 Task: Search one way flight ticket for 2 adults, 4 children and 1 infant on lap in business from Elko: Elko Regional Airport (j.c. Harris Field) to Springfield: Abraham Lincoln Capital Airport on 5-2-2023. Choice of flights is United. Number of bags: 1 carry on bag. Price is upto 83000. Outbound departure time preference is 19:45.
Action: Mouse moved to (340, 290)
Screenshot: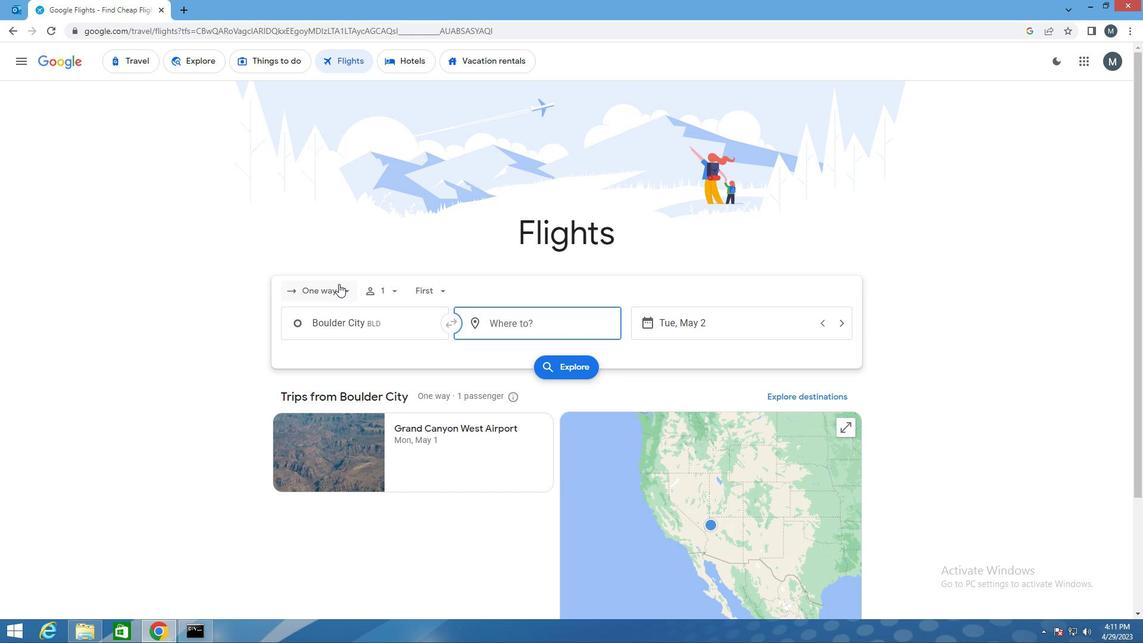 
Action: Mouse pressed left at (340, 290)
Screenshot: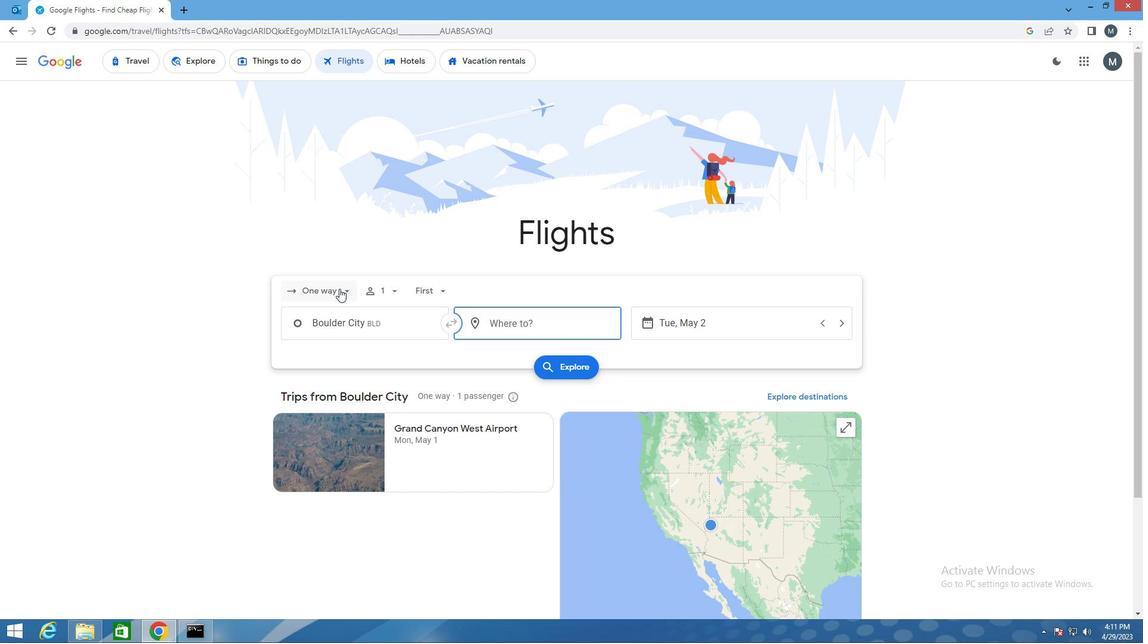 
Action: Mouse moved to (331, 348)
Screenshot: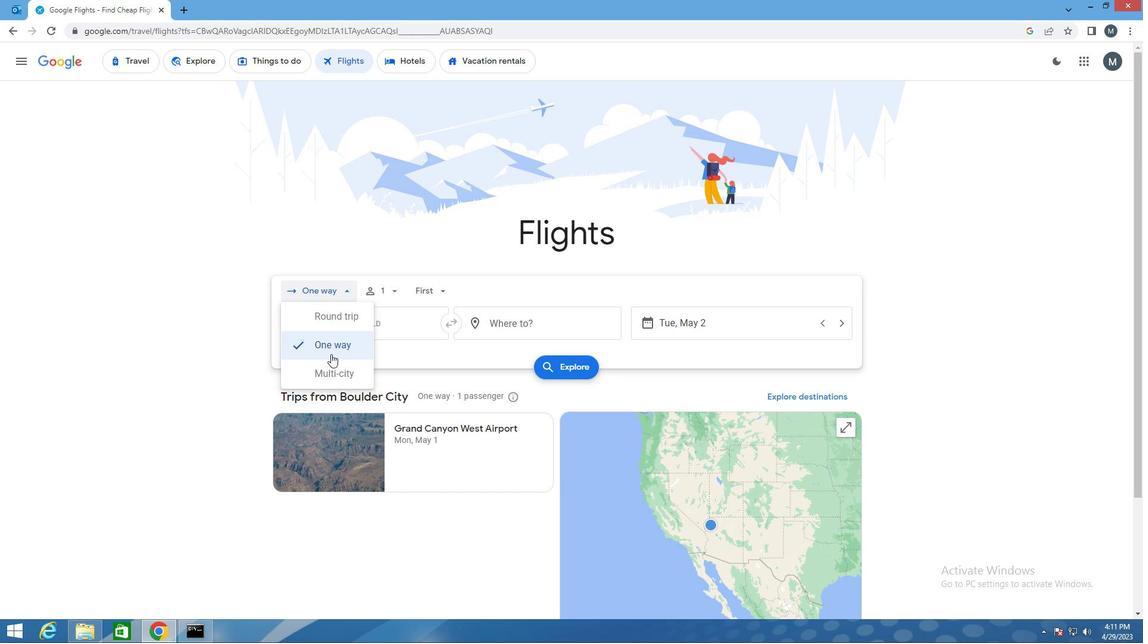 
Action: Mouse pressed left at (331, 348)
Screenshot: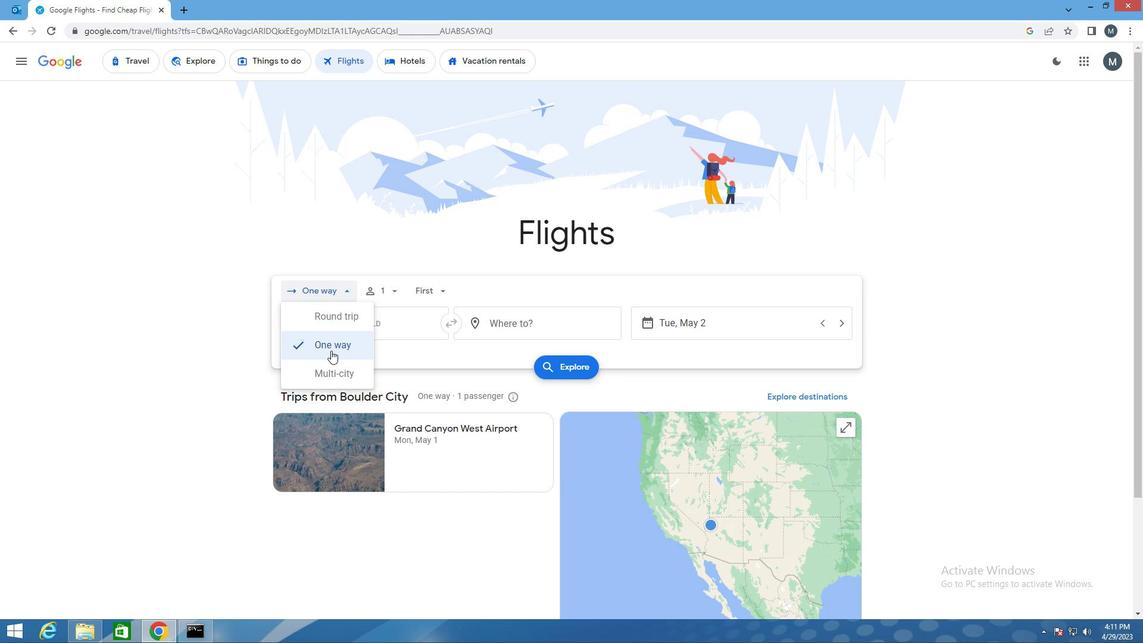 
Action: Mouse moved to (389, 297)
Screenshot: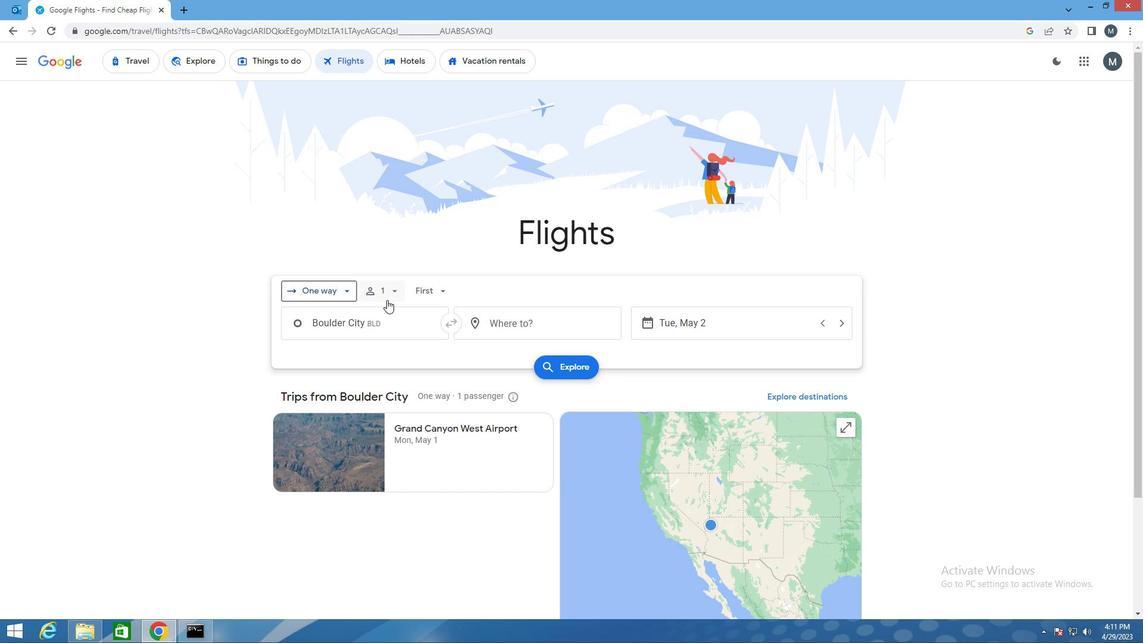 
Action: Mouse pressed left at (389, 297)
Screenshot: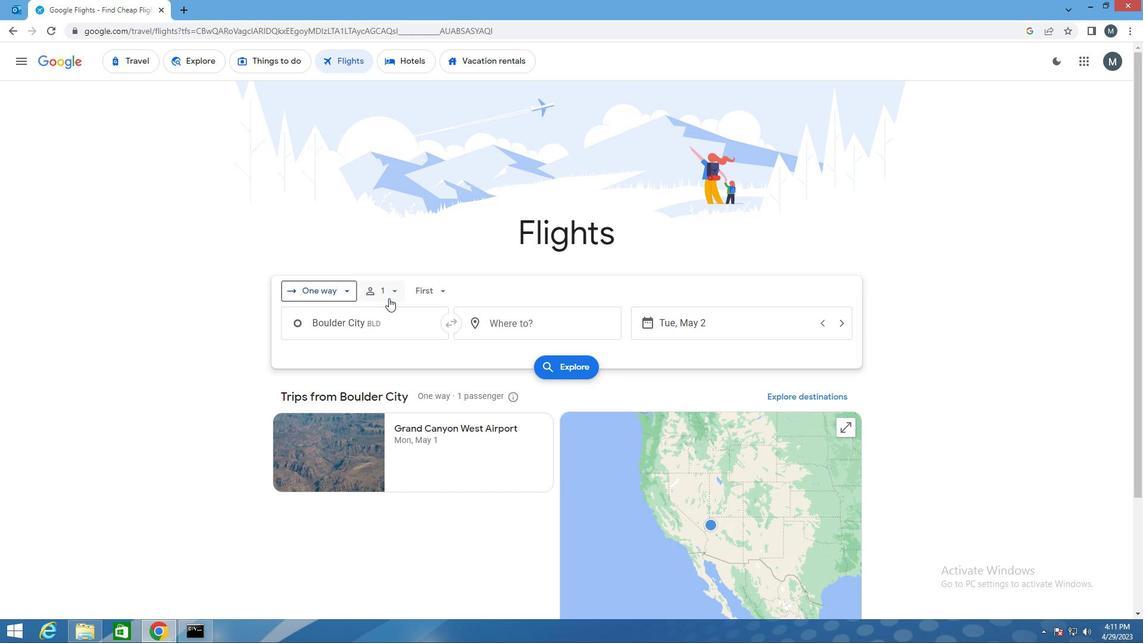 
Action: Mouse moved to (481, 322)
Screenshot: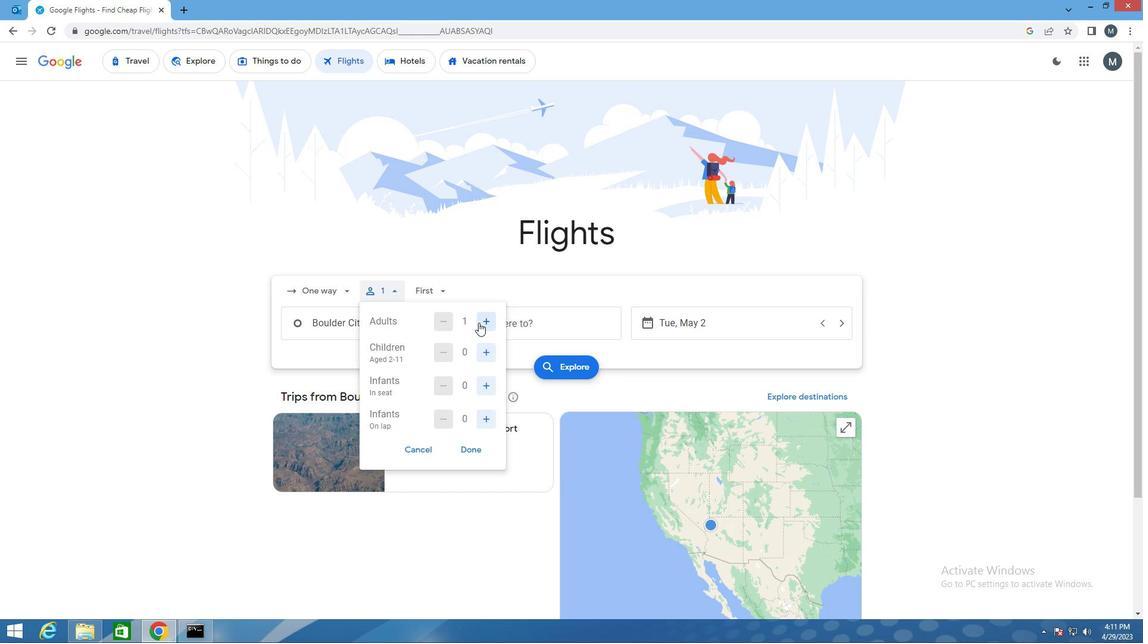 
Action: Mouse pressed left at (481, 322)
Screenshot: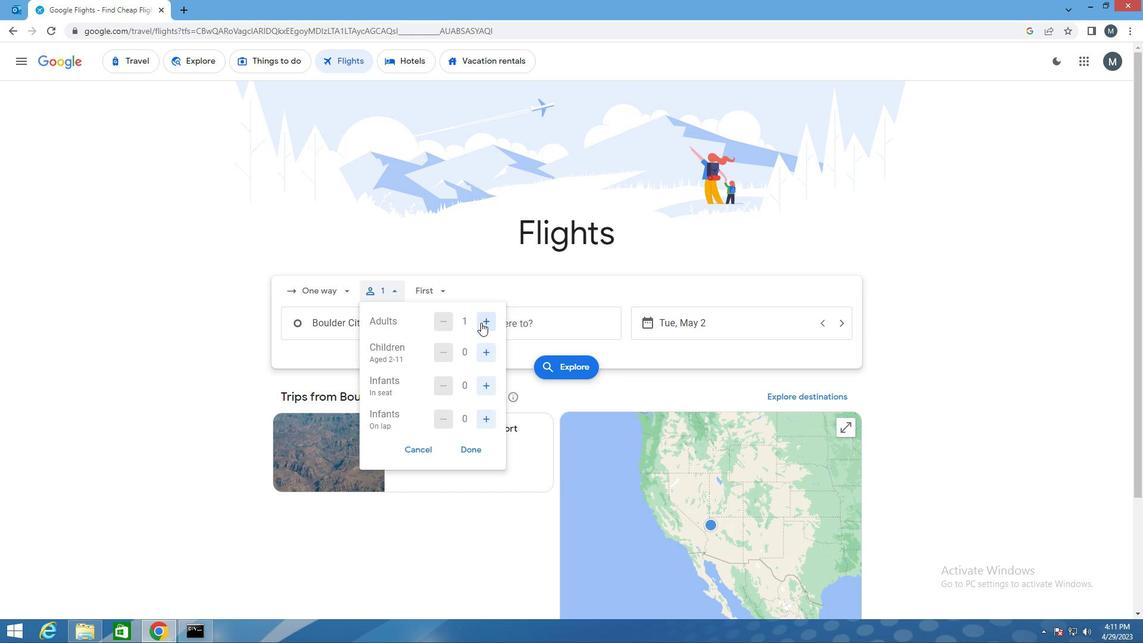 
Action: Mouse moved to (488, 352)
Screenshot: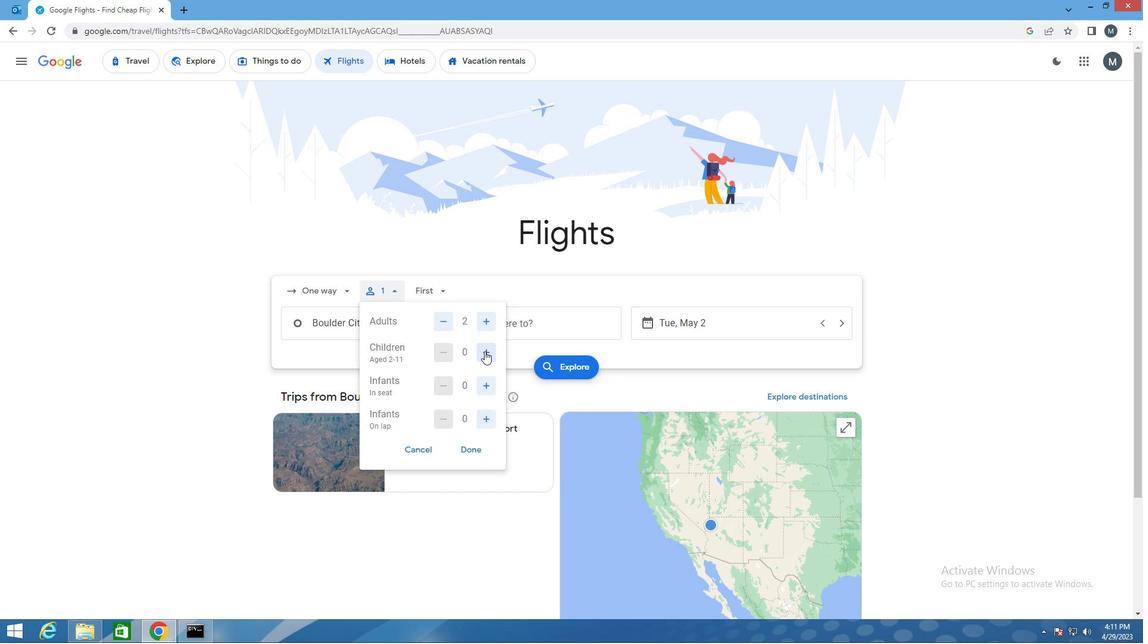
Action: Mouse pressed left at (488, 352)
Screenshot: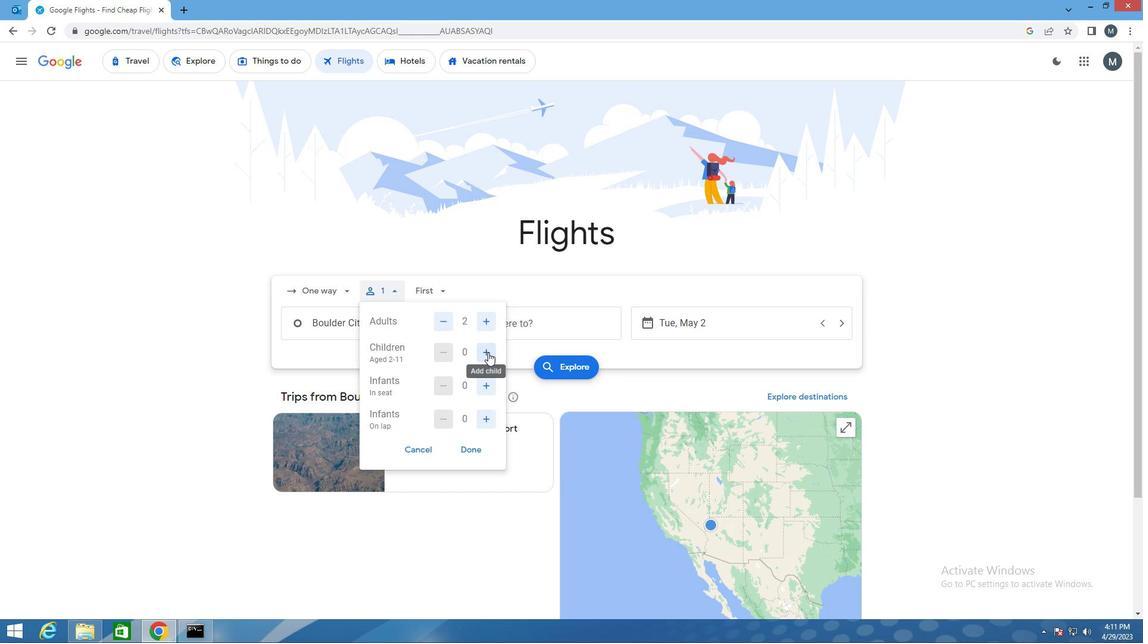 
Action: Mouse pressed left at (488, 352)
Screenshot: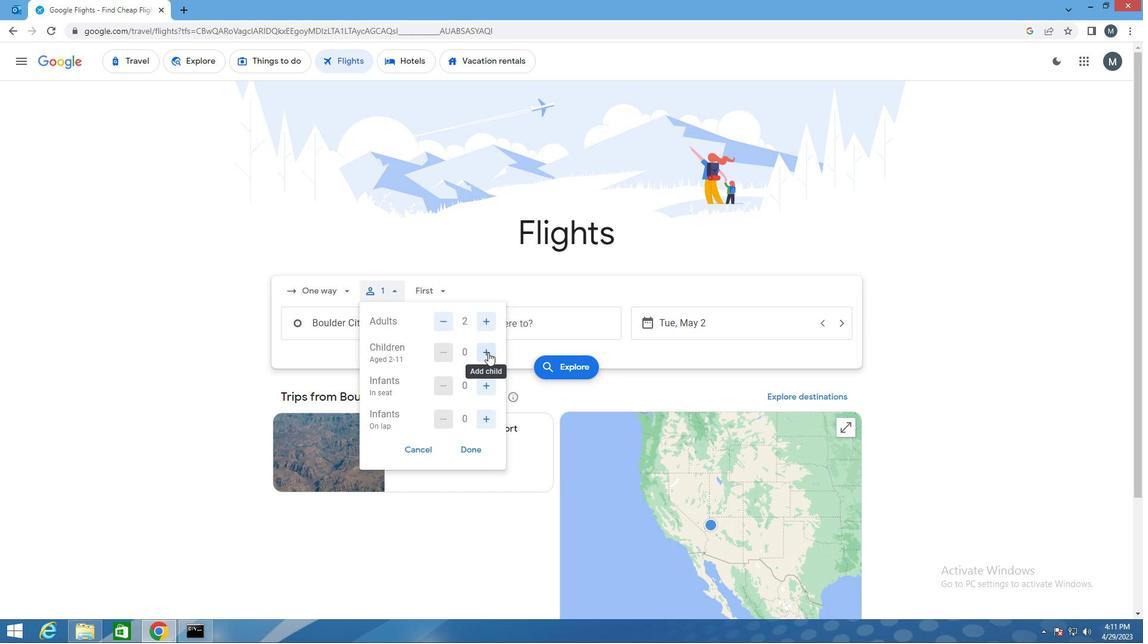 
Action: Mouse pressed left at (488, 352)
Screenshot: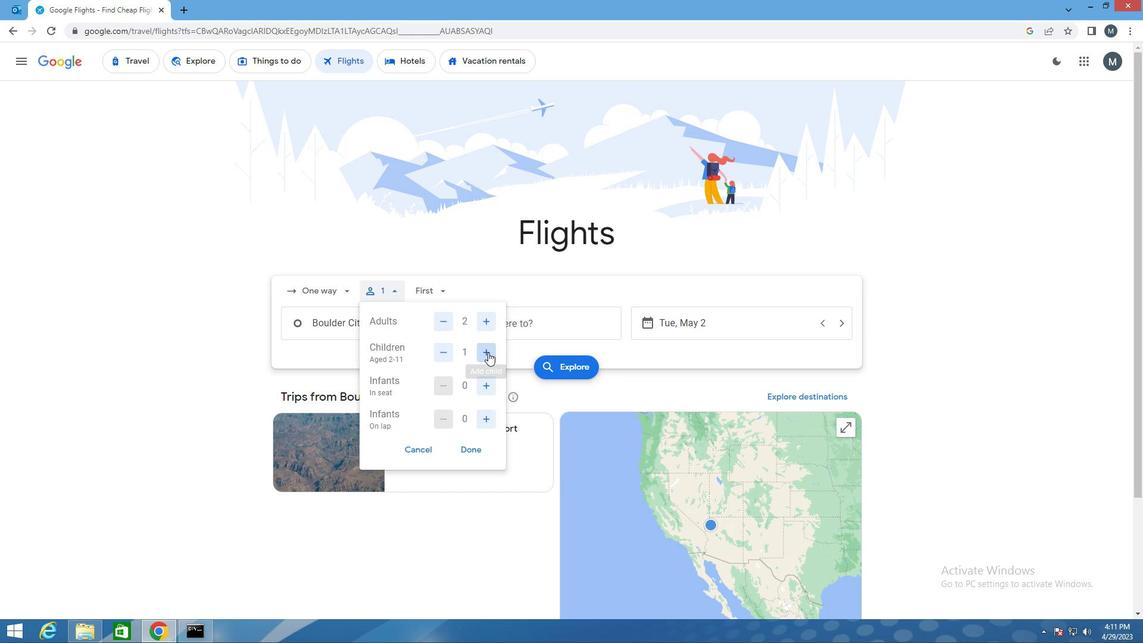 
Action: Mouse pressed left at (488, 352)
Screenshot: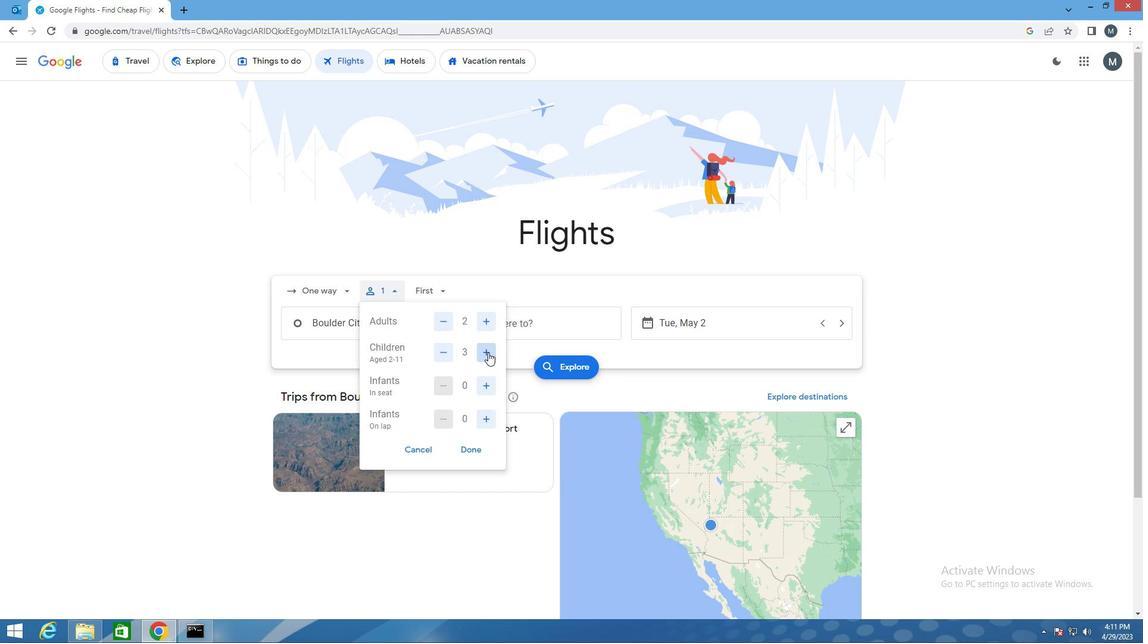 
Action: Mouse moved to (490, 419)
Screenshot: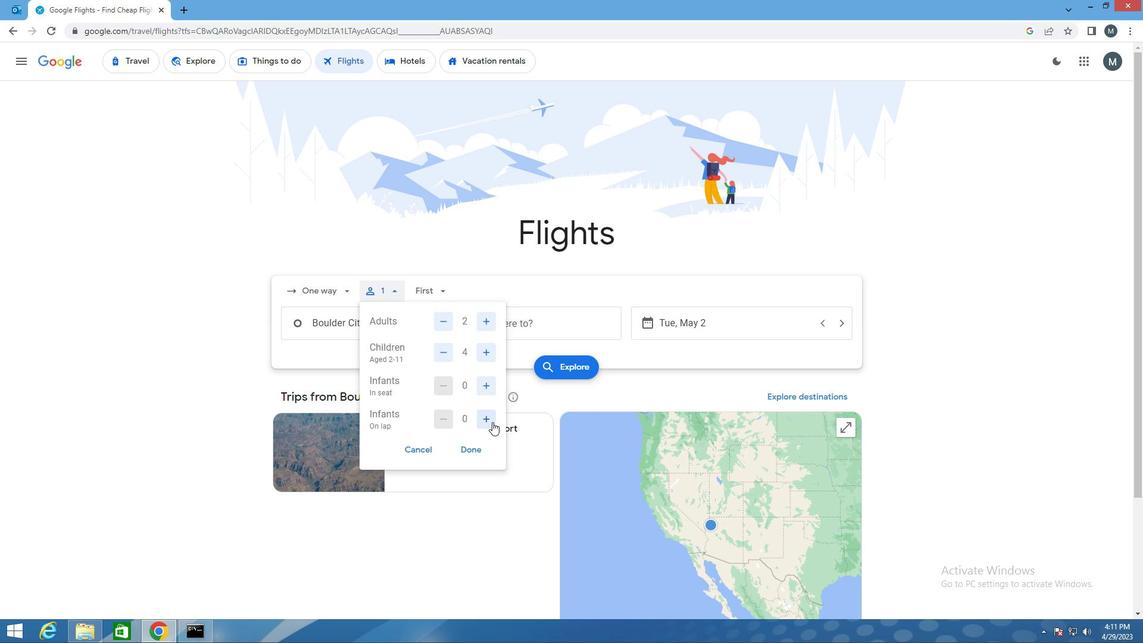 
Action: Mouse pressed left at (490, 419)
Screenshot: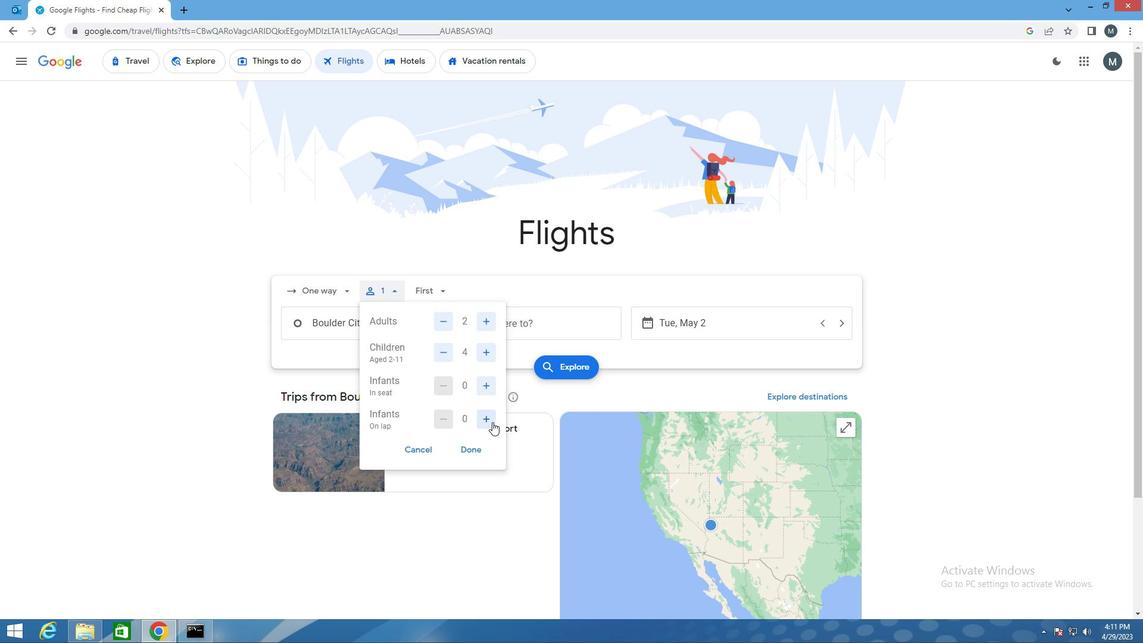 
Action: Mouse moved to (469, 452)
Screenshot: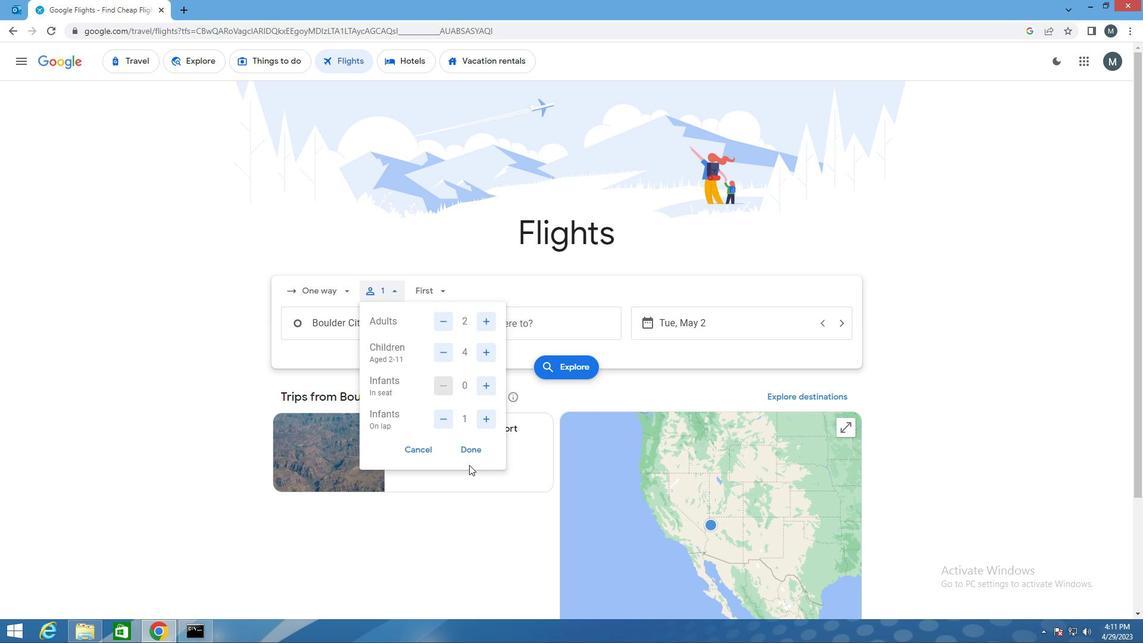 
Action: Mouse pressed left at (469, 452)
Screenshot: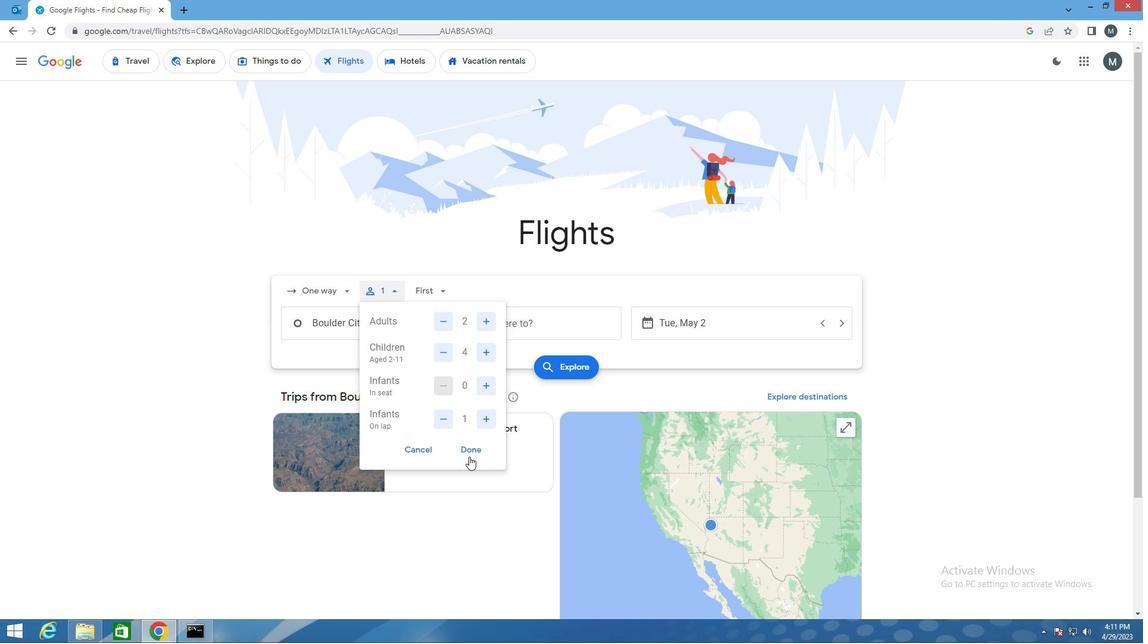 
Action: Mouse moved to (431, 301)
Screenshot: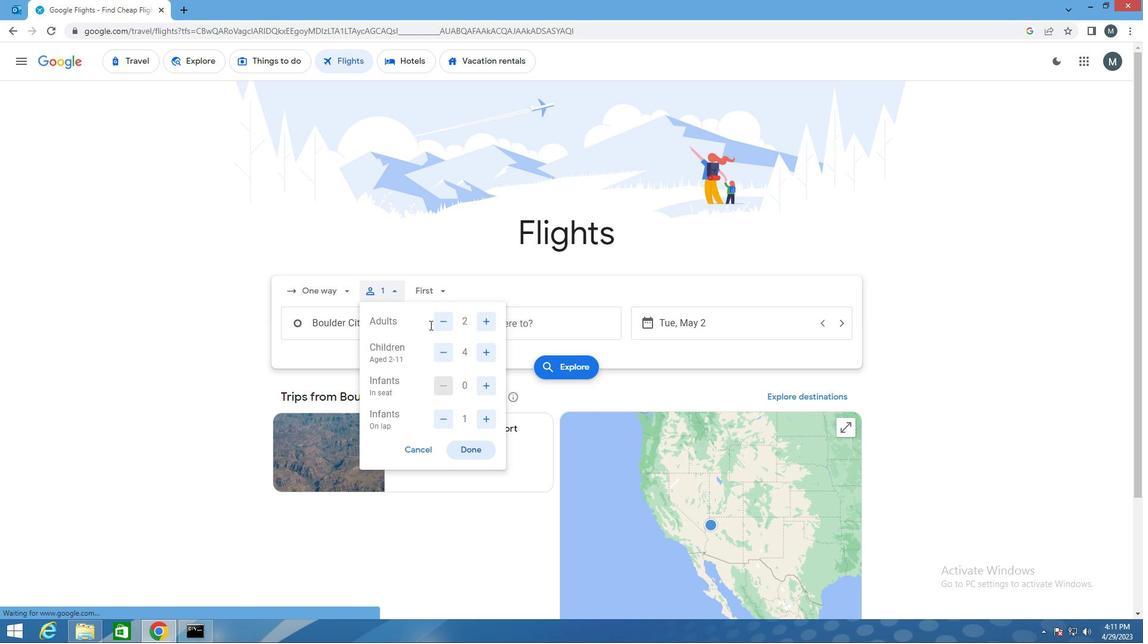 
Action: Mouse pressed left at (431, 301)
Screenshot: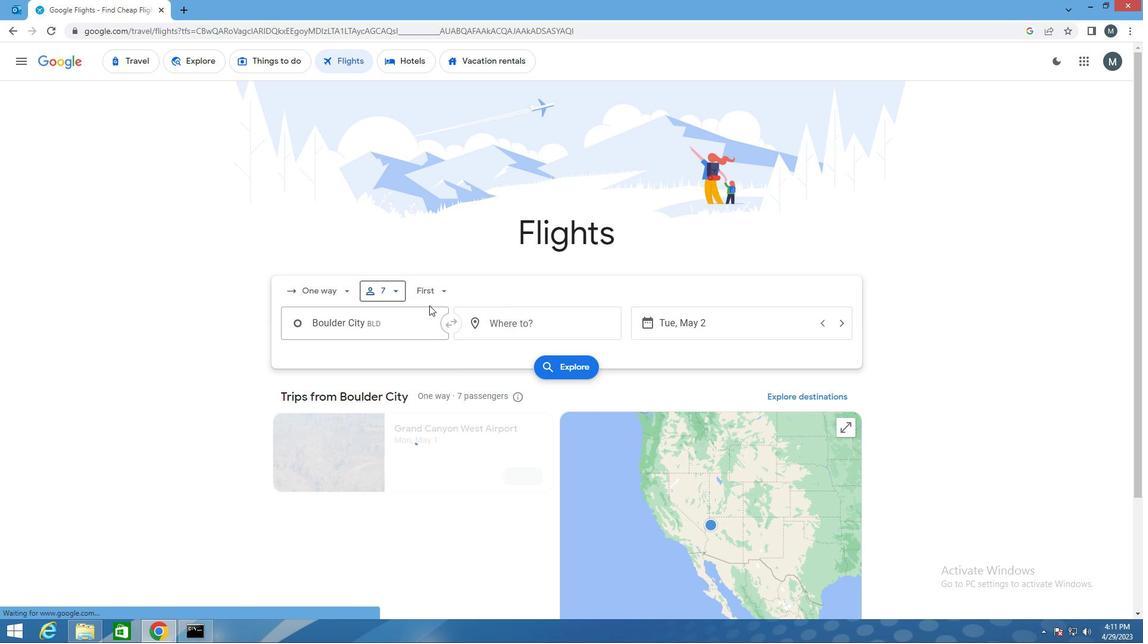 
Action: Mouse moved to (457, 373)
Screenshot: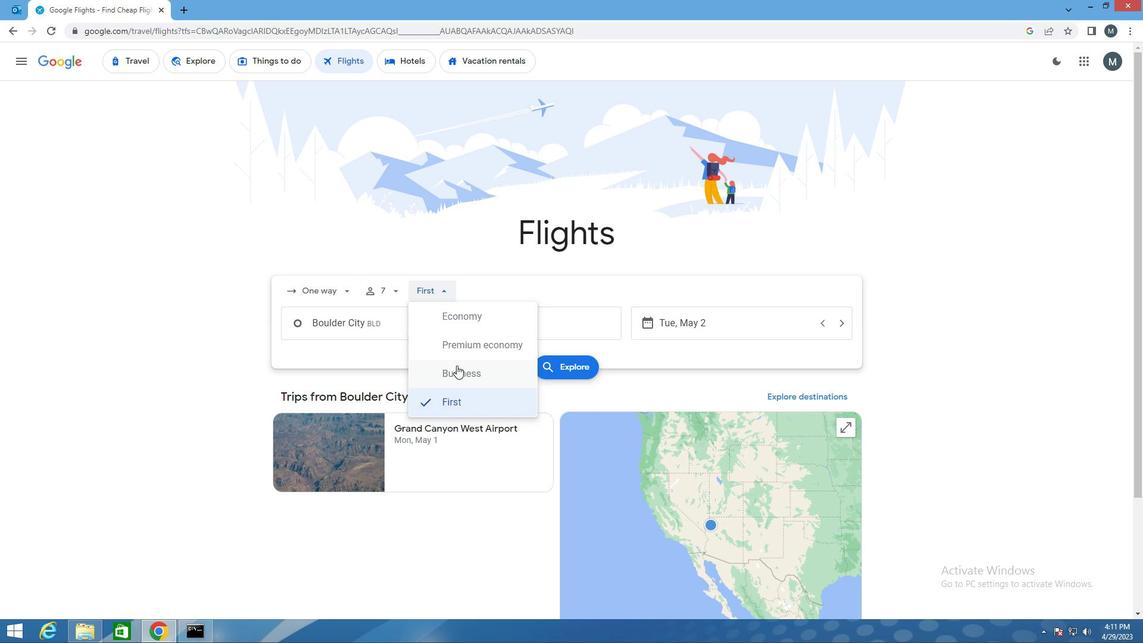 
Action: Mouse pressed left at (457, 373)
Screenshot: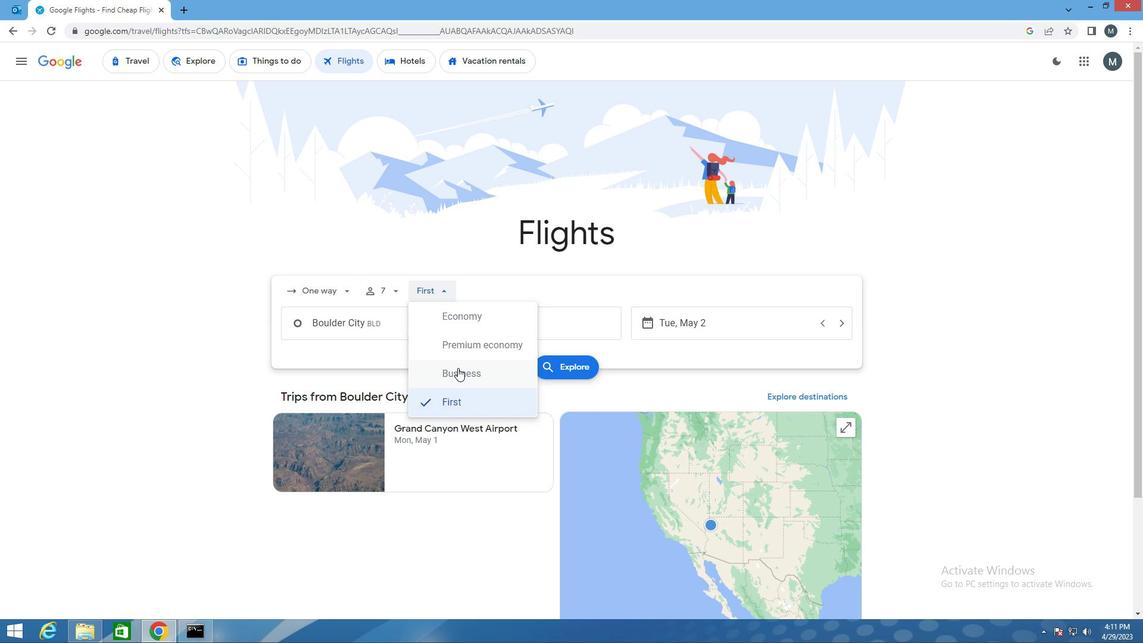 
Action: Mouse moved to (367, 331)
Screenshot: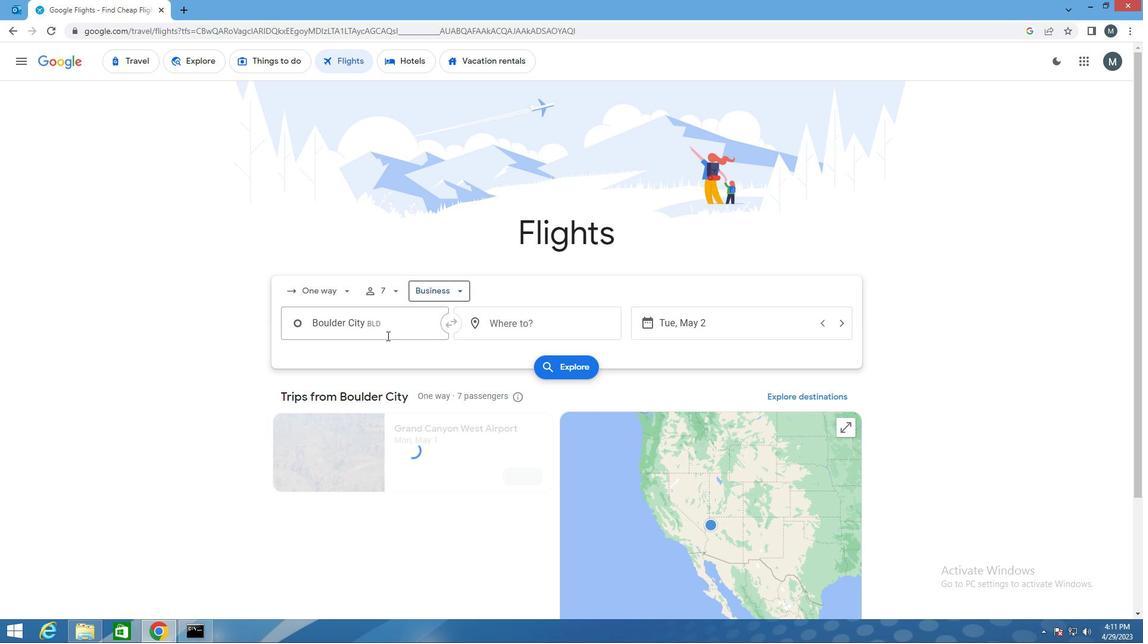 
Action: Mouse pressed left at (367, 331)
Screenshot: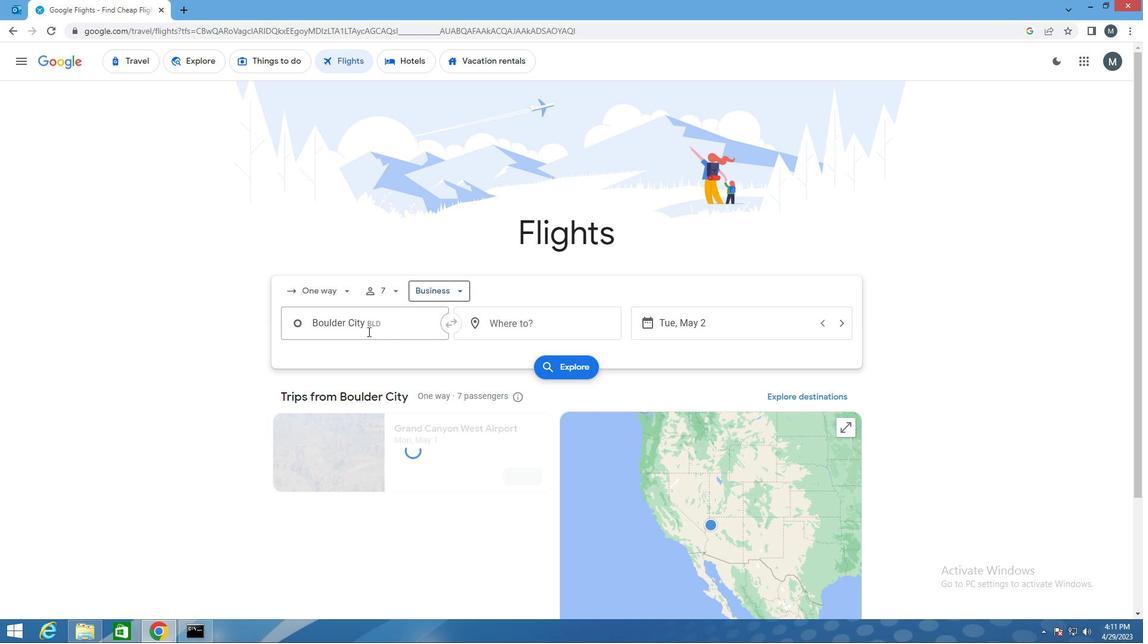 
Action: Mouse moved to (367, 331)
Screenshot: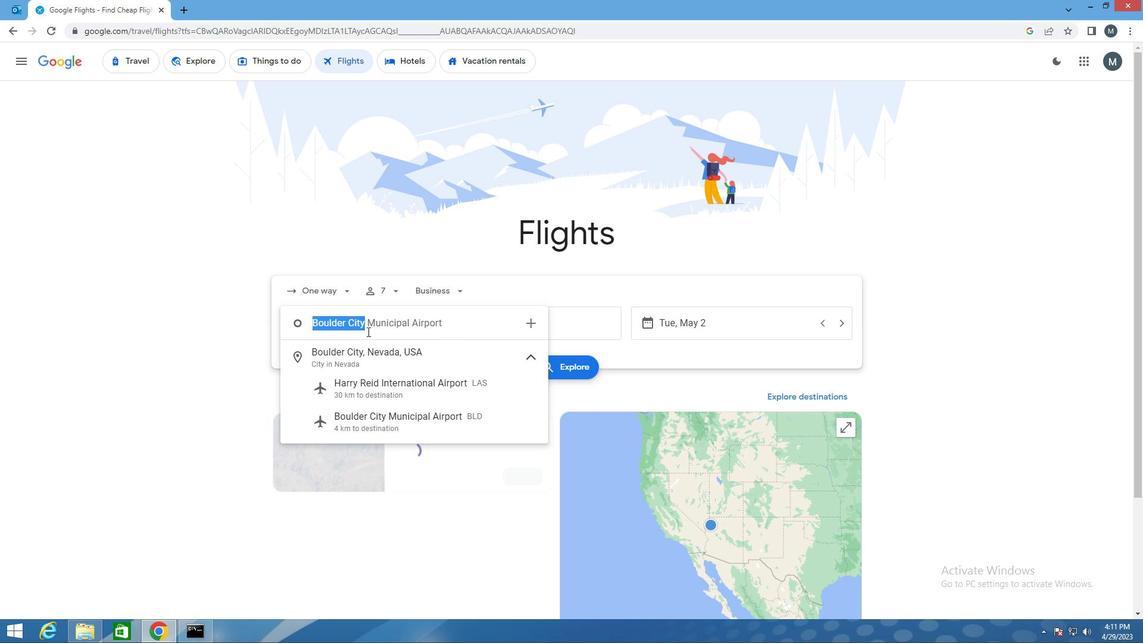 
Action: Key pressed eko
Screenshot: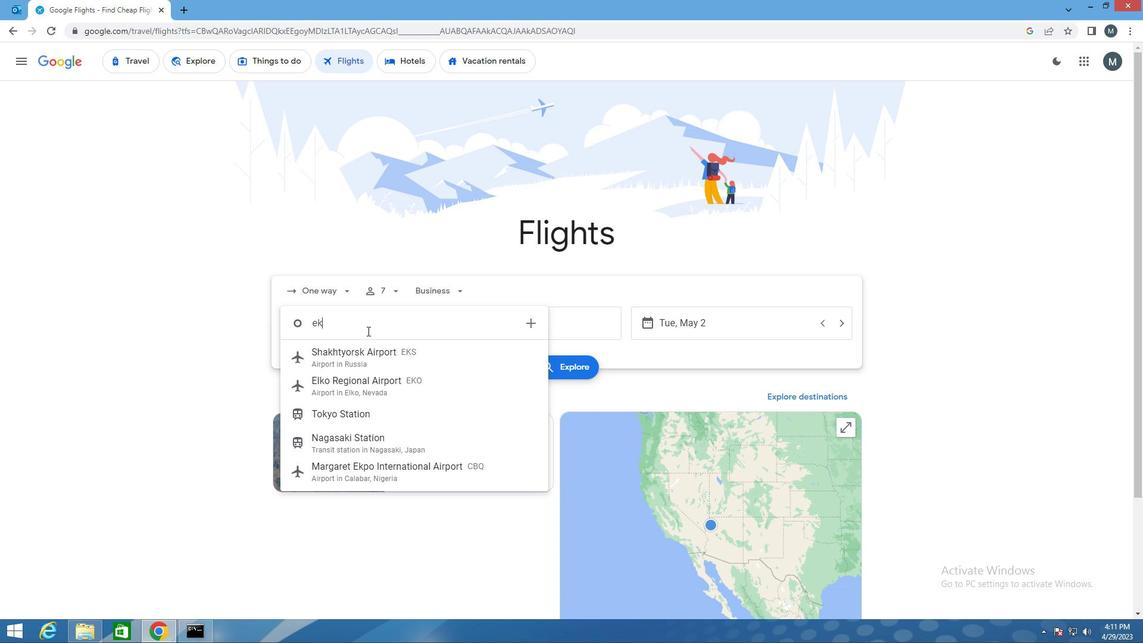 
Action: Mouse moved to (375, 357)
Screenshot: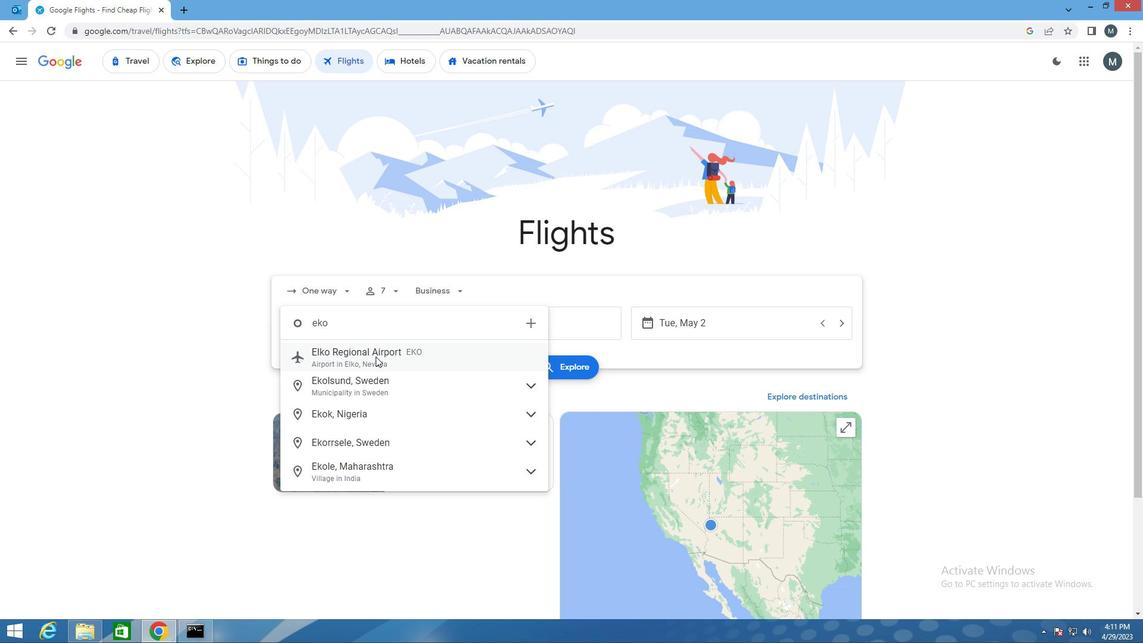 
Action: Mouse pressed left at (375, 357)
Screenshot: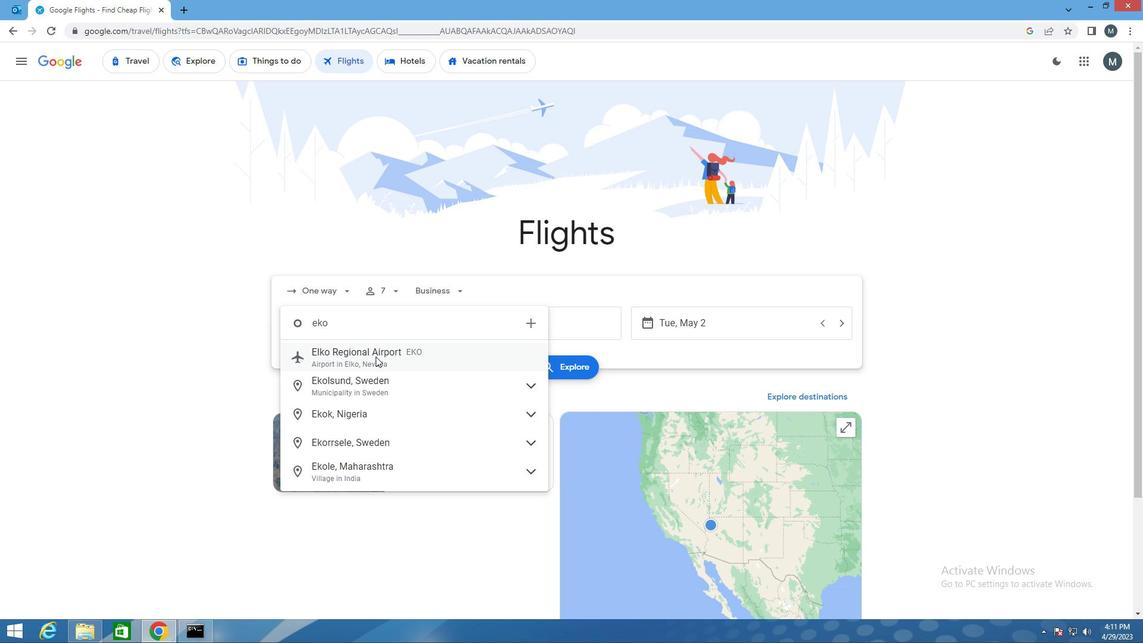 
Action: Mouse moved to (492, 328)
Screenshot: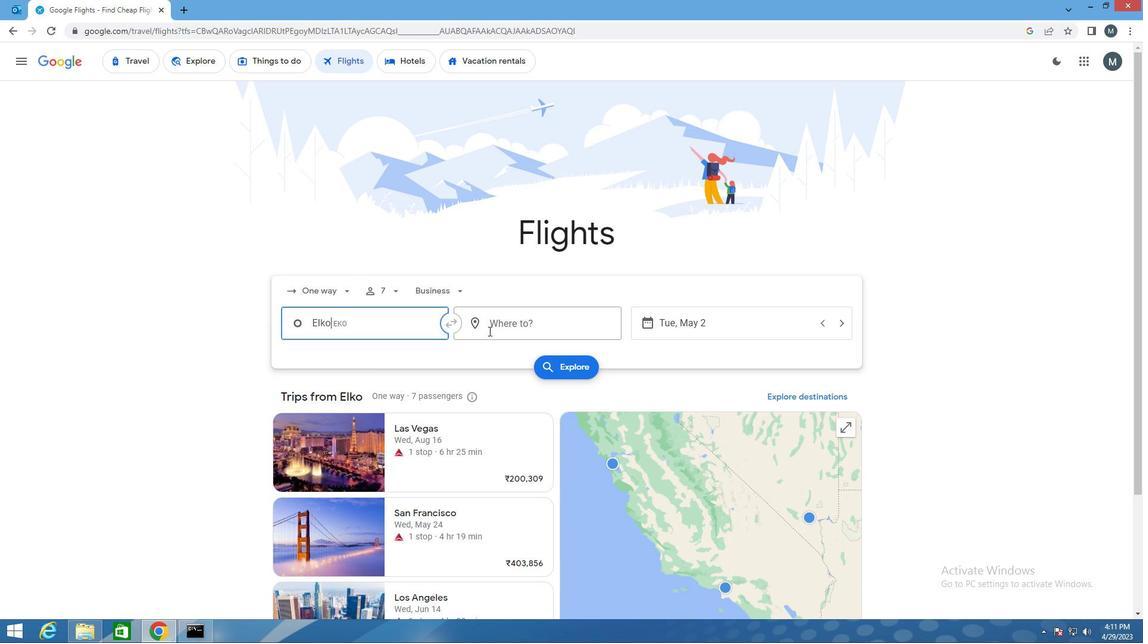 
Action: Mouse pressed left at (492, 328)
Screenshot: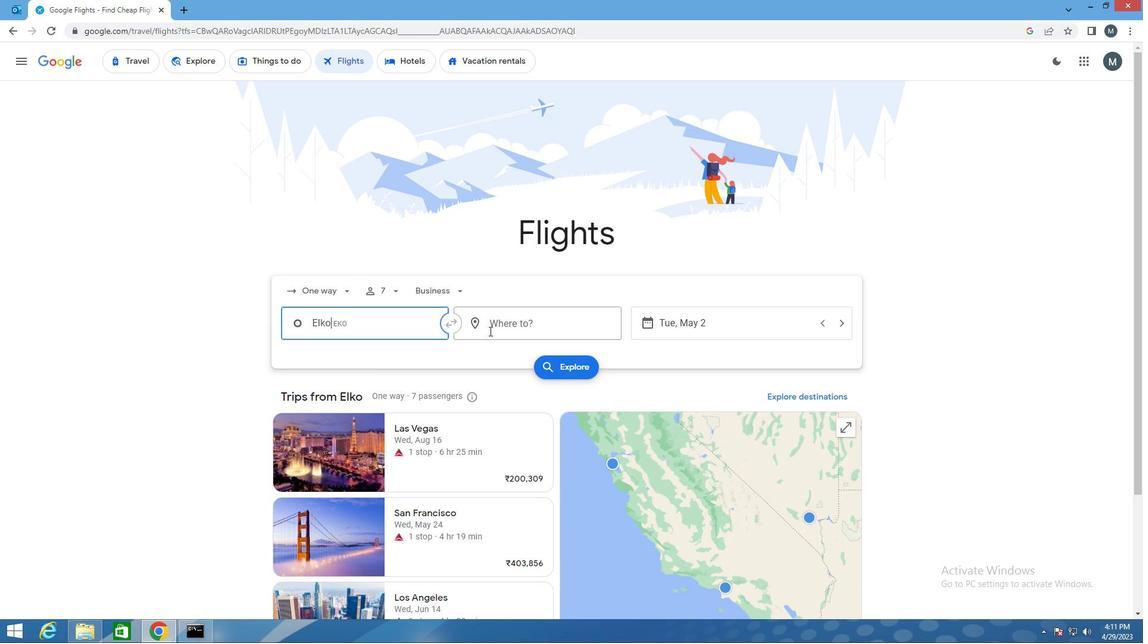 
Action: Mouse moved to (491, 327)
Screenshot: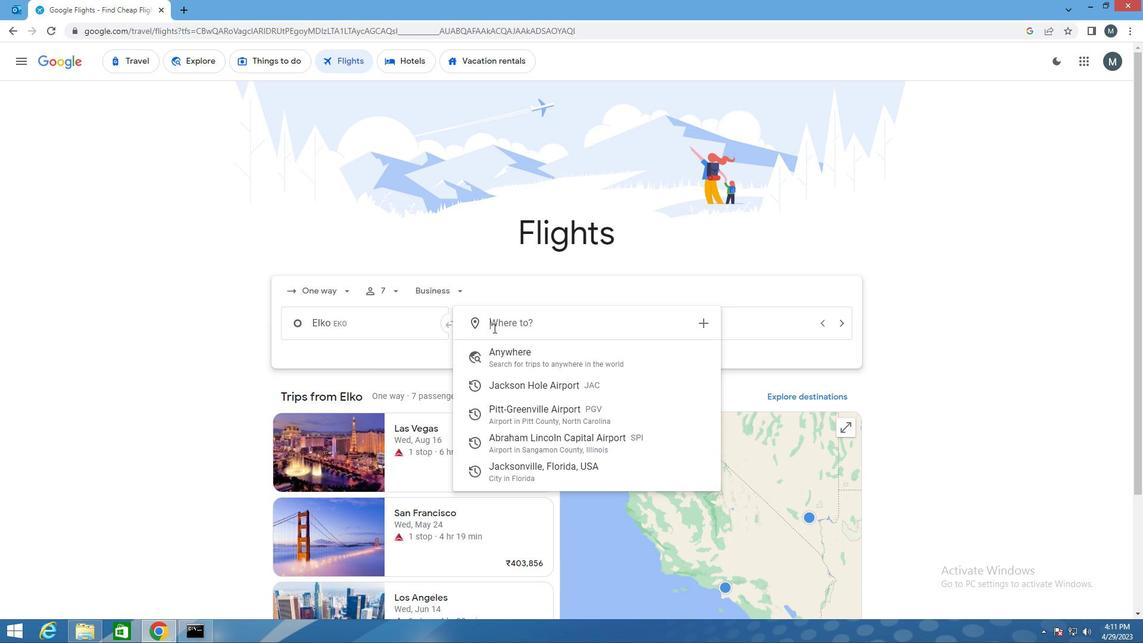 
Action: Key pressed s
Screenshot: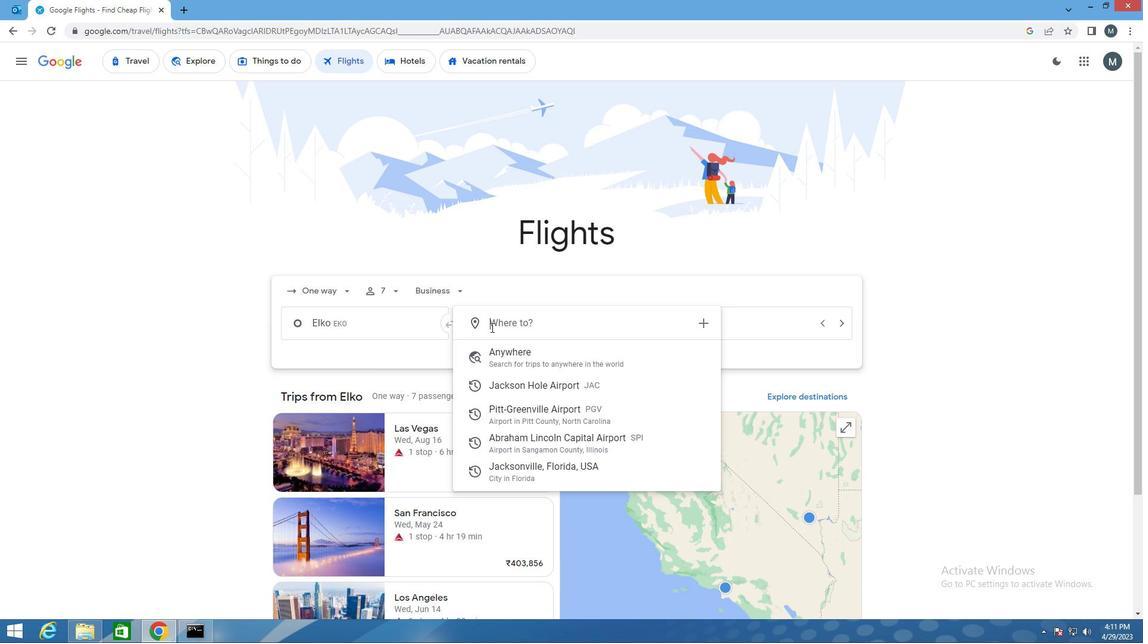
Action: Mouse moved to (486, 327)
Screenshot: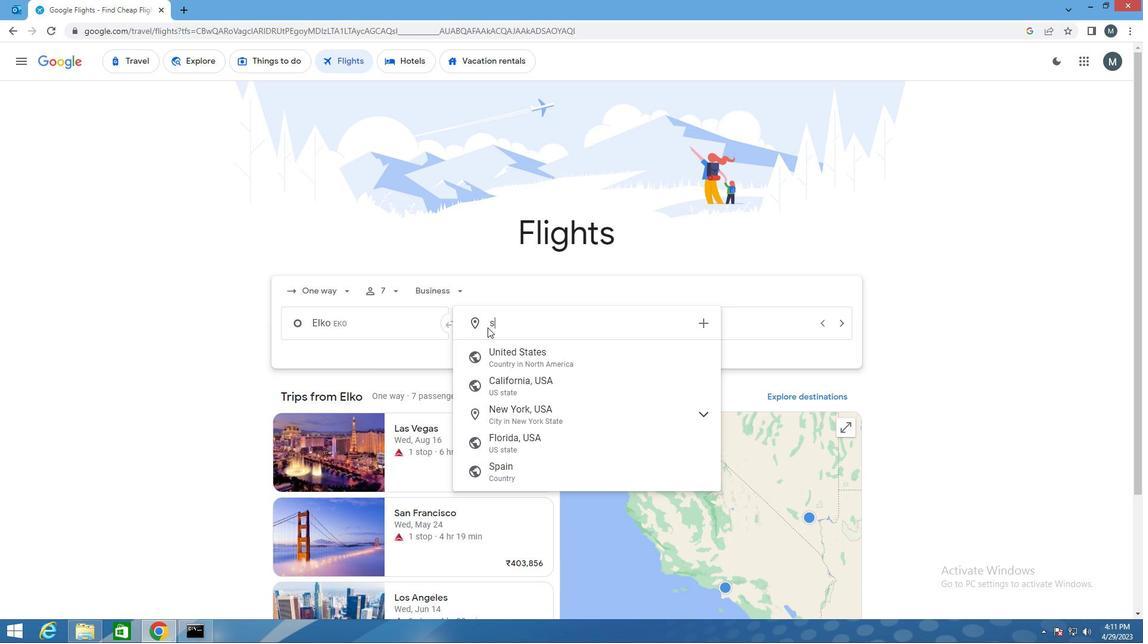 
Action: Key pressed pi
Screenshot: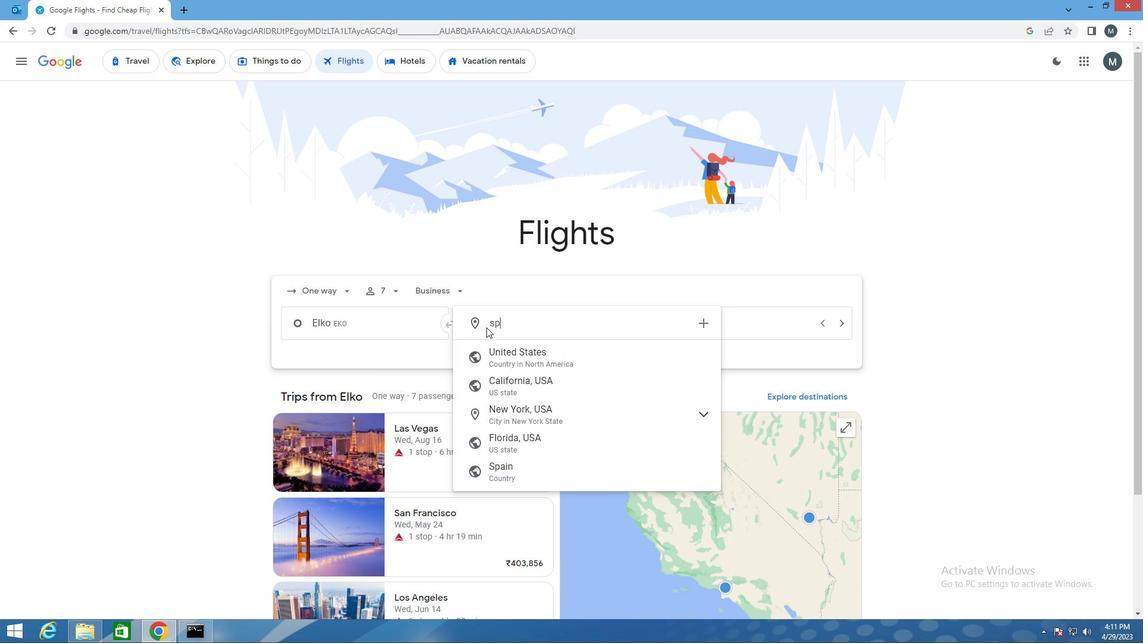 
Action: Mouse moved to (541, 354)
Screenshot: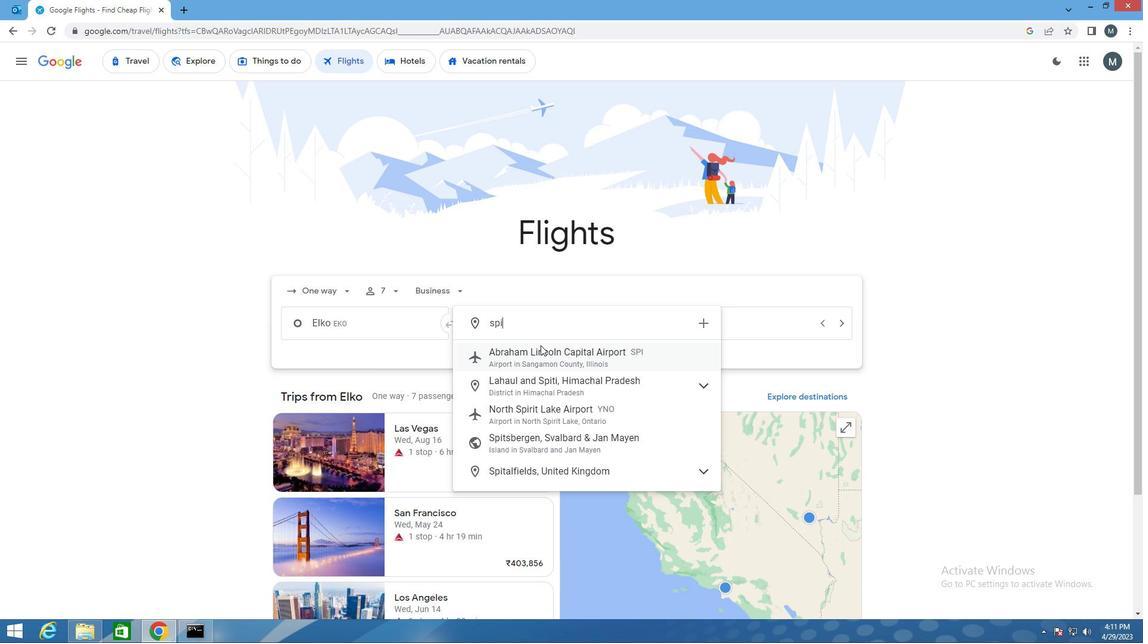 
Action: Mouse pressed left at (541, 354)
Screenshot: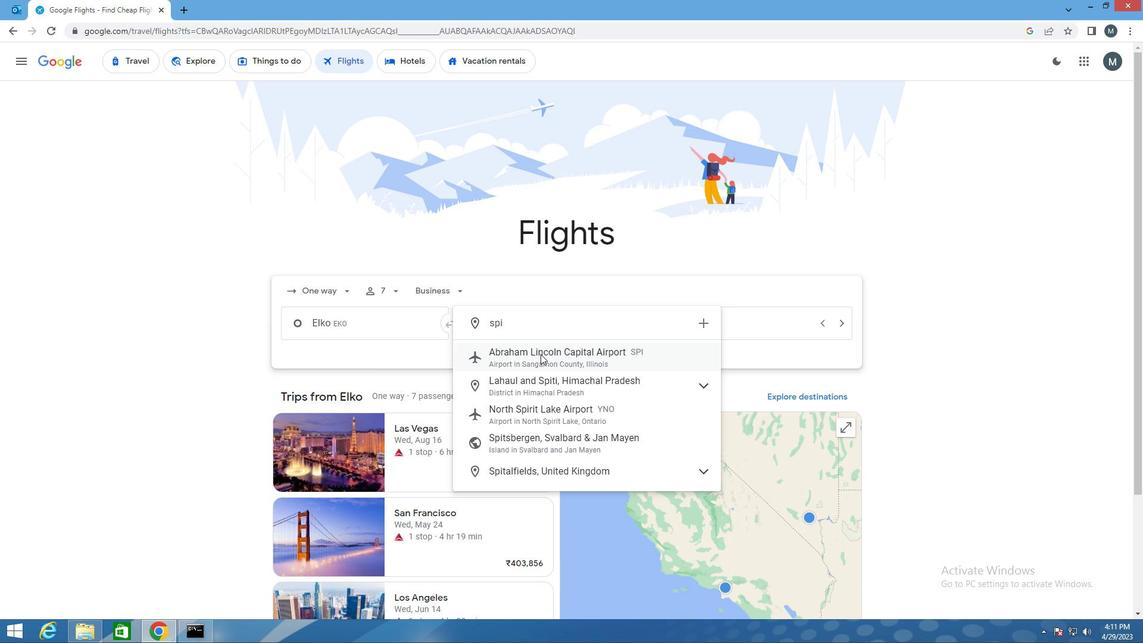 
Action: Mouse moved to (689, 319)
Screenshot: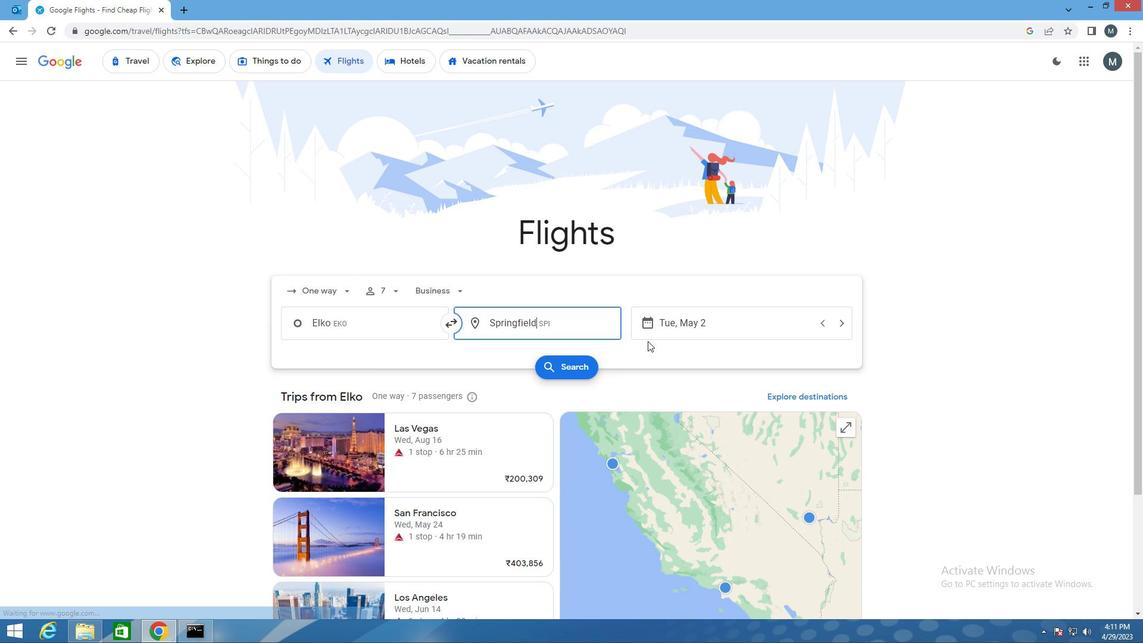 
Action: Mouse pressed left at (689, 319)
Screenshot: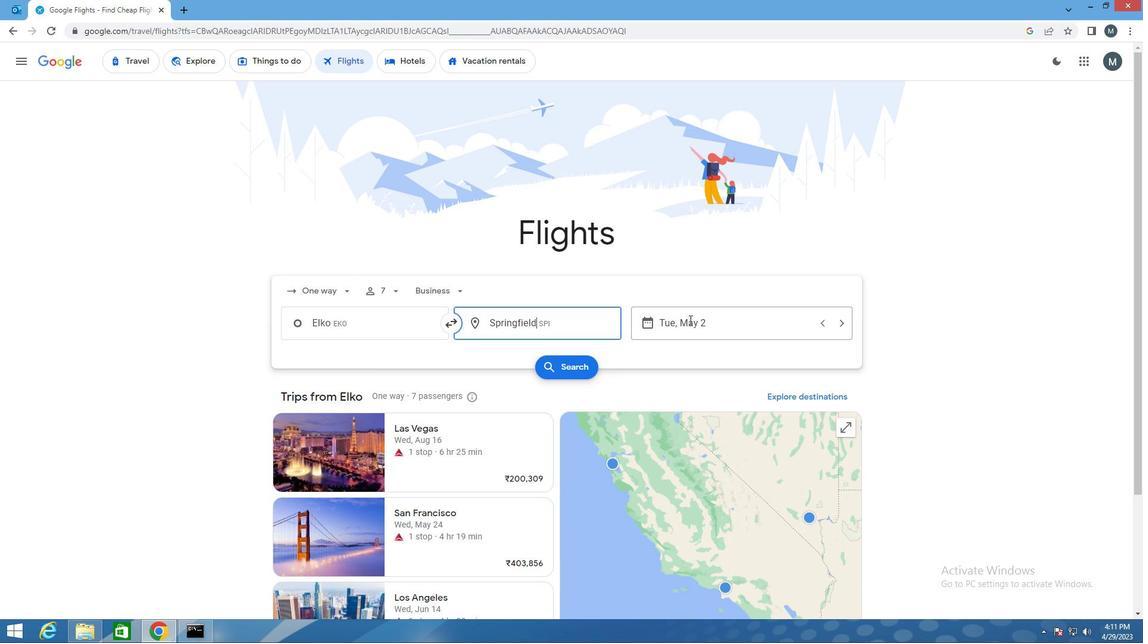 
Action: Mouse moved to (703, 401)
Screenshot: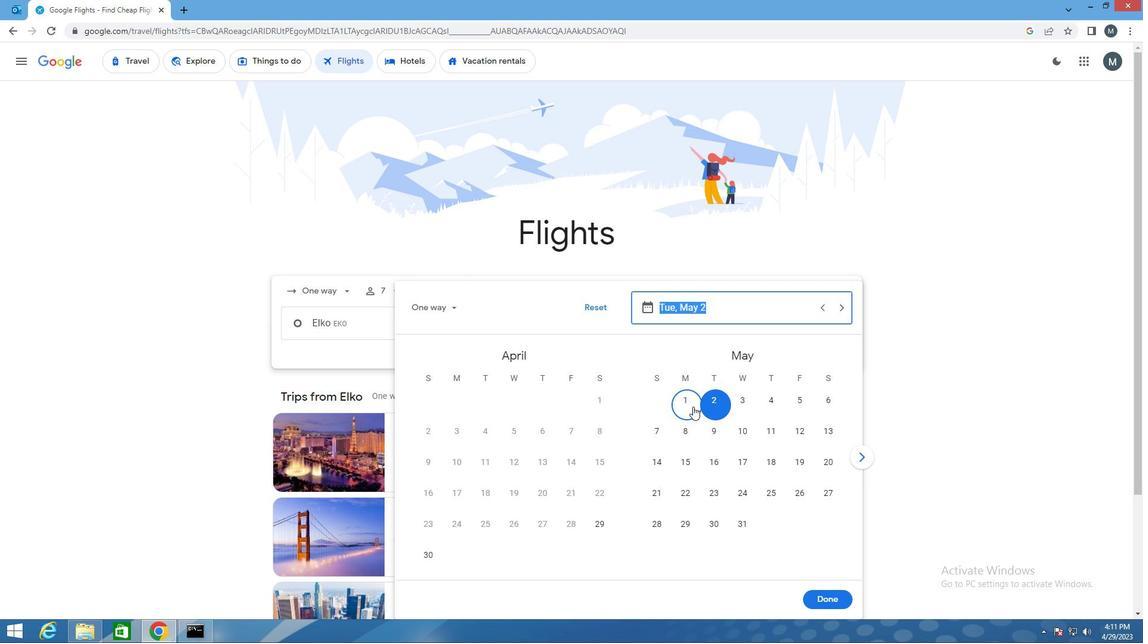 
Action: Mouse pressed left at (703, 401)
Screenshot: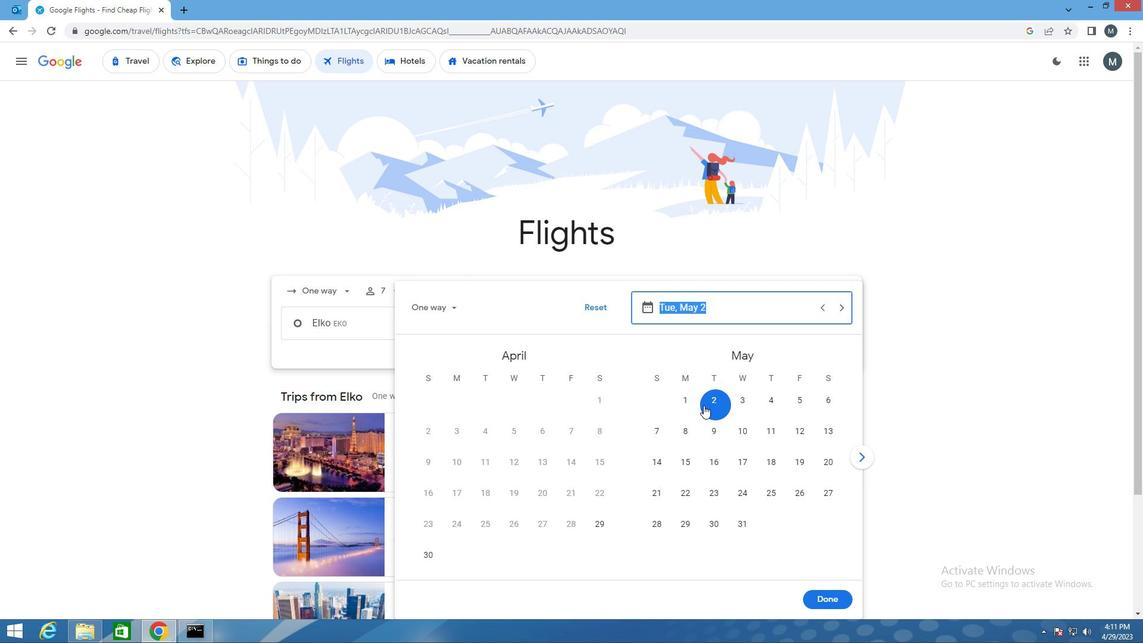 
Action: Mouse moved to (816, 592)
Screenshot: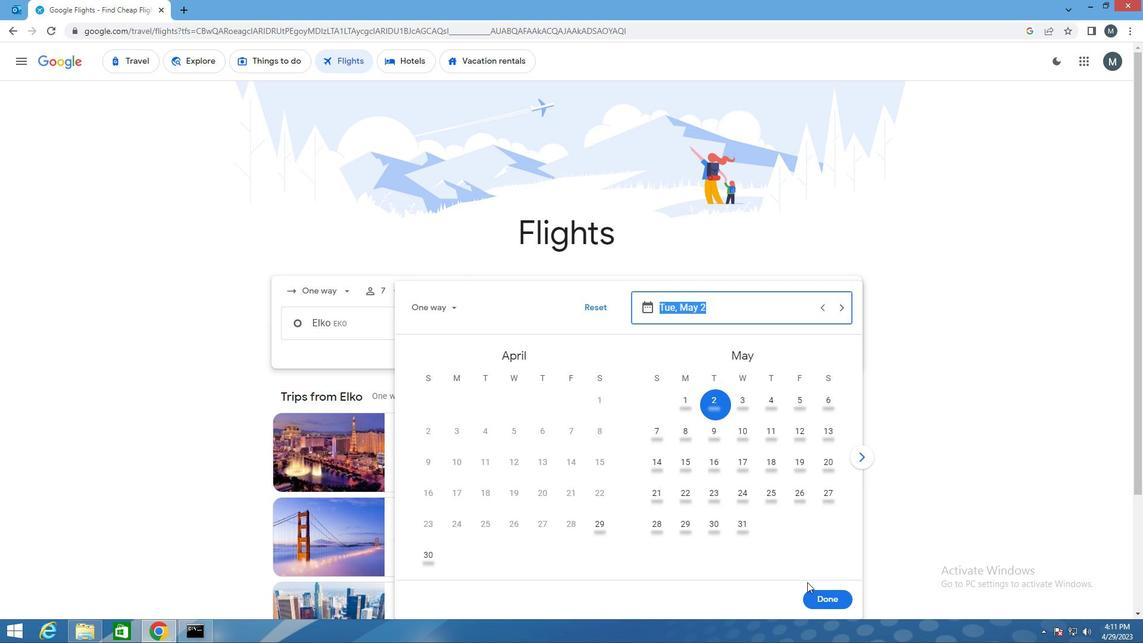 
Action: Mouse pressed left at (816, 592)
Screenshot: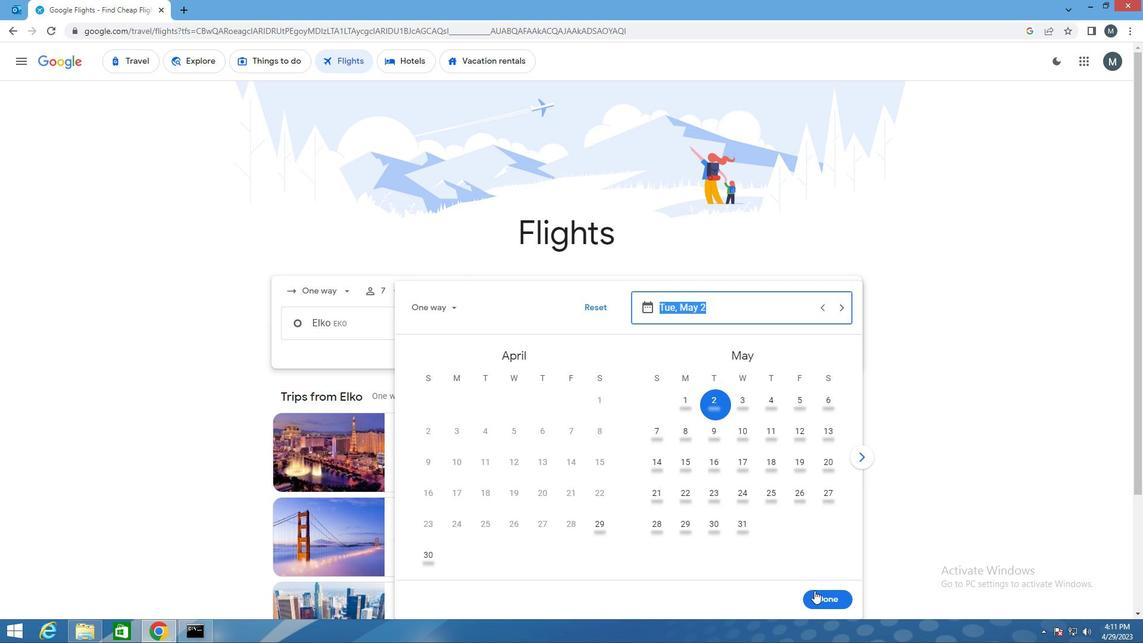 
Action: Mouse moved to (548, 373)
Screenshot: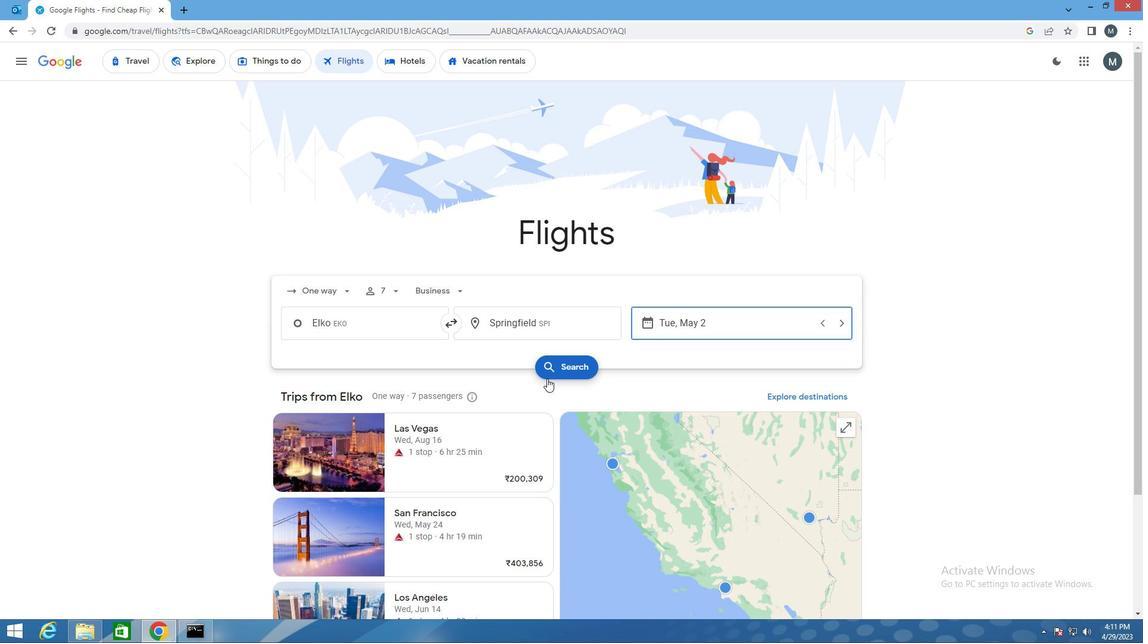 
Action: Mouse pressed left at (548, 373)
Screenshot: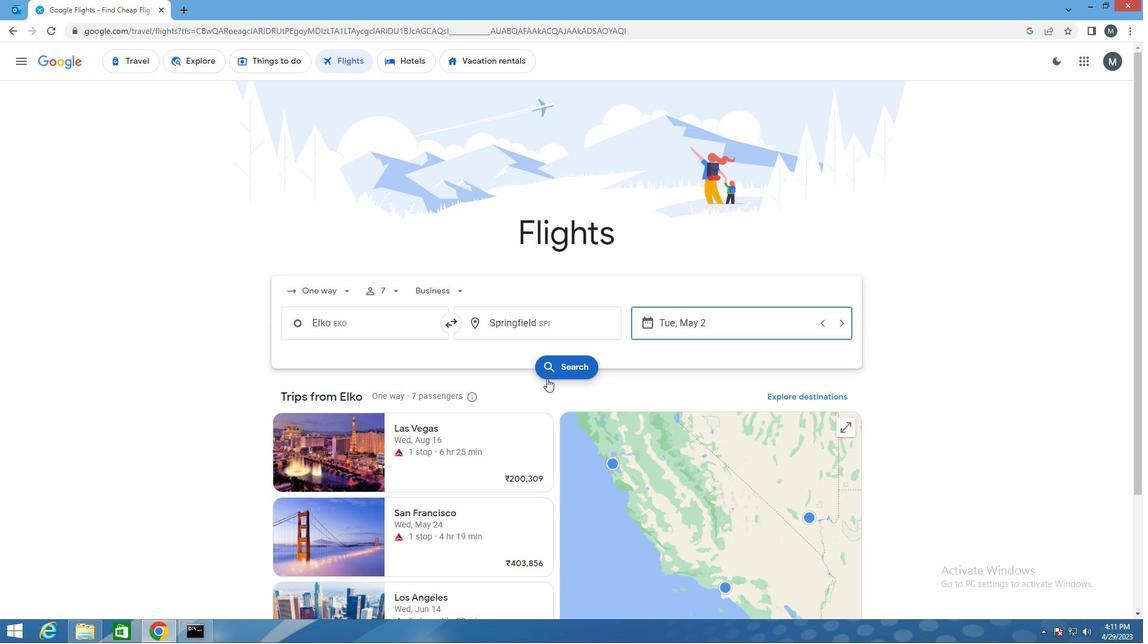 
Action: Mouse moved to (289, 174)
Screenshot: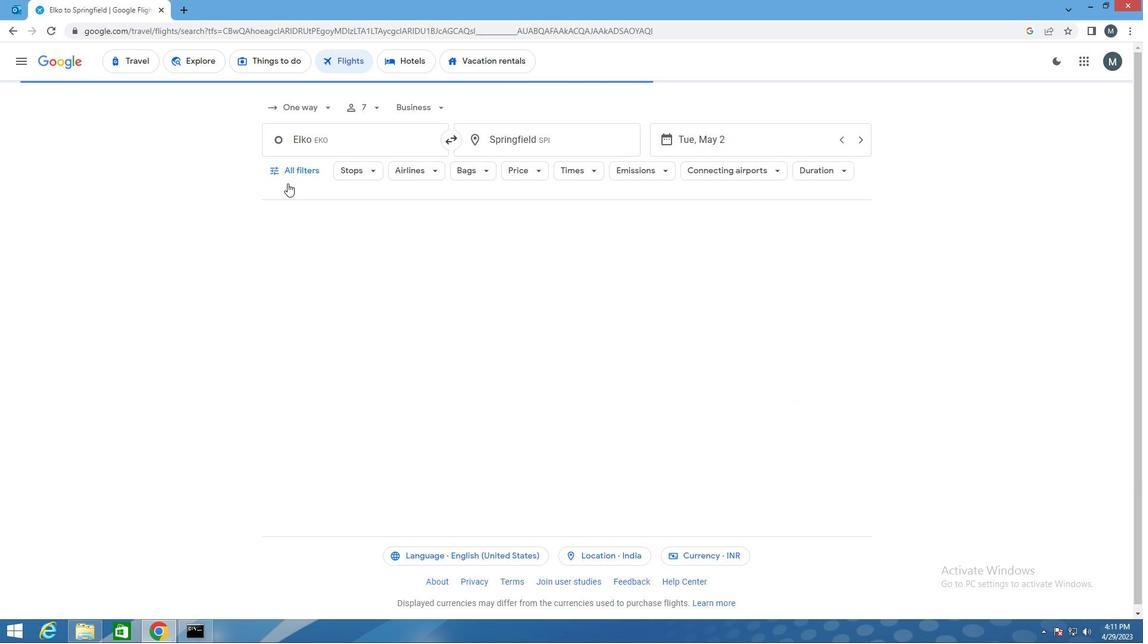 
Action: Mouse pressed left at (289, 174)
Screenshot: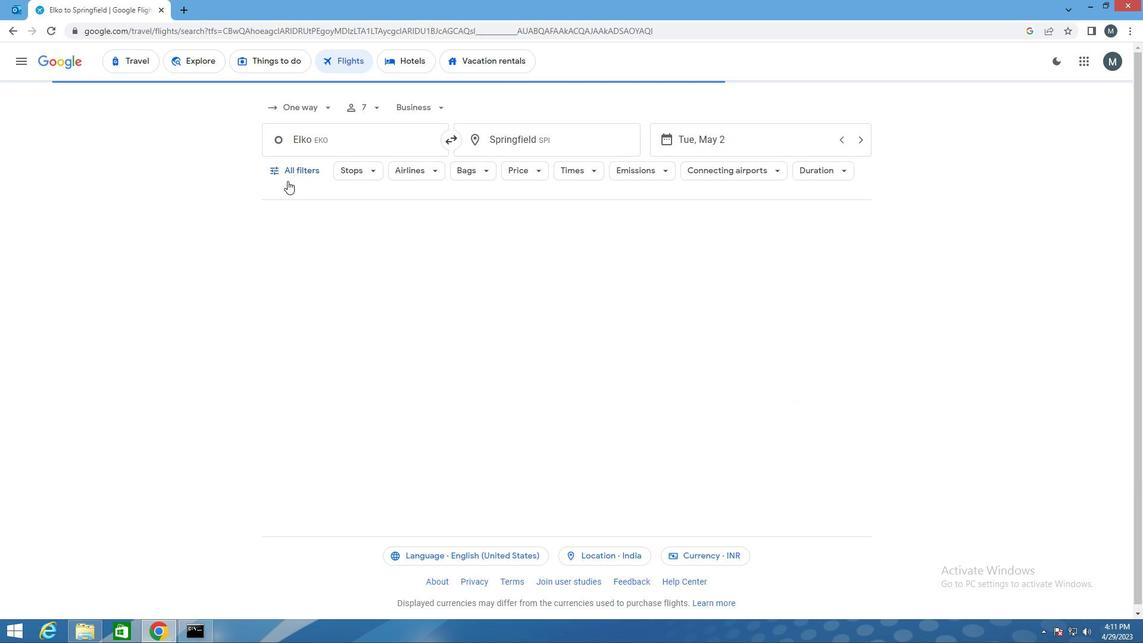 
Action: Mouse moved to (348, 325)
Screenshot: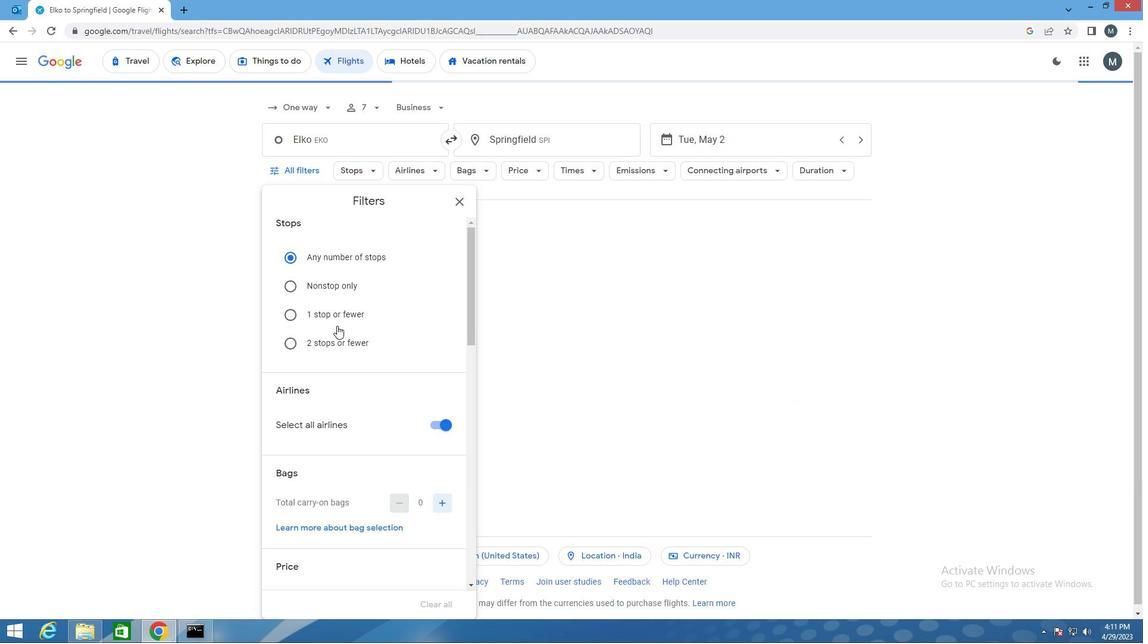 
Action: Mouse scrolled (348, 324) with delta (0, 0)
Screenshot: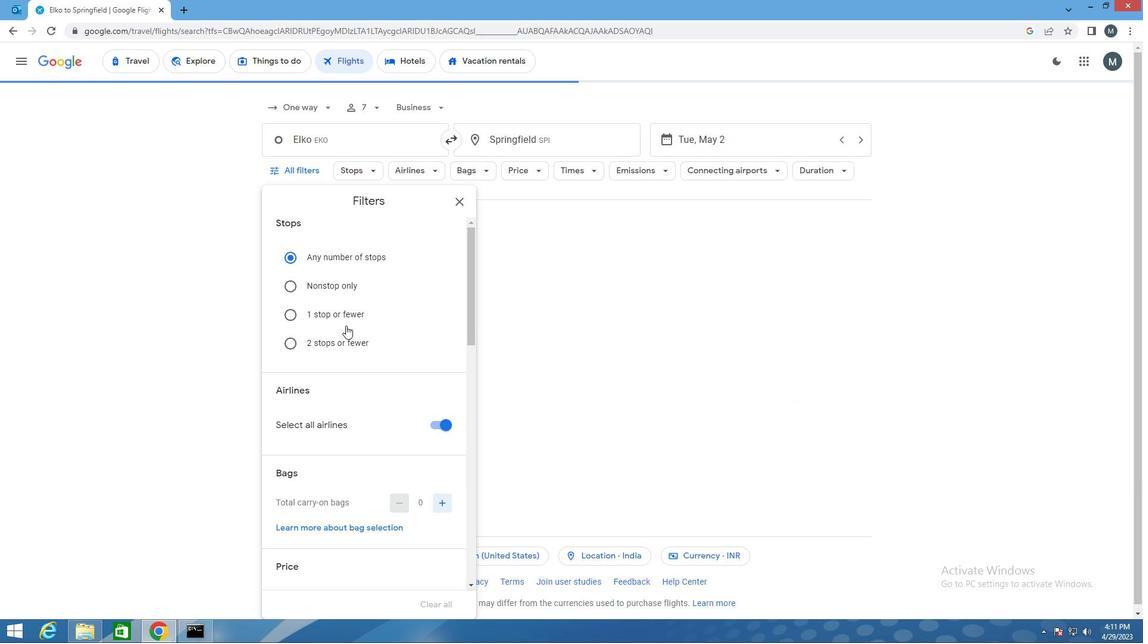 
Action: Mouse moved to (437, 366)
Screenshot: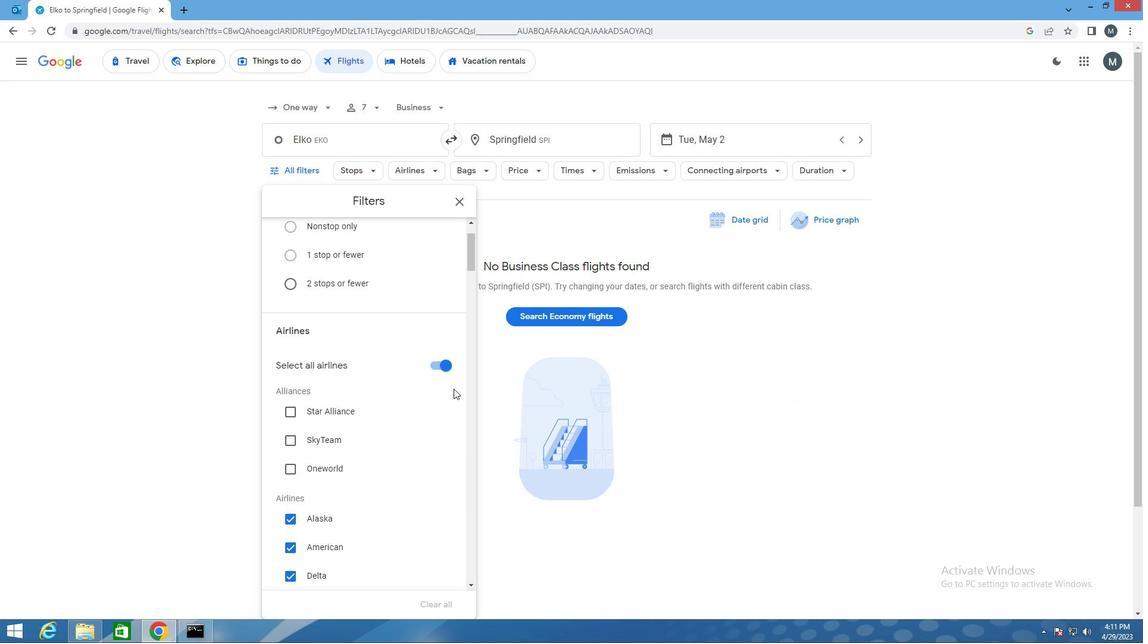 
Action: Mouse pressed left at (437, 366)
Screenshot: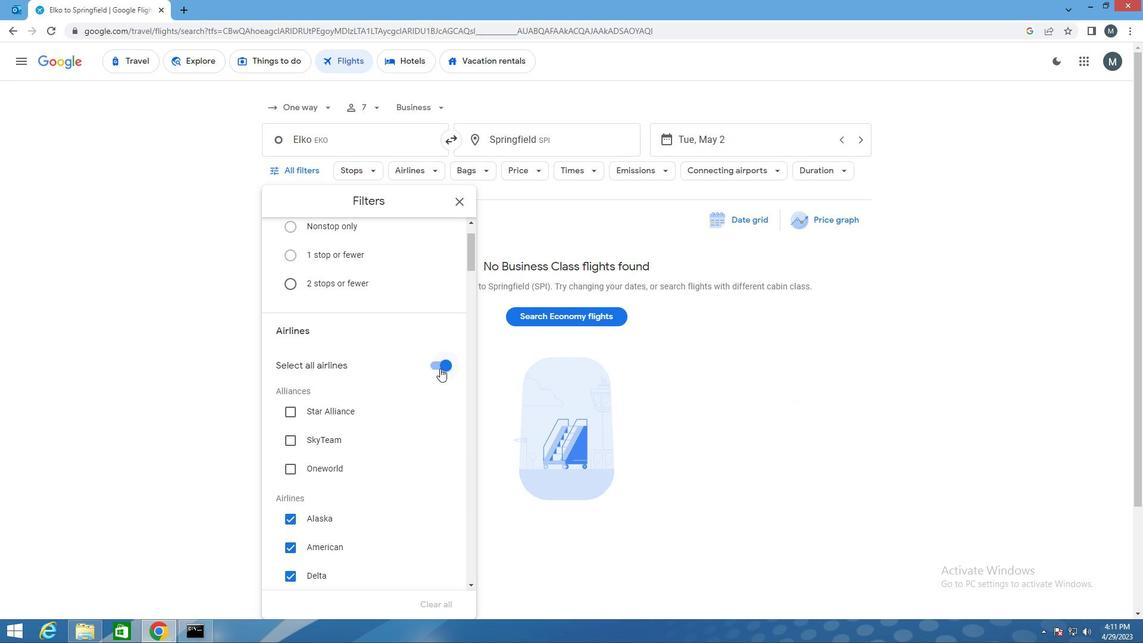 
Action: Mouse moved to (373, 402)
Screenshot: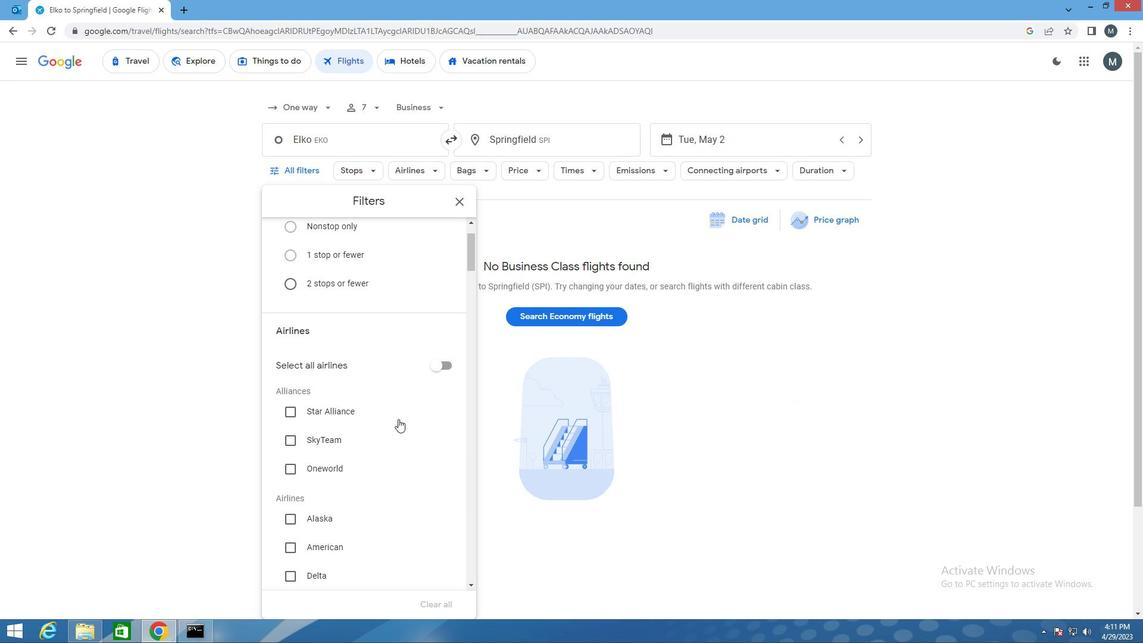 
Action: Mouse scrolled (373, 401) with delta (0, 0)
Screenshot: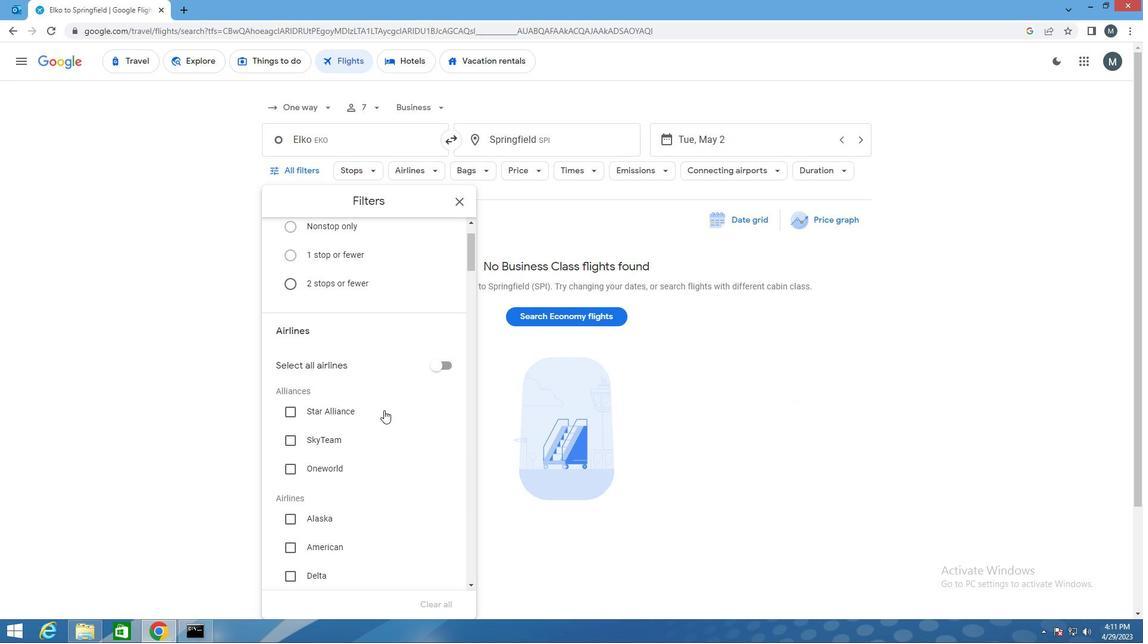 
Action: Mouse moved to (354, 403)
Screenshot: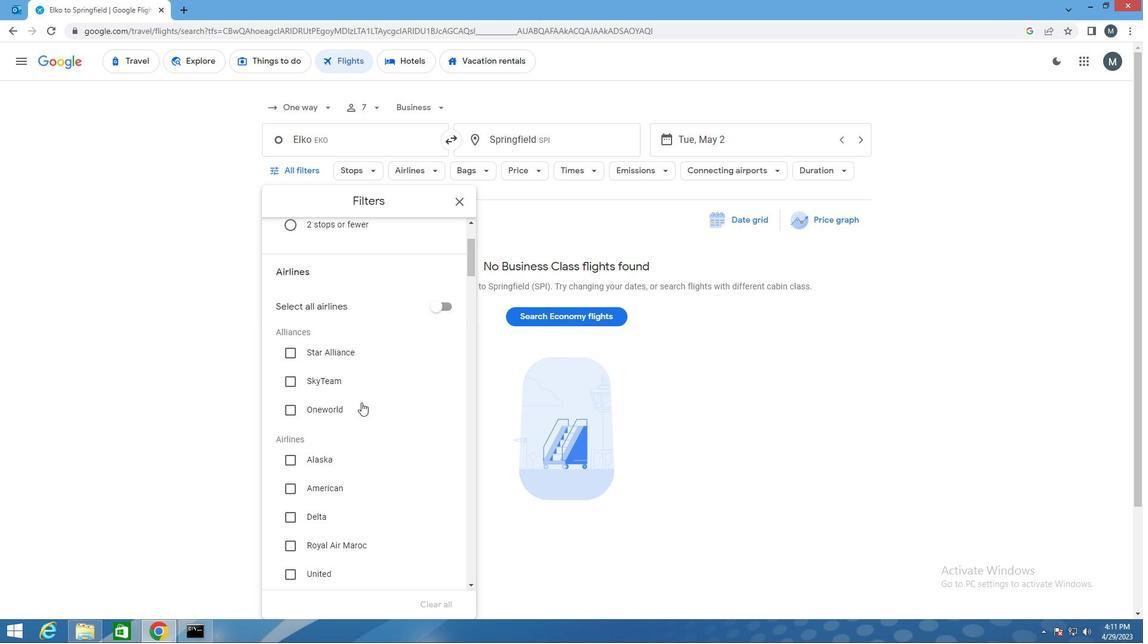 
Action: Mouse scrolled (354, 402) with delta (0, 0)
Screenshot: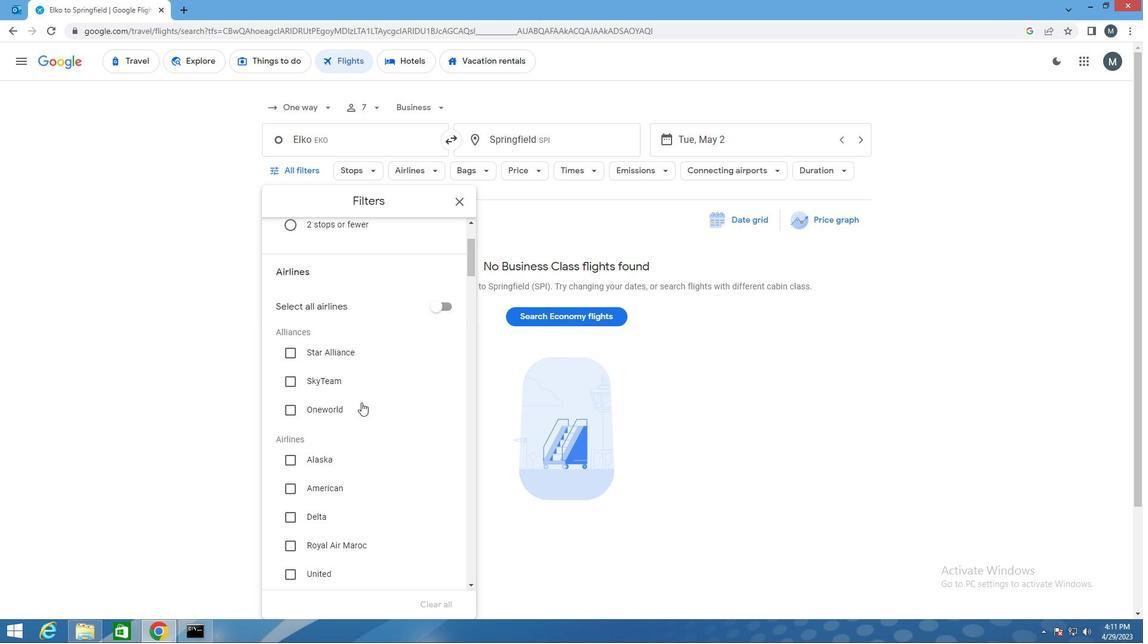 
Action: Mouse moved to (288, 516)
Screenshot: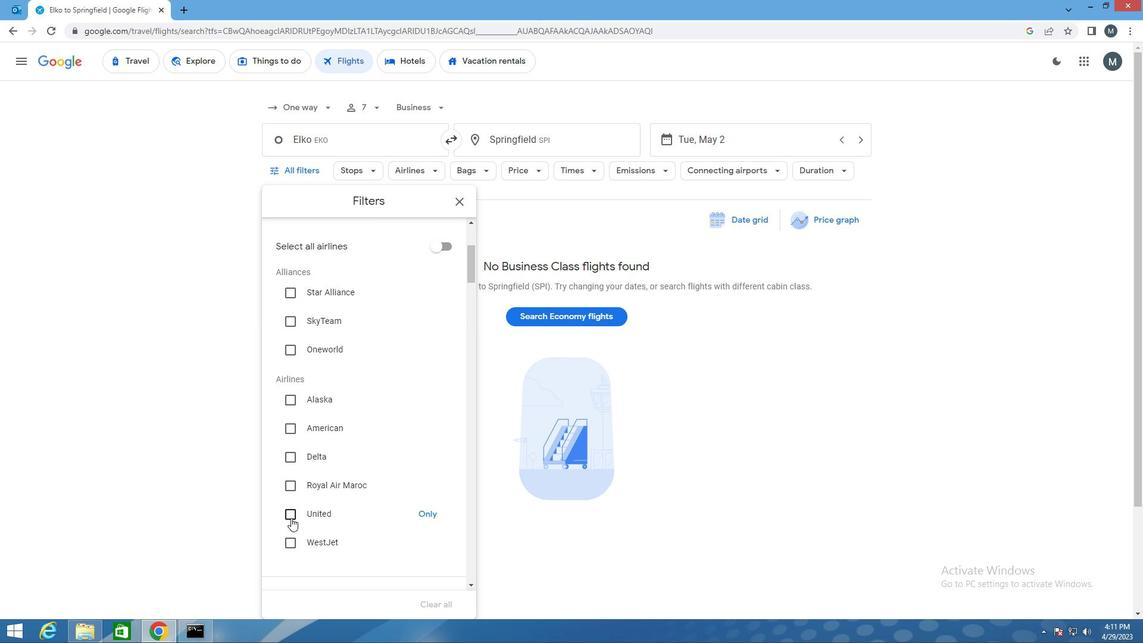 
Action: Mouse pressed left at (288, 516)
Screenshot: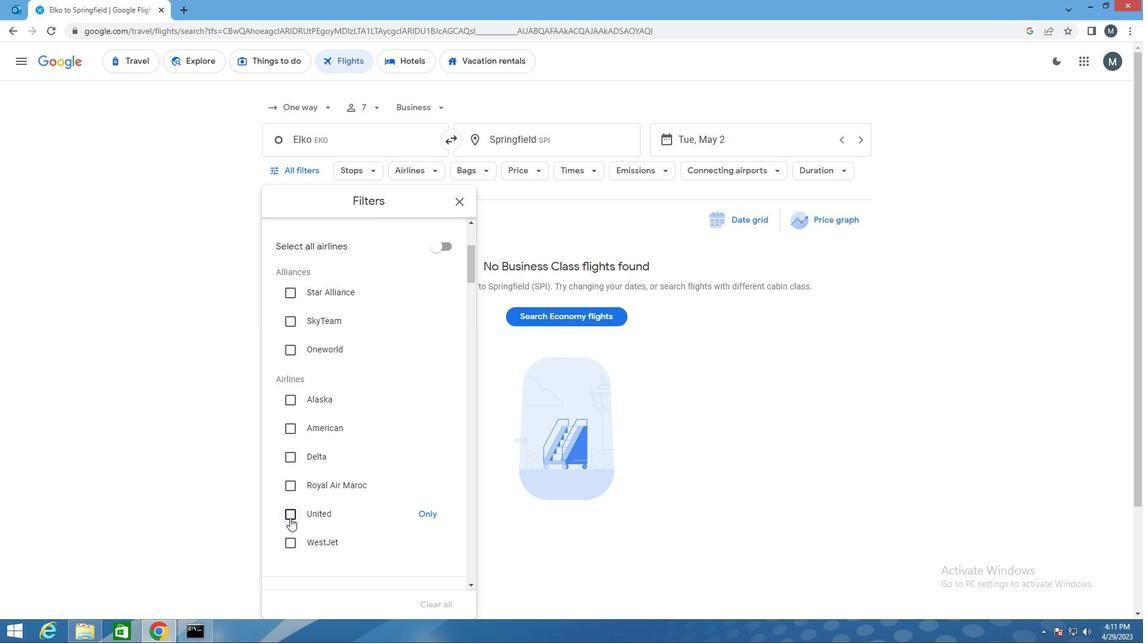 
Action: Mouse moved to (364, 448)
Screenshot: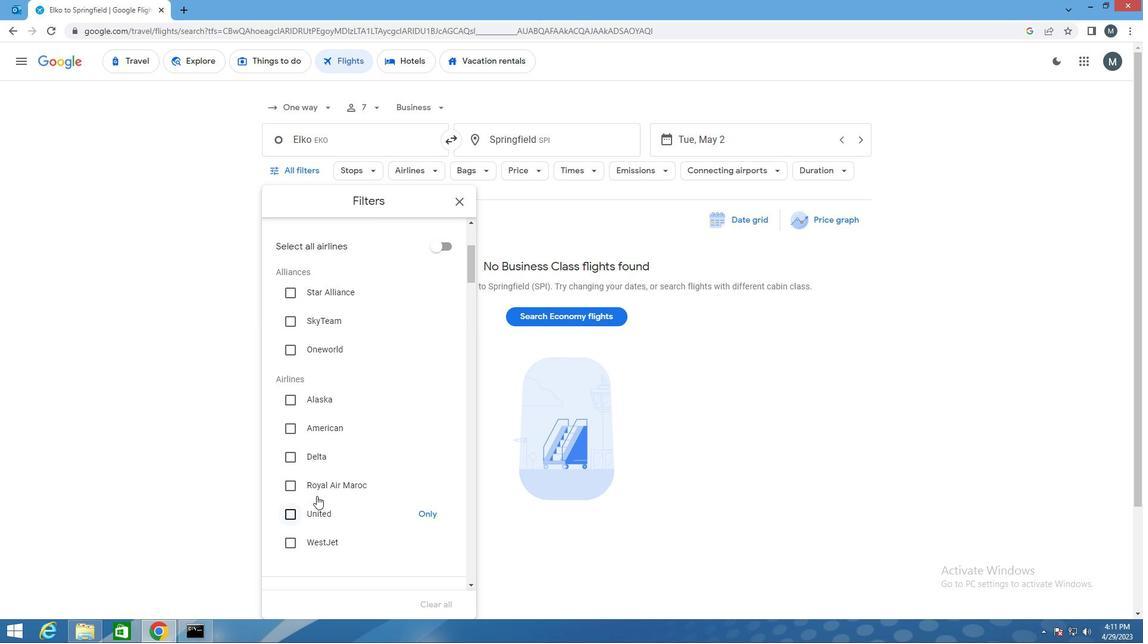 
Action: Mouse scrolled (364, 447) with delta (0, 0)
Screenshot: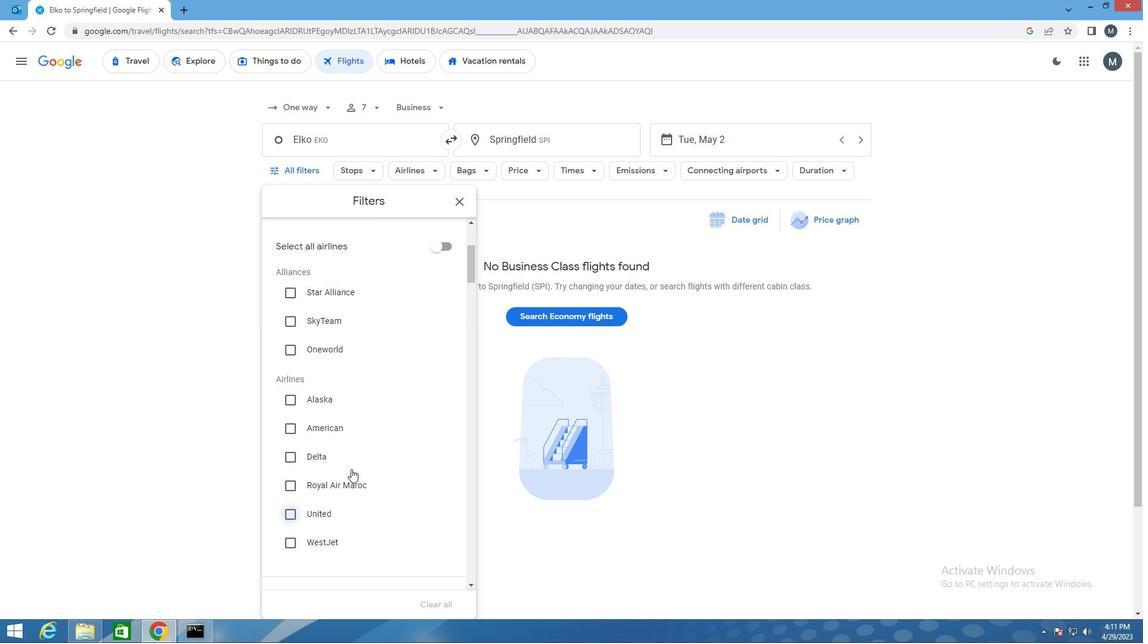 
Action: Mouse moved to (362, 448)
Screenshot: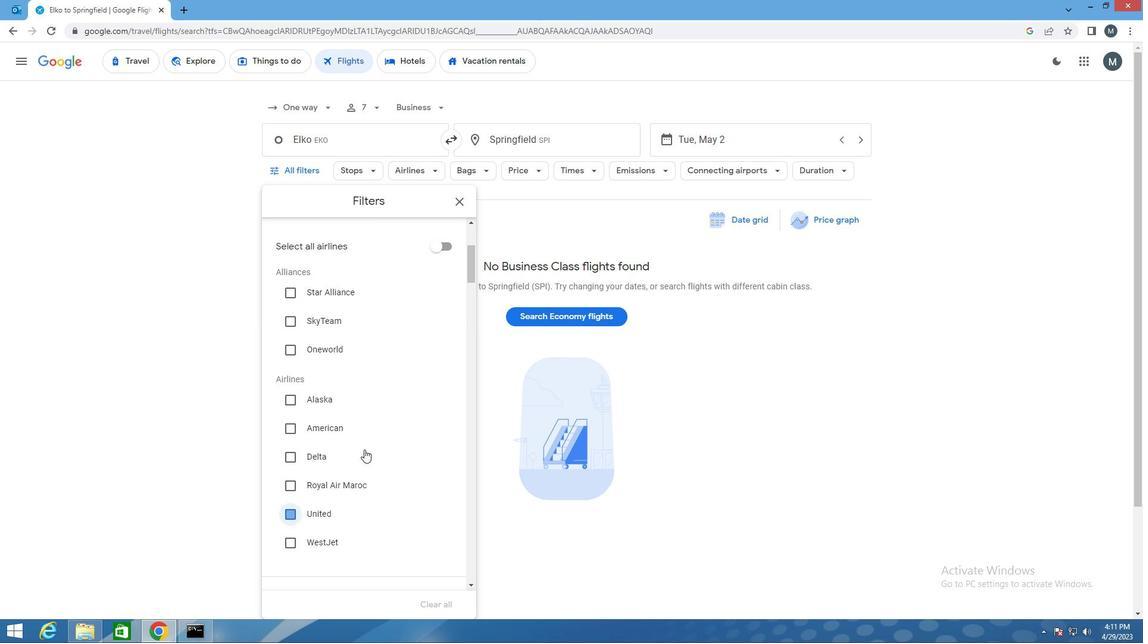 
Action: Mouse scrolled (362, 447) with delta (0, 0)
Screenshot: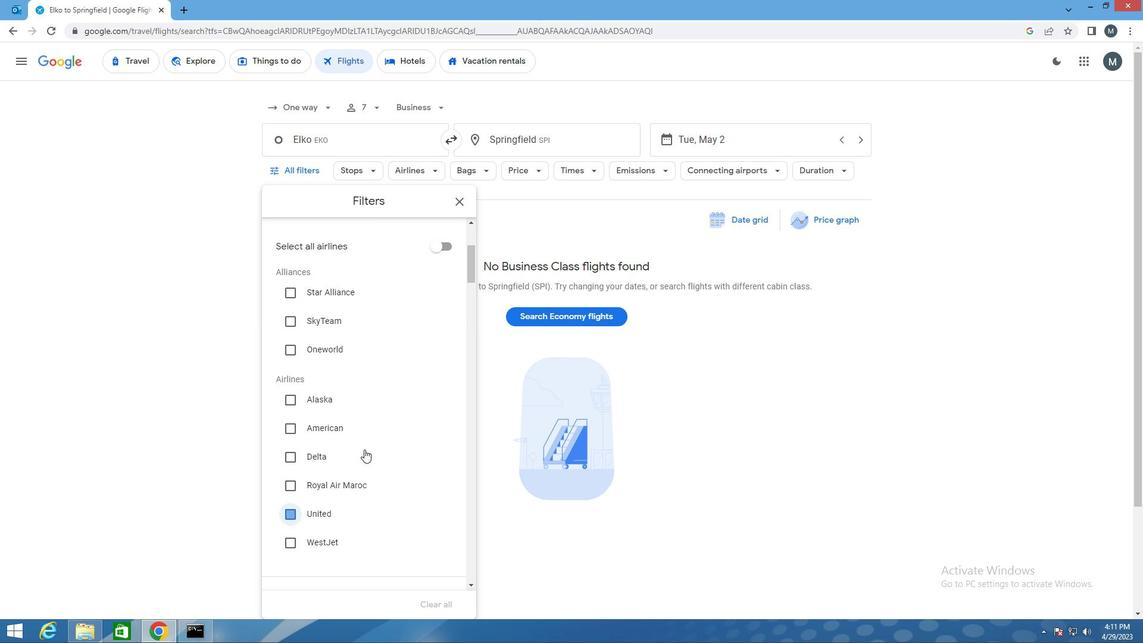 
Action: Mouse moved to (404, 484)
Screenshot: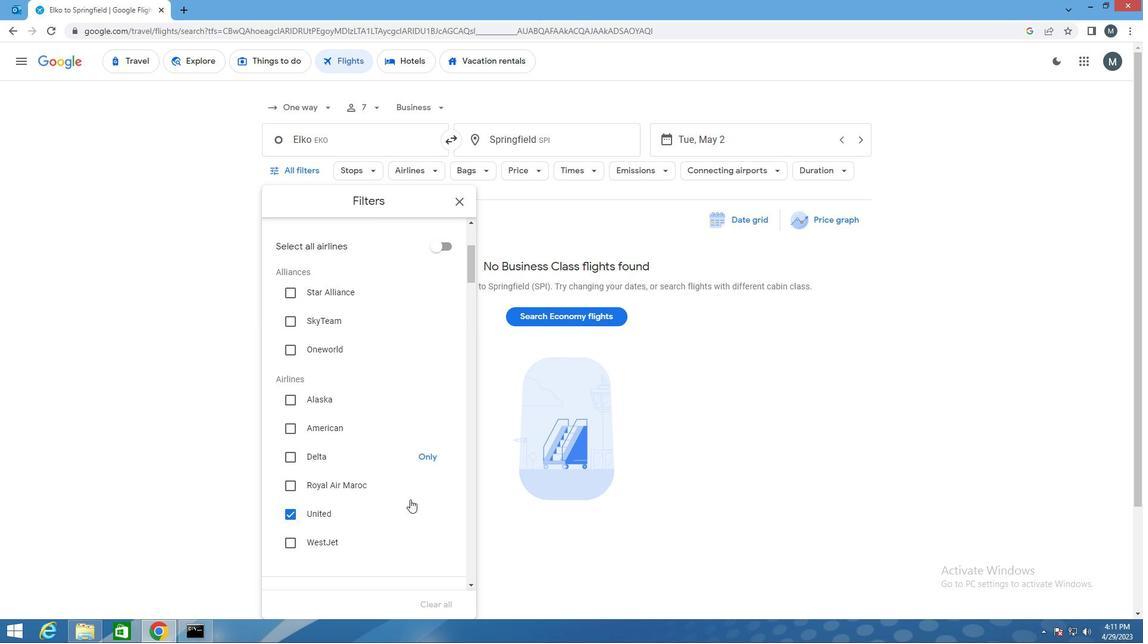 
Action: Mouse scrolled (404, 483) with delta (0, 0)
Screenshot: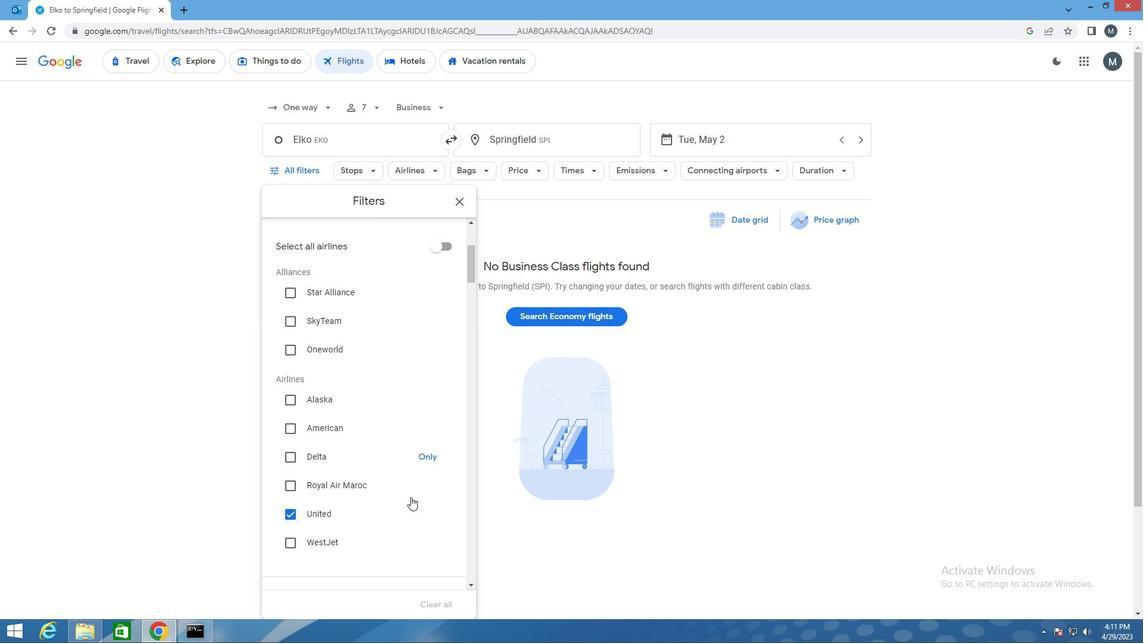 
Action: Mouse scrolled (404, 483) with delta (0, 0)
Screenshot: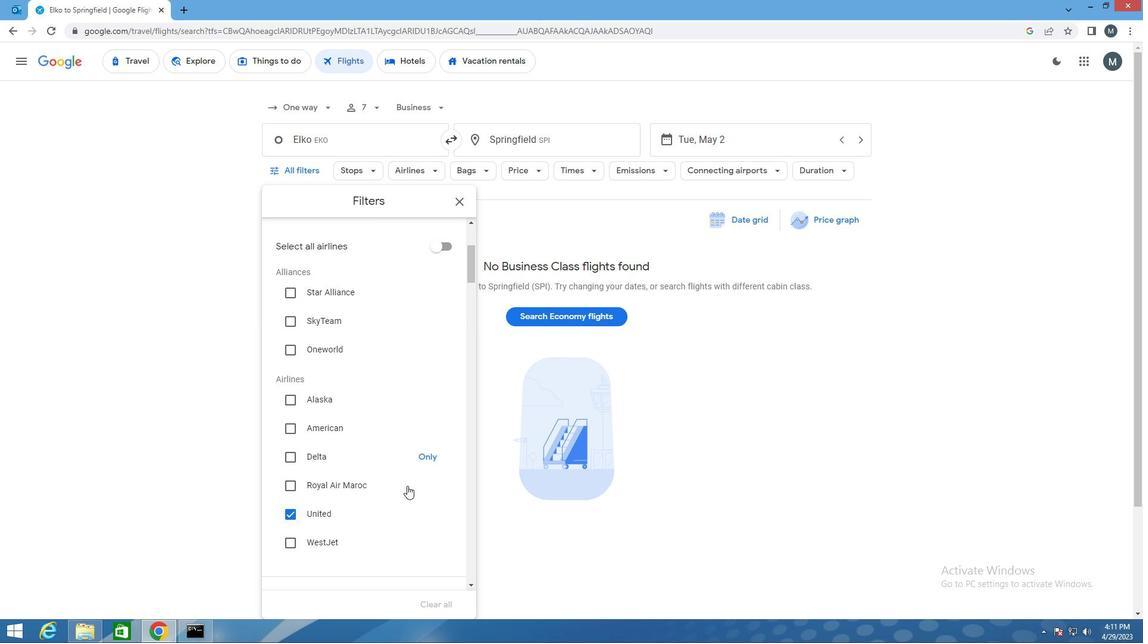 
Action: Mouse moved to (387, 430)
Screenshot: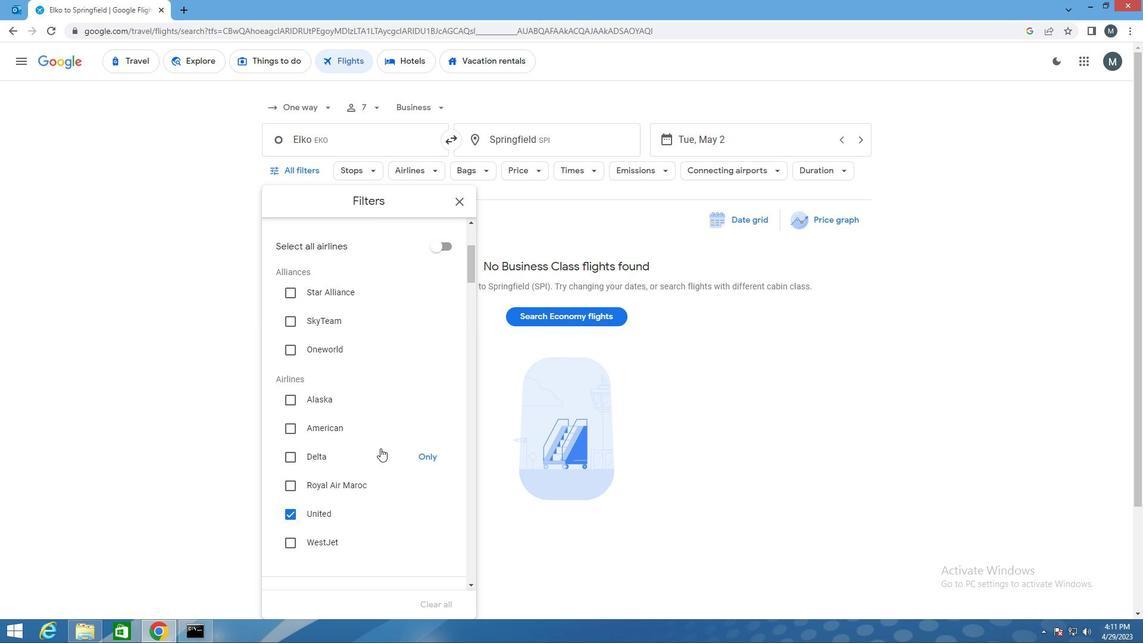 
Action: Mouse pressed left at (387, 430)
Screenshot: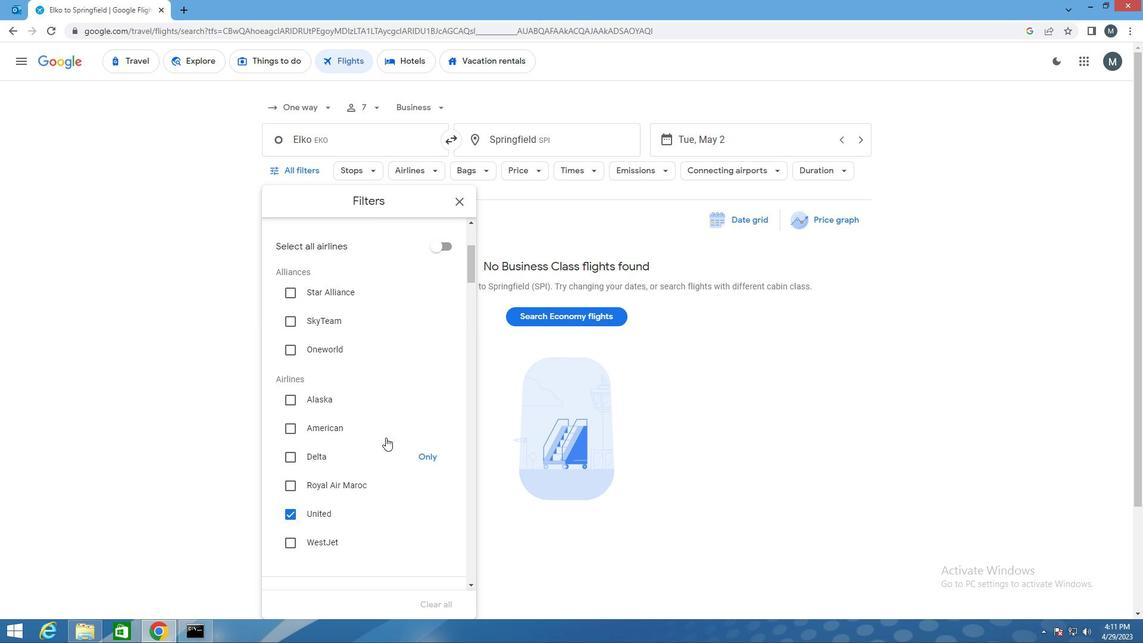 
Action: Mouse moved to (385, 430)
Screenshot: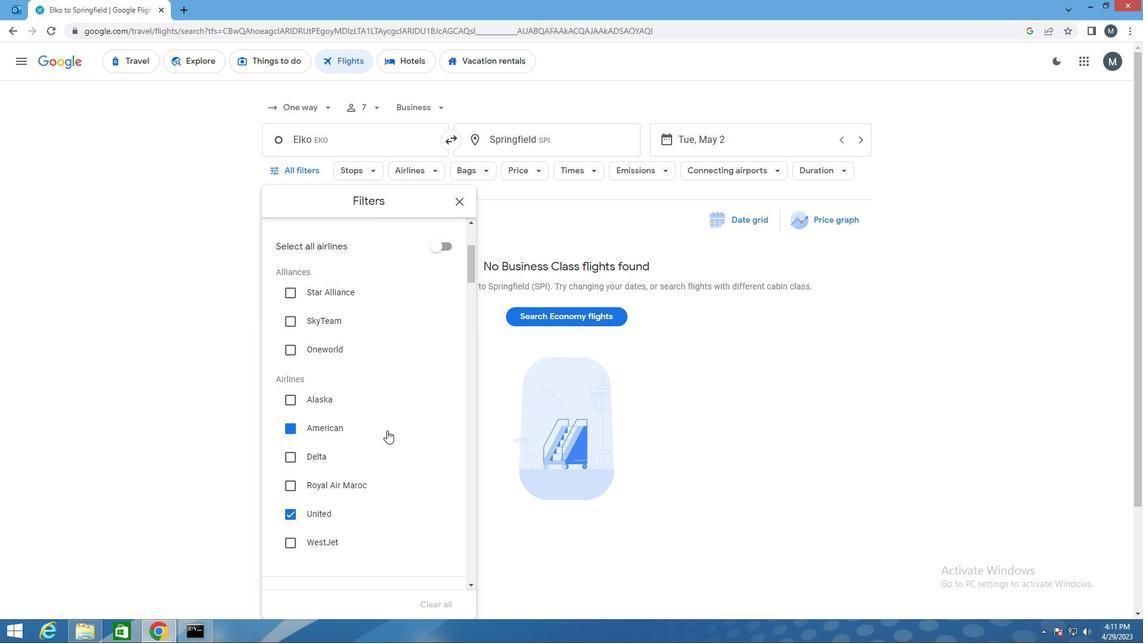 
Action: Mouse scrolled (385, 429) with delta (0, 0)
Screenshot: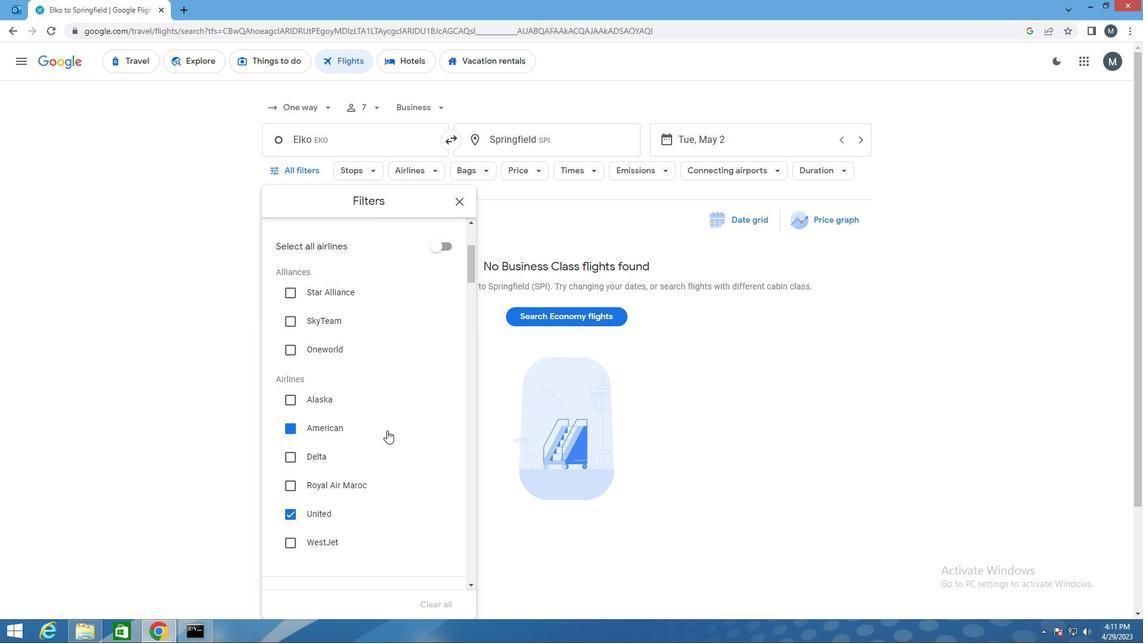
Action: Mouse moved to (382, 434)
Screenshot: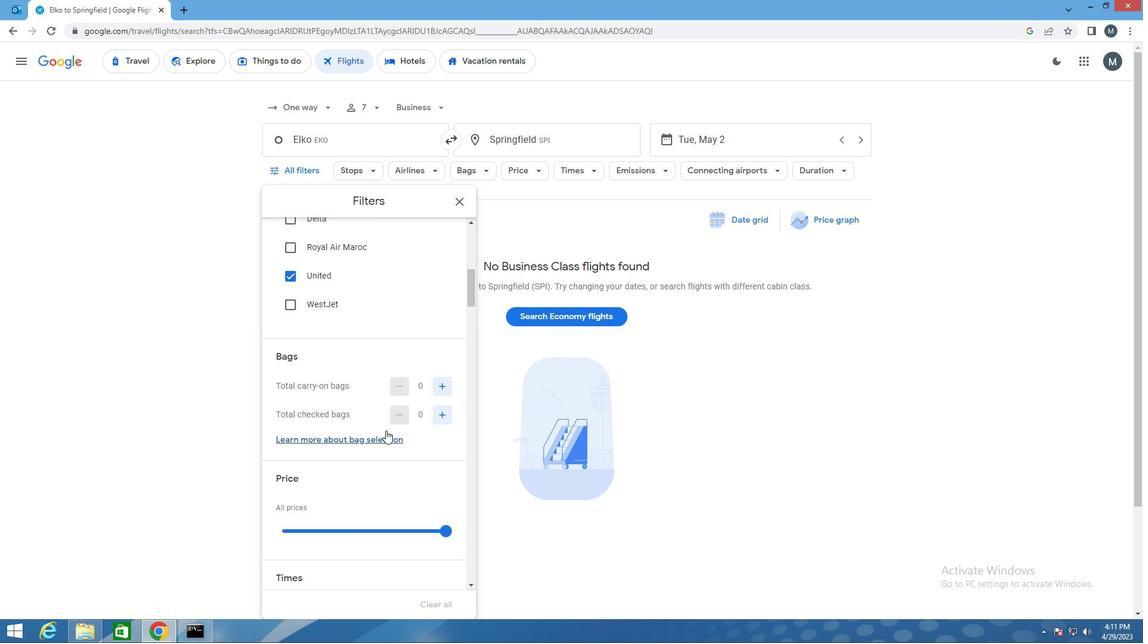 
Action: Mouse scrolled (382, 434) with delta (0, 0)
Screenshot: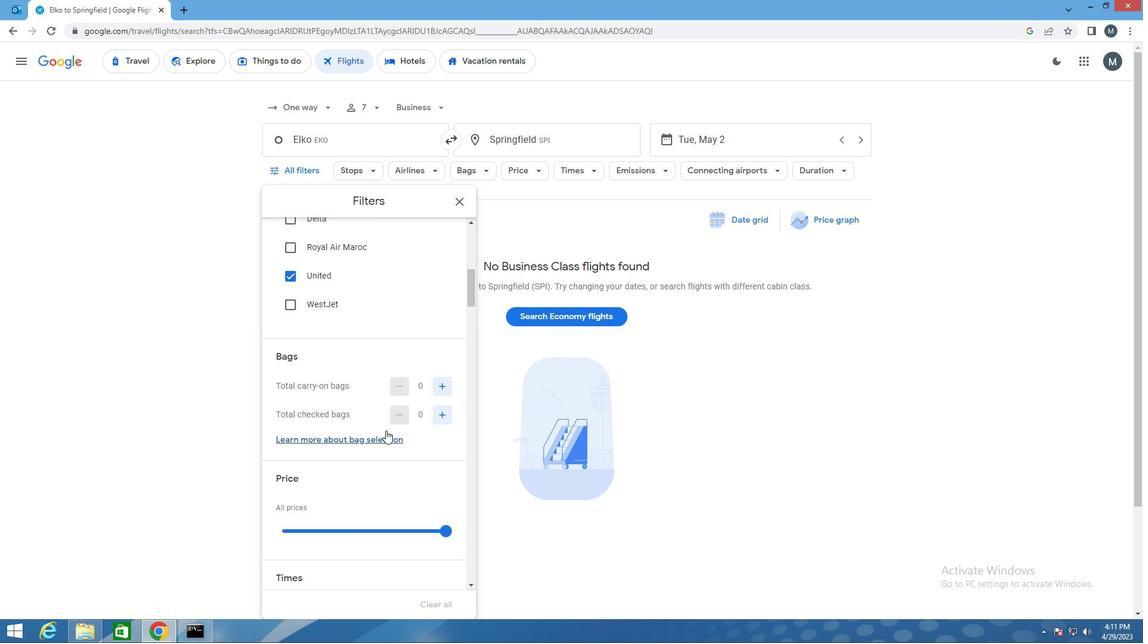 
Action: Mouse moved to (340, 414)
Screenshot: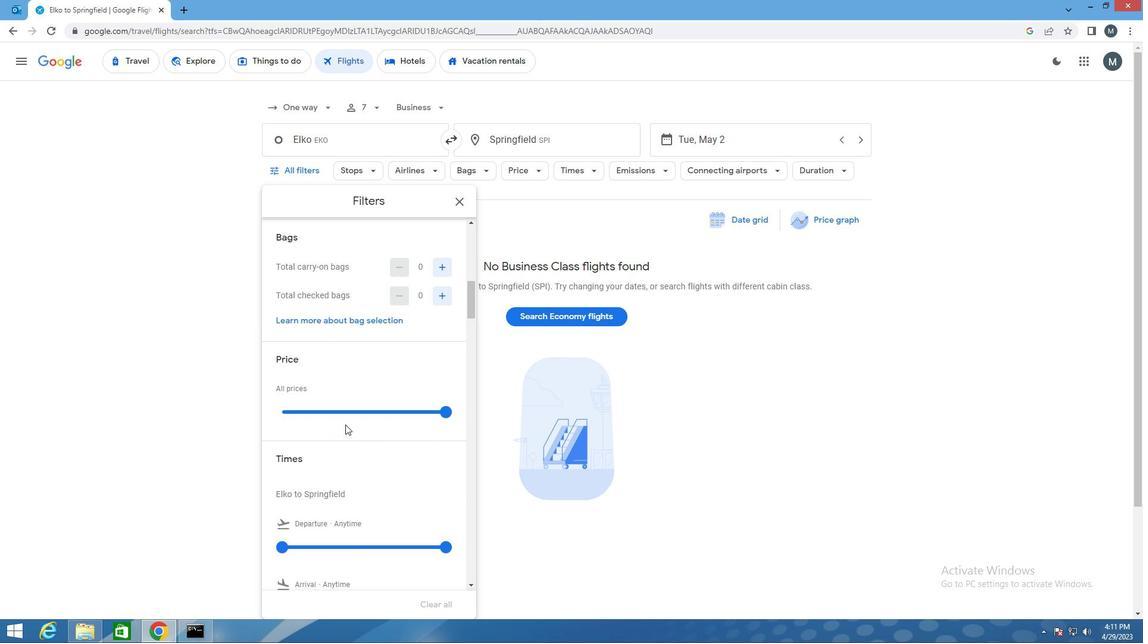 
Action: Mouse scrolled (340, 414) with delta (0, 0)
Screenshot: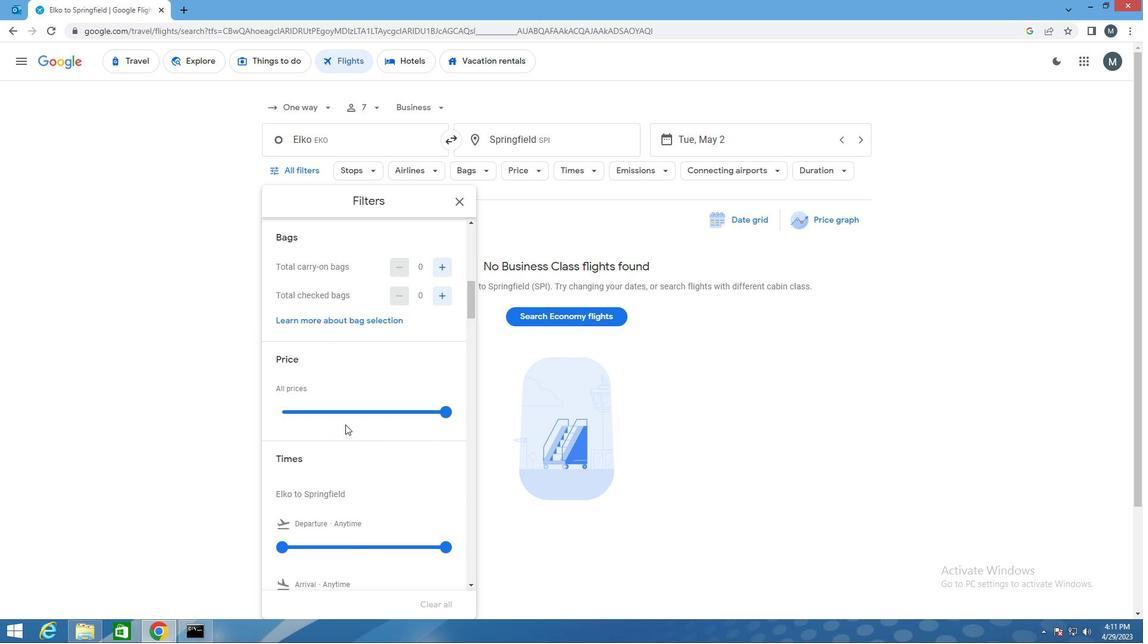 
Action: Mouse scrolled (340, 414) with delta (0, 0)
Screenshot: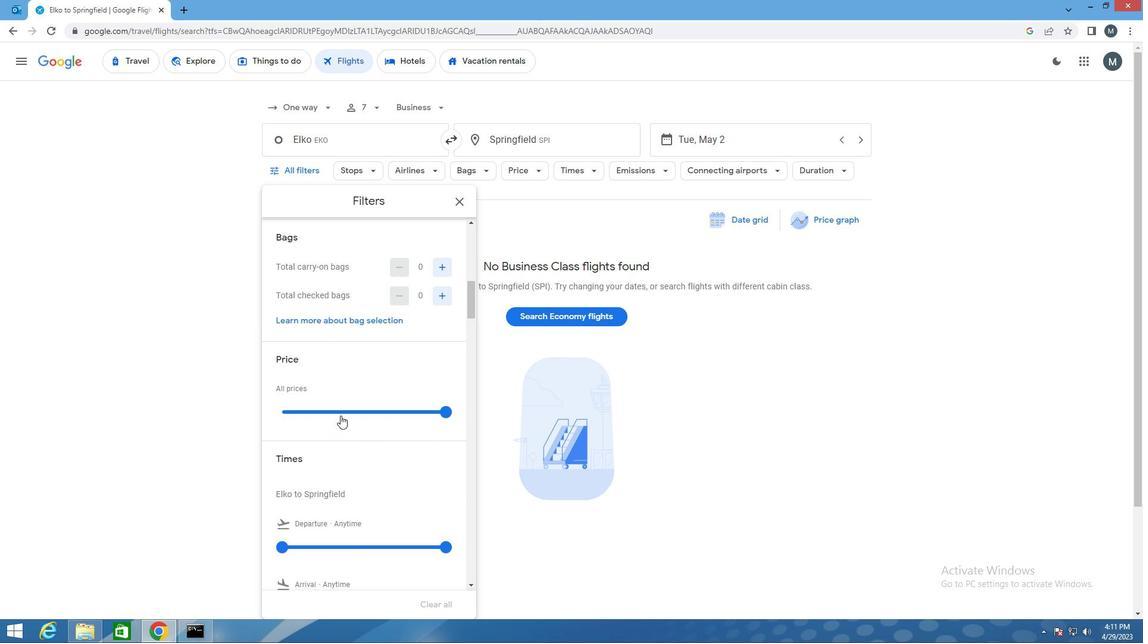 
Action: Mouse scrolled (340, 414) with delta (0, 0)
Screenshot: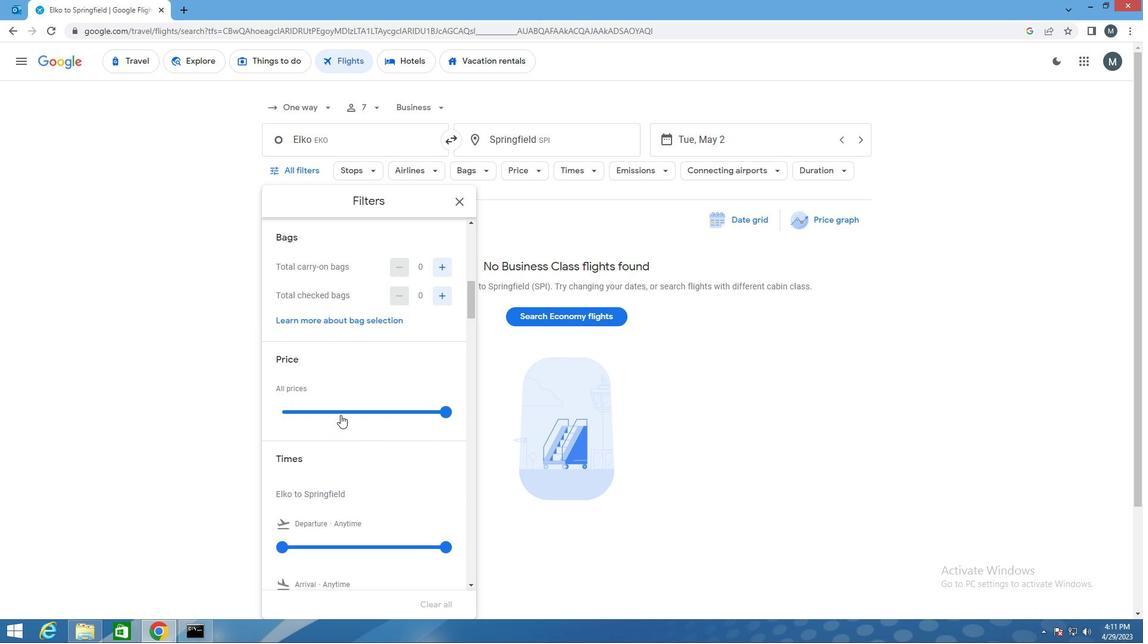 
Action: Mouse moved to (334, 365)
Screenshot: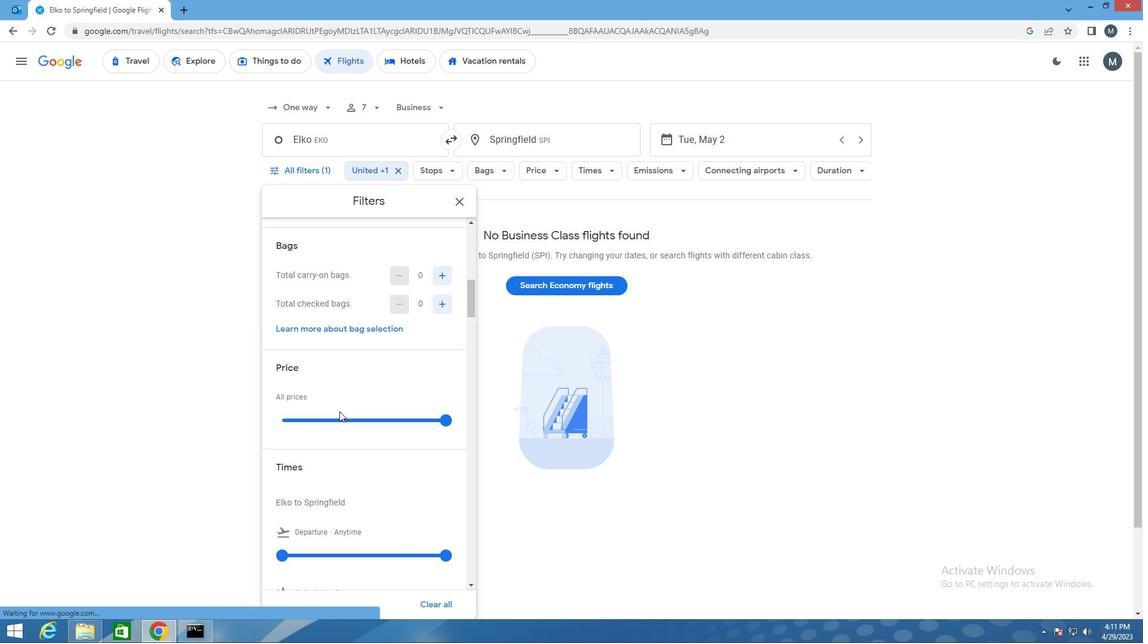 
Action: Mouse scrolled (334, 366) with delta (0, 0)
Screenshot: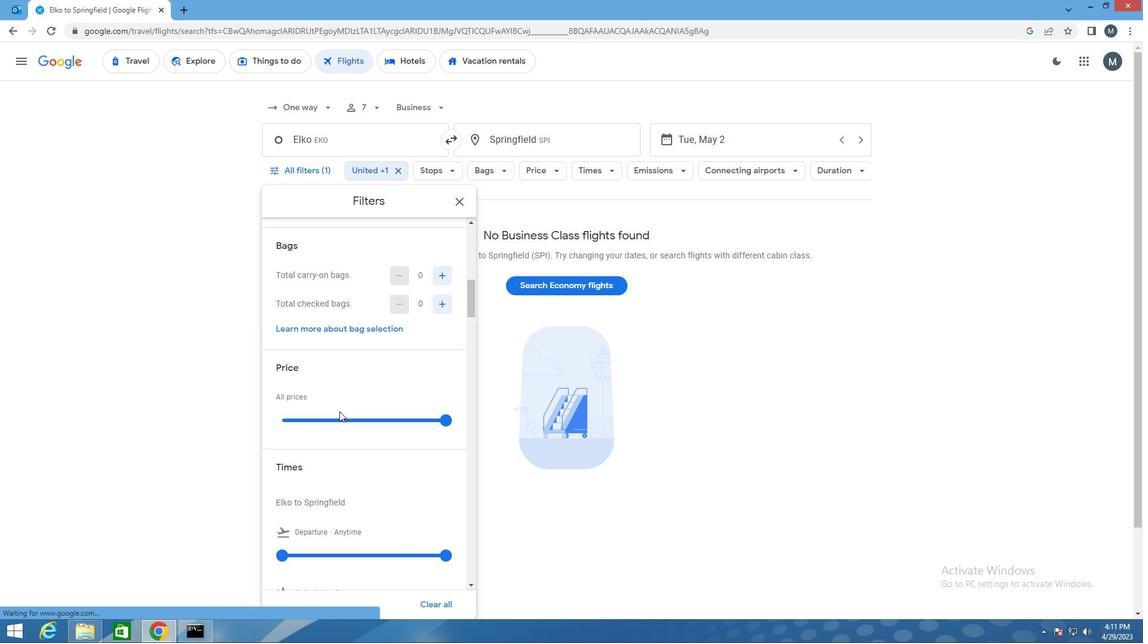 
Action: Mouse moved to (334, 363)
Screenshot: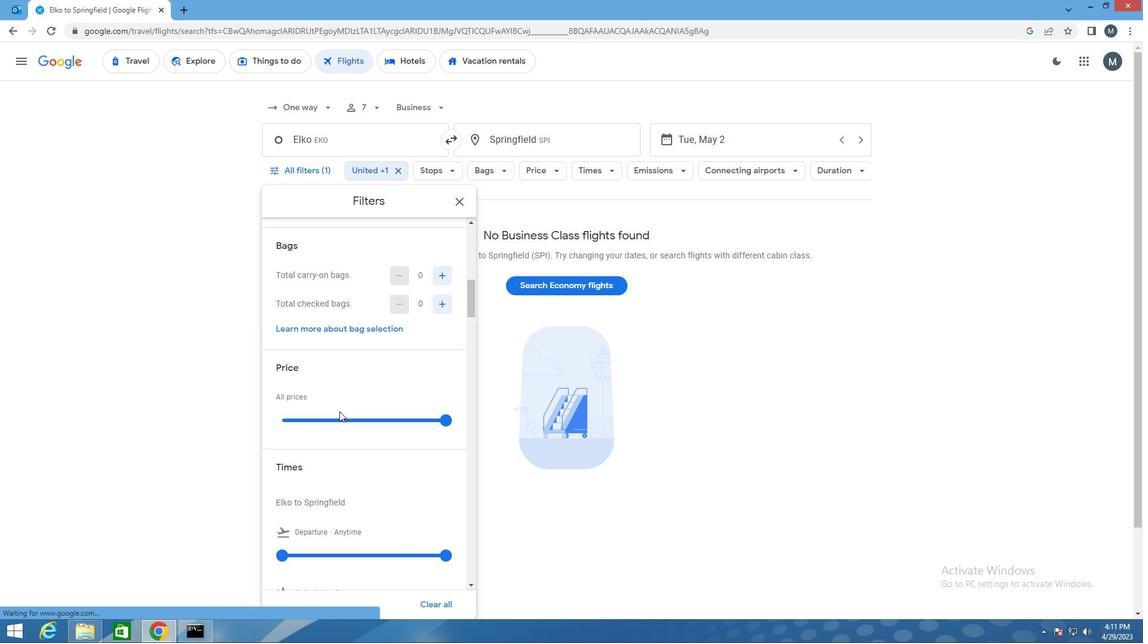 
Action: Mouse scrolled (334, 364) with delta (0, 0)
Screenshot: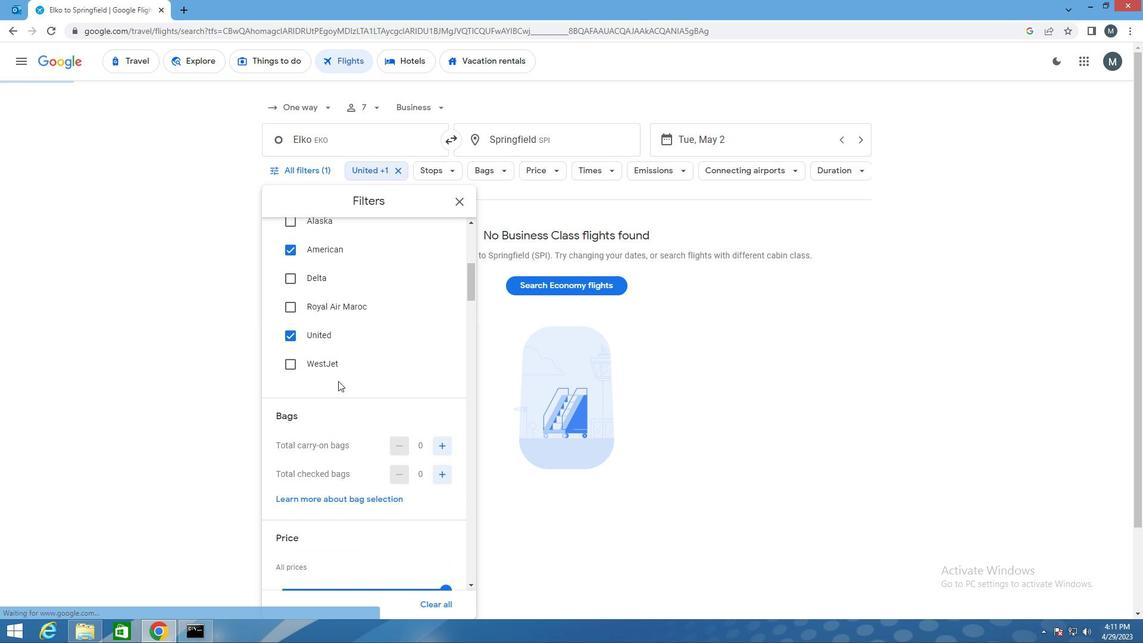 
Action: Mouse moved to (287, 367)
Screenshot: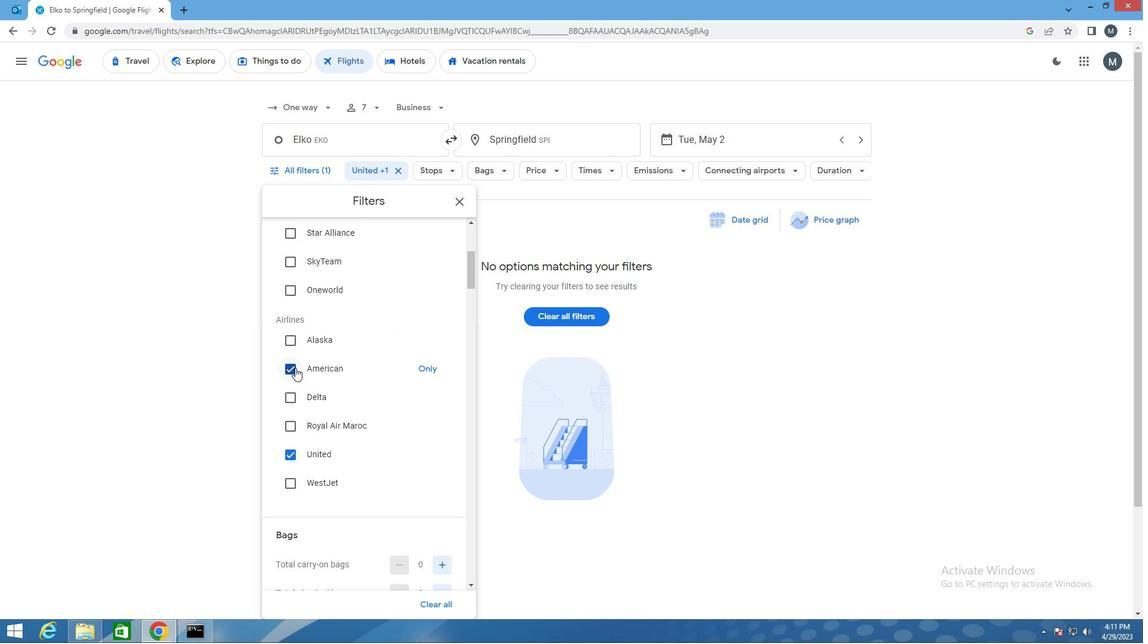 
Action: Mouse pressed left at (287, 367)
Screenshot: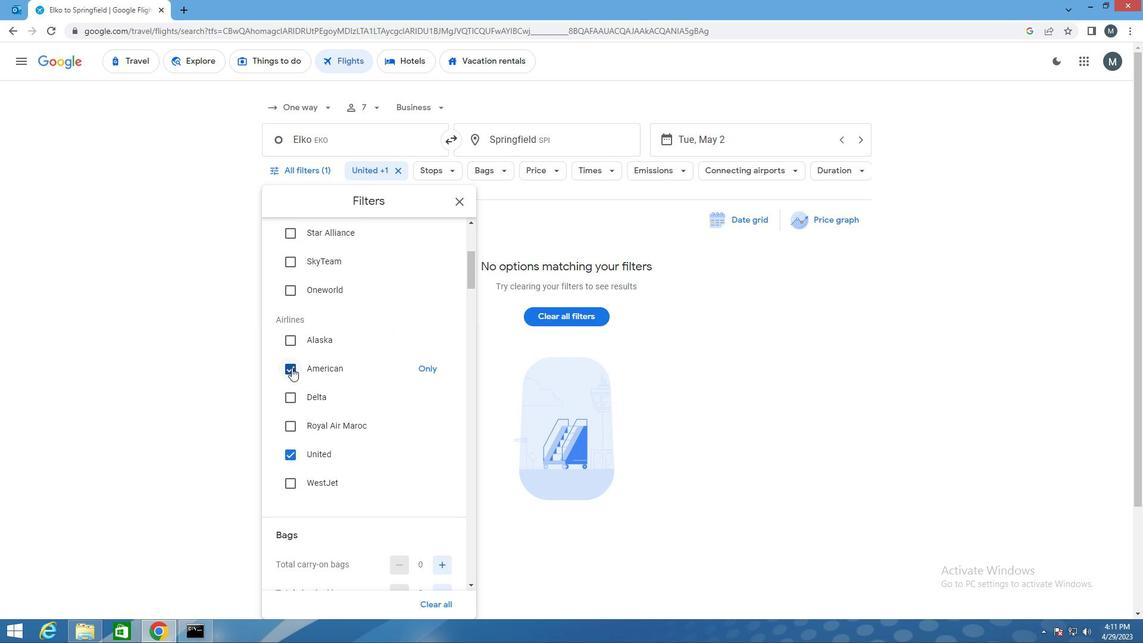 
Action: Mouse moved to (368, 364)
Screenshot: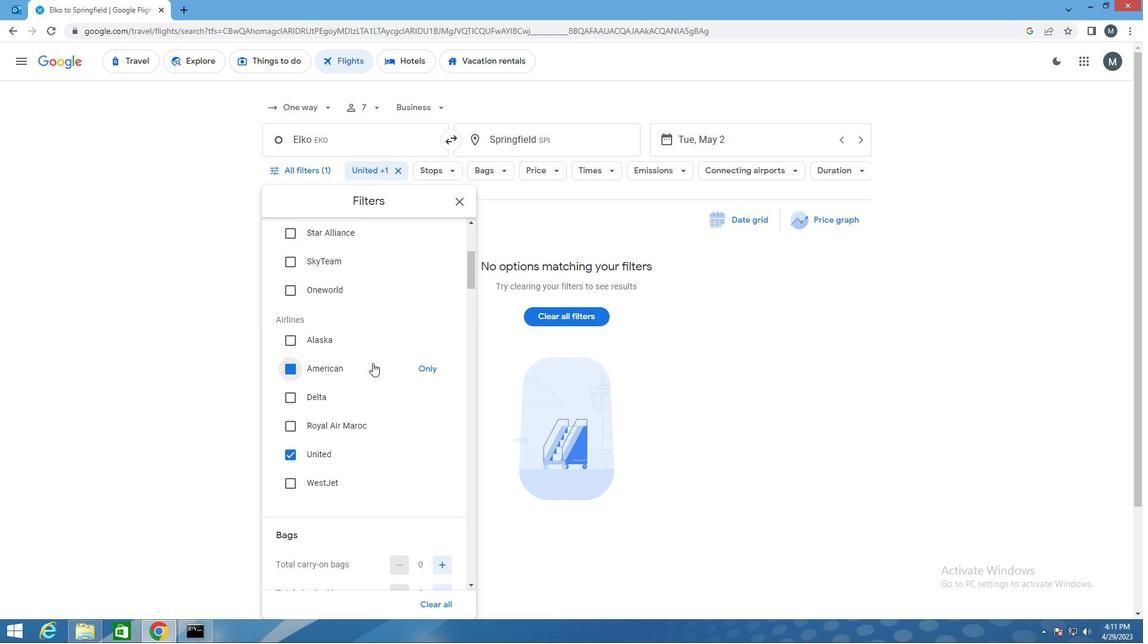 
Action: Mouse scrolled (368, 363) with delta (0, 0)
Screenshot: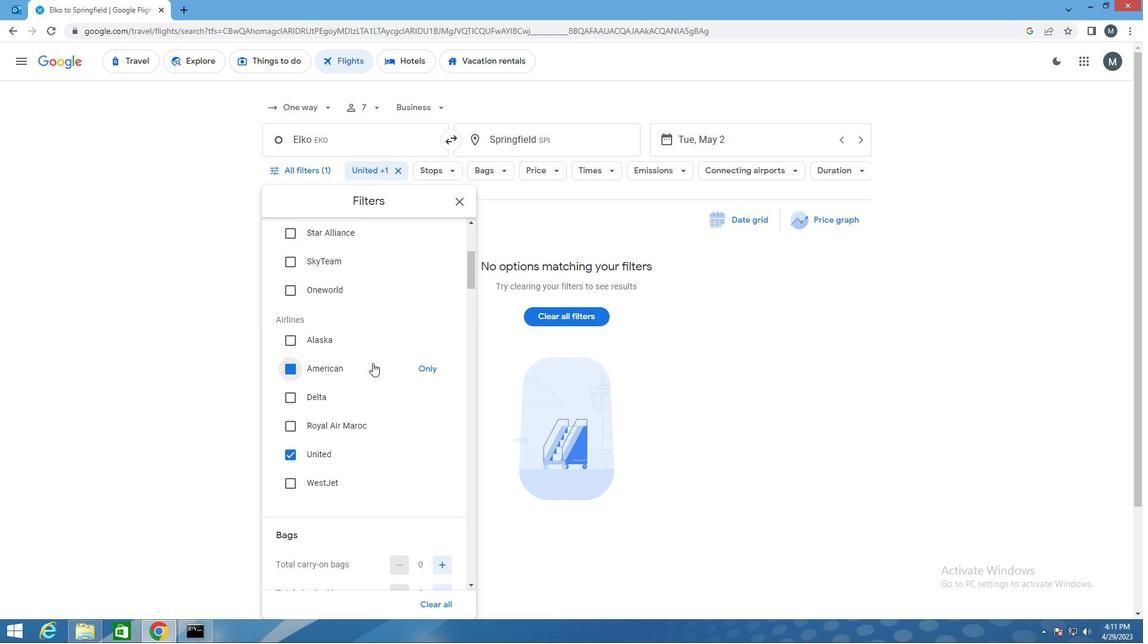 
Action: Mouse moved to (364, 371)
Screenshot: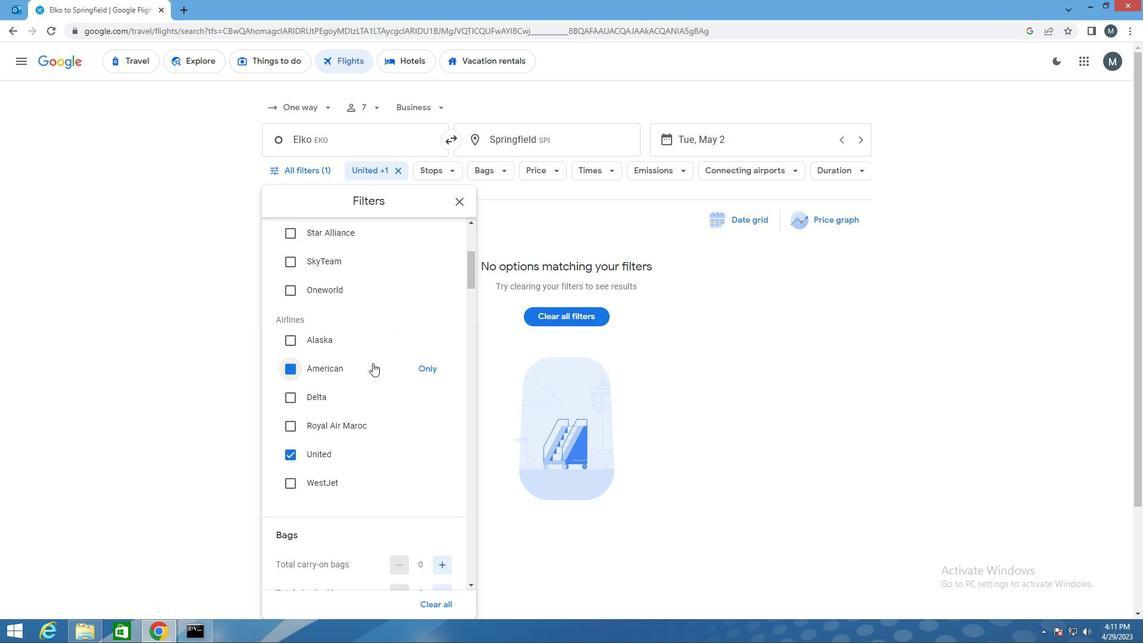 
Action: Mouse scrolled (364, 370) with delta (0, 0)
Screenshot: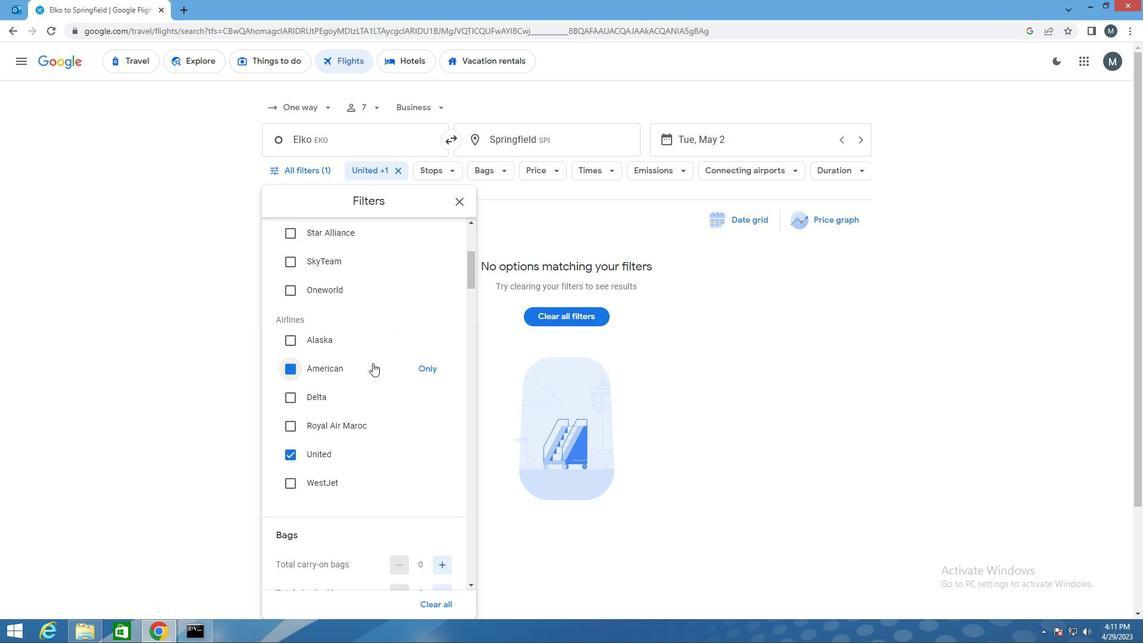 
Action: Mouse moved to (361, 385)
Screenshot: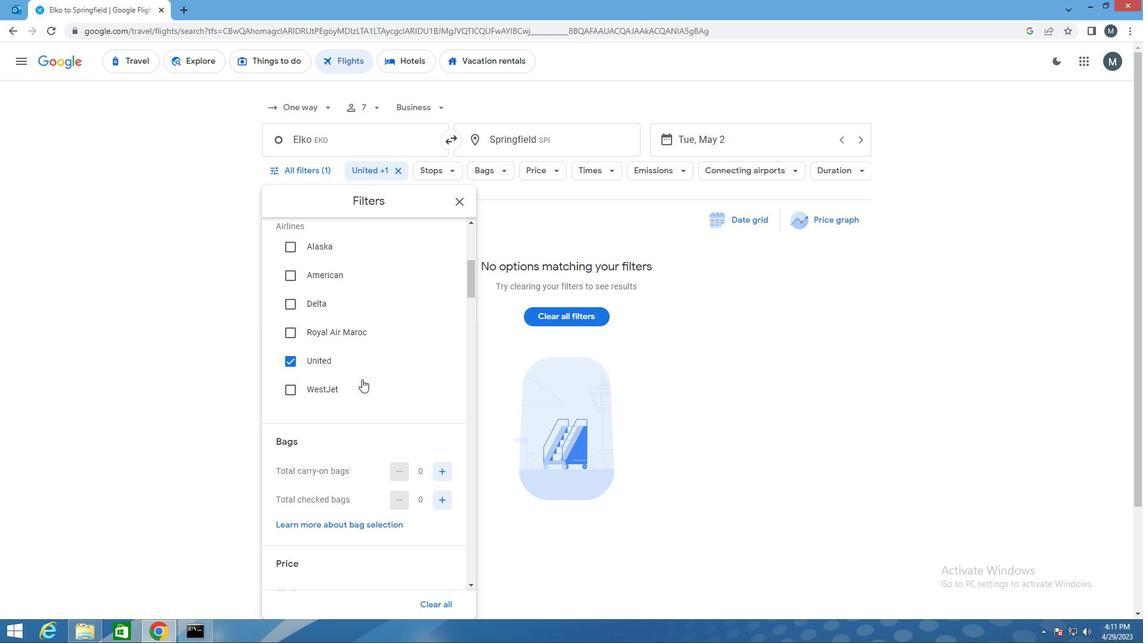 
Action: Mouse scrolled (361, 384) with delta (0, 0)
Screenshot: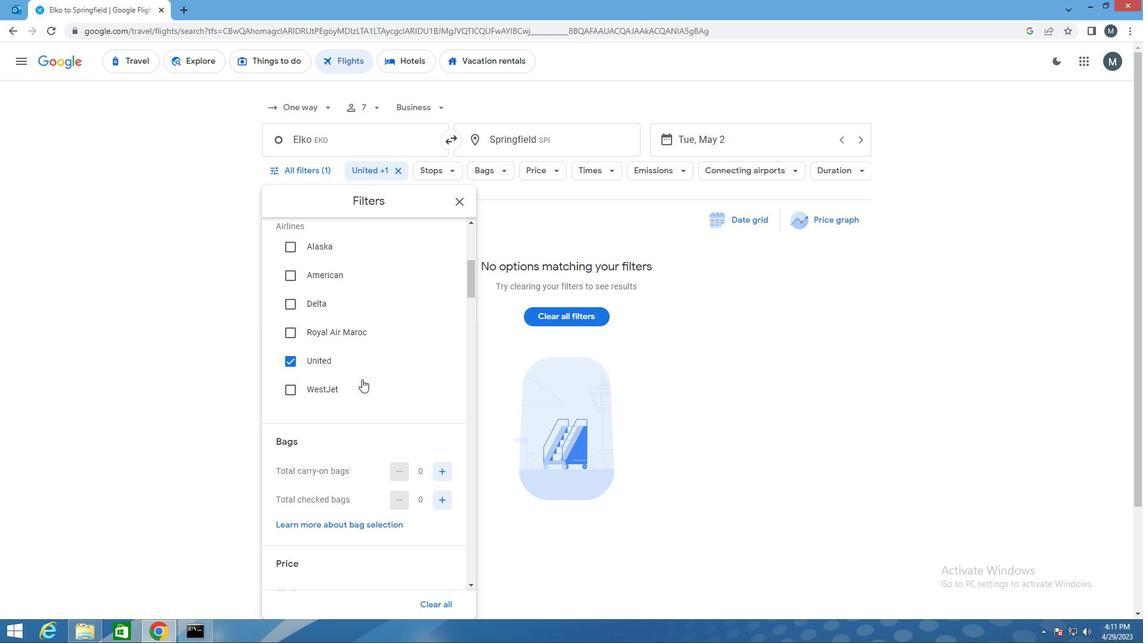 
Action: Mouse moved to (361, 389)
Screenshot: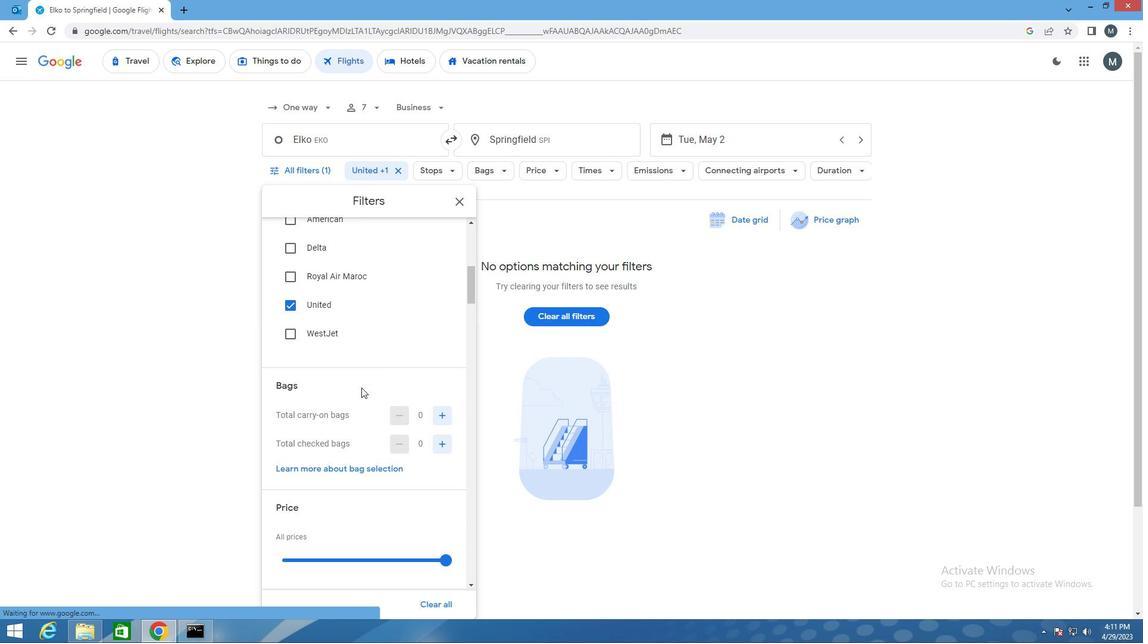
Action: Mouse scrolled (361, 389) with delta (0, 0)
Screenshot: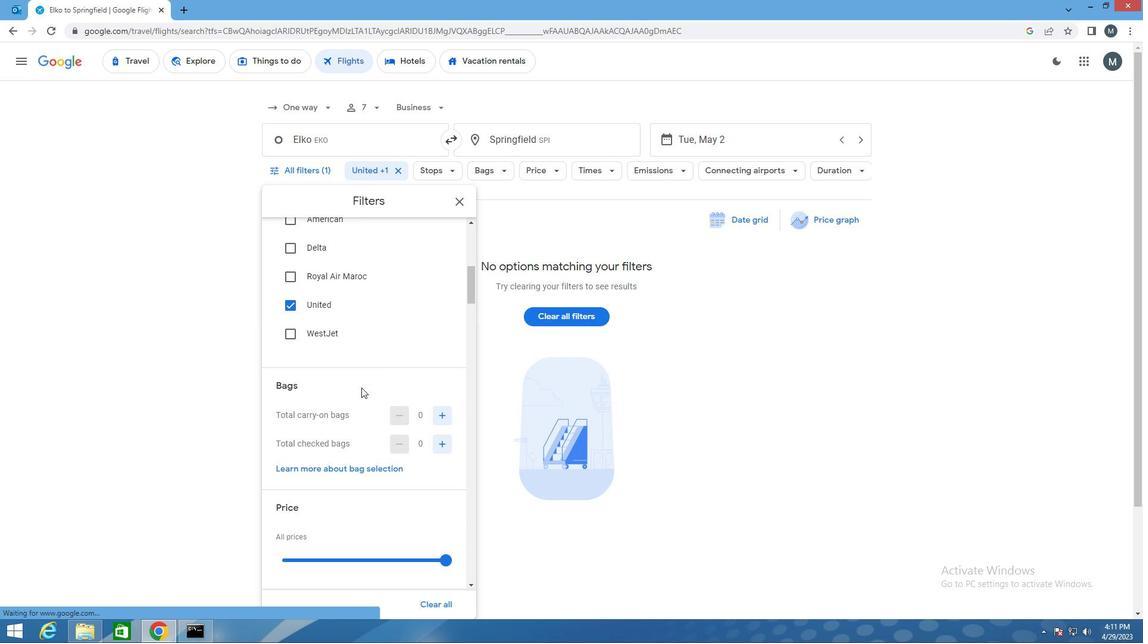 
Action: Mouse moved to (387, 384)
Screenshot: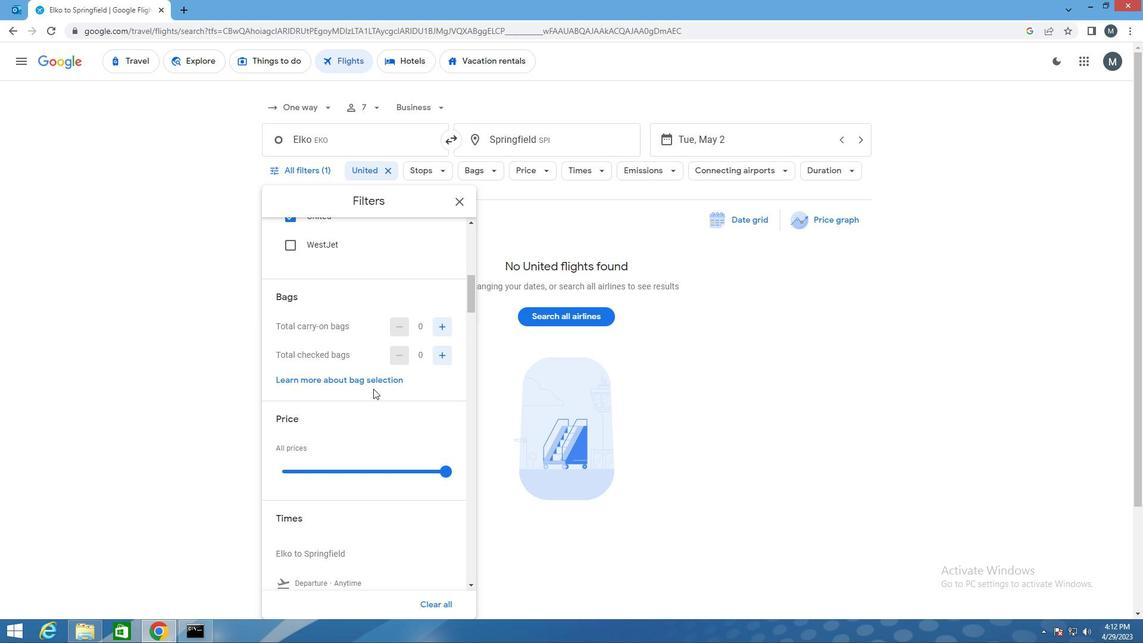 
Action: Mouse scrolled (387, 383) with delta (0, 0)
Screenshot: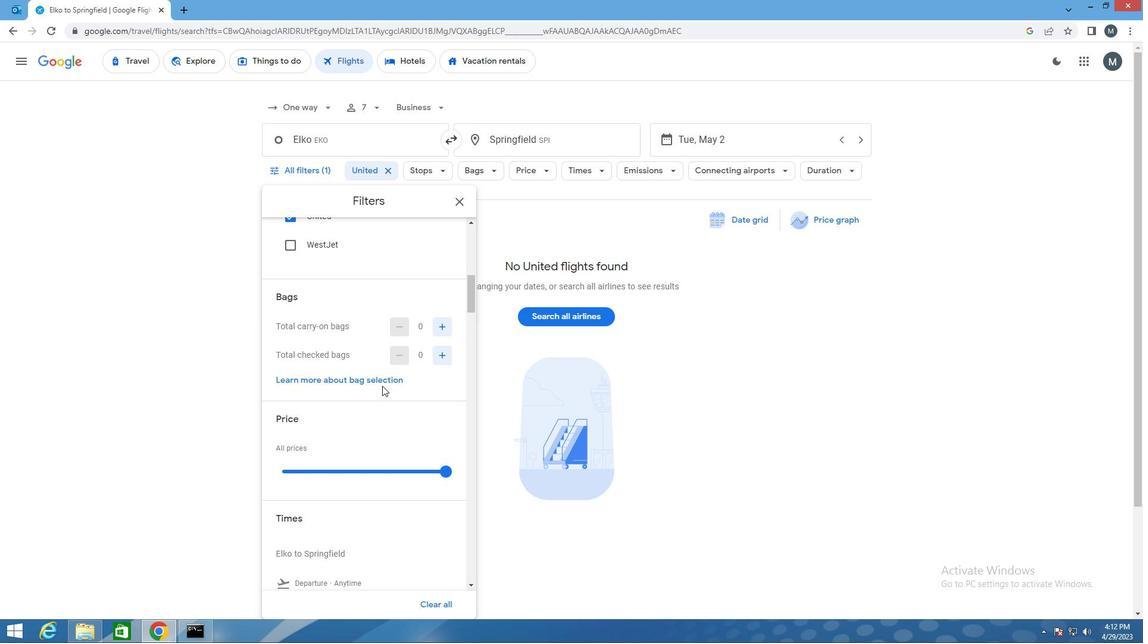 
Action: Mouse moved to (443, 269)
Screenshot: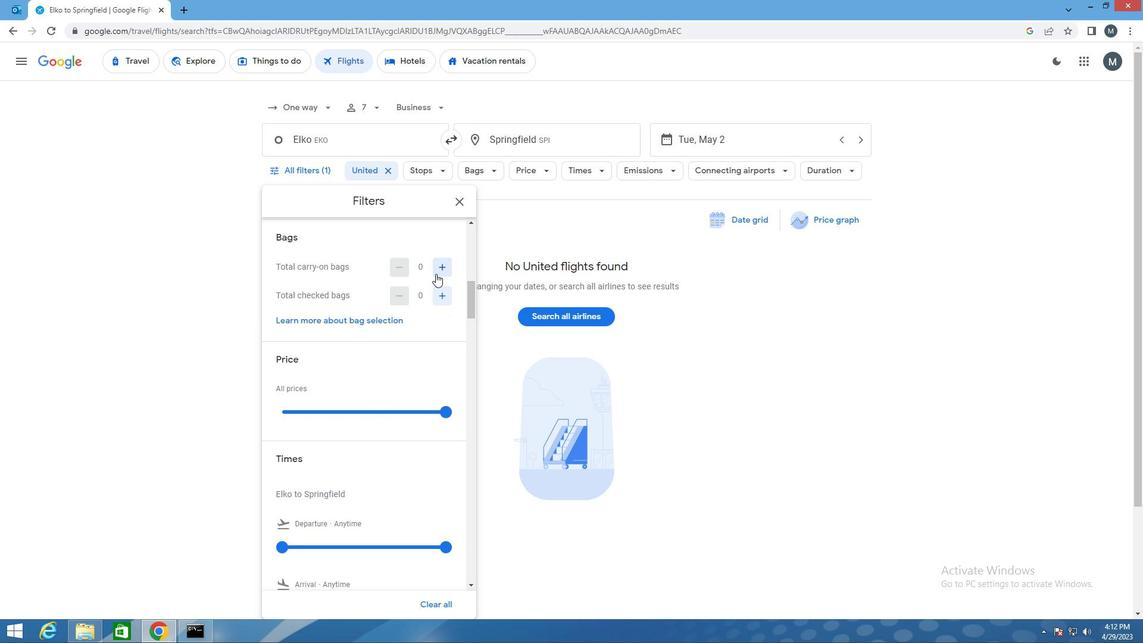 
Action: Mouse pressed left at (443, 269)
Screenshot: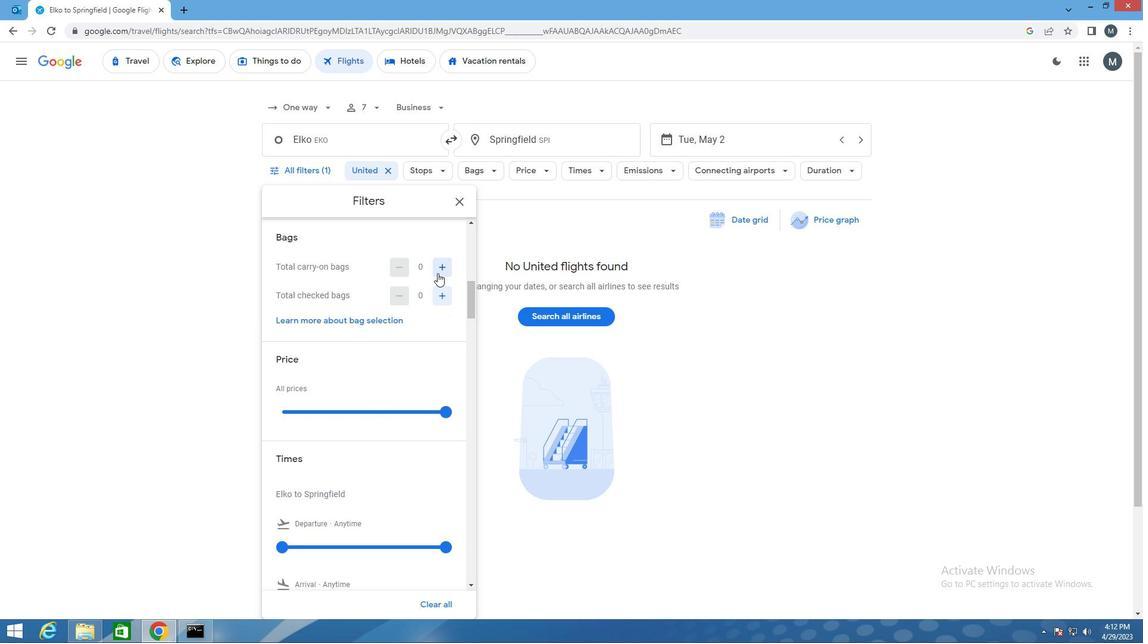 
Action: Mouse moved to (408, 409)
Screenshot: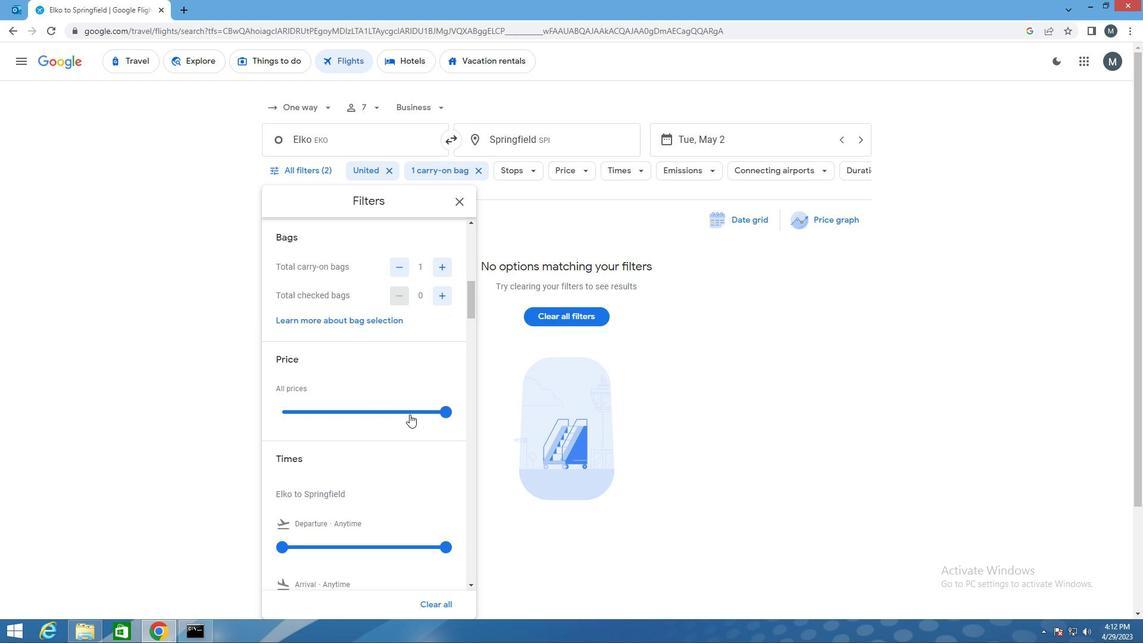 
Action: Mouse pressed left at (408, 409)
Screenshot: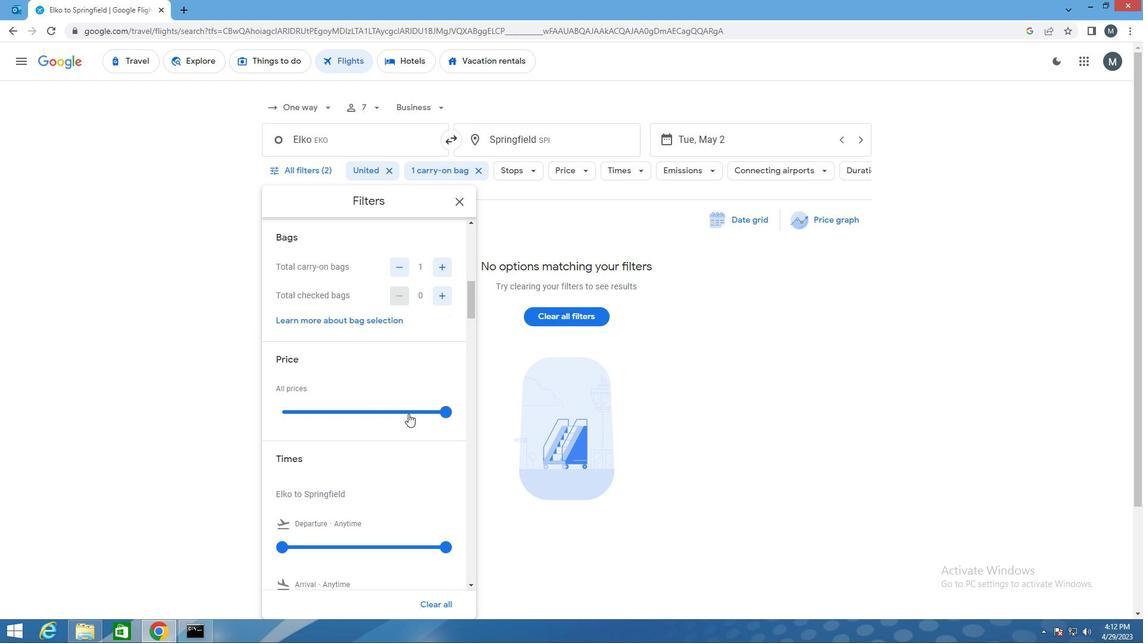 
Action: Mouse moved to (410, 409)
Screenshot: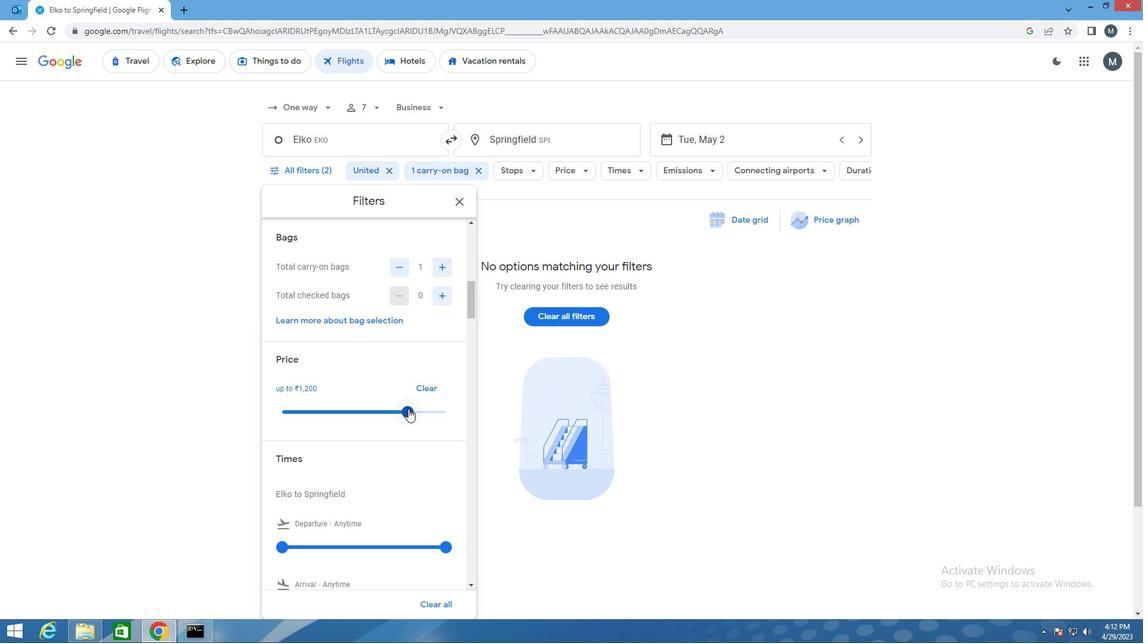 
Action: Mouse pressed left at (410, 409)
Screenshot: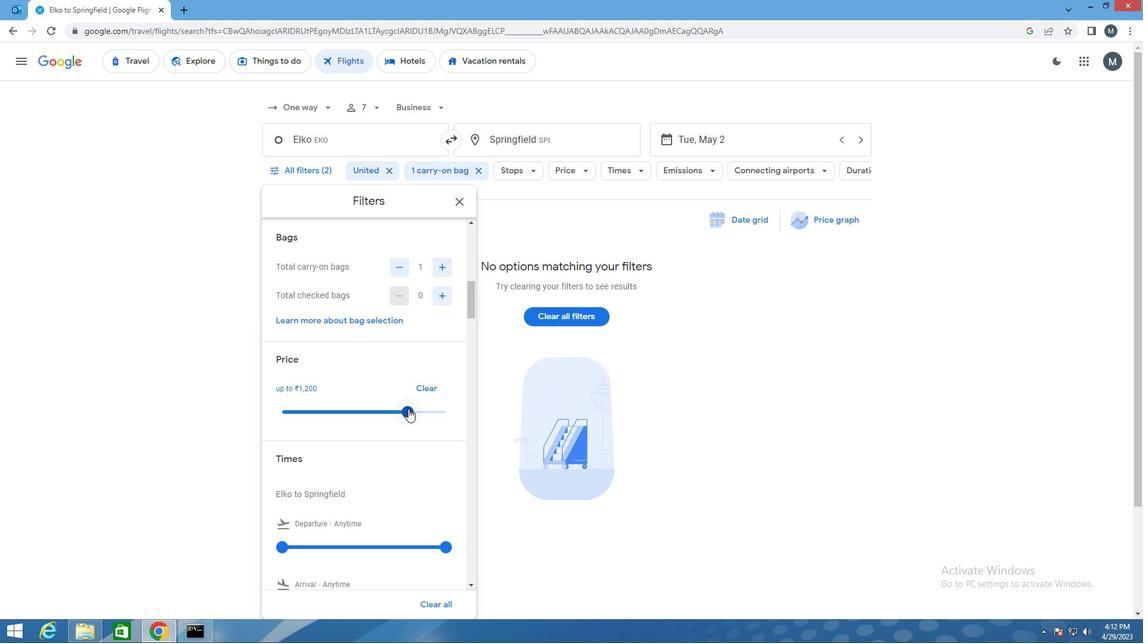 
Action: Mouse moved to (415, 380)
Screenshot: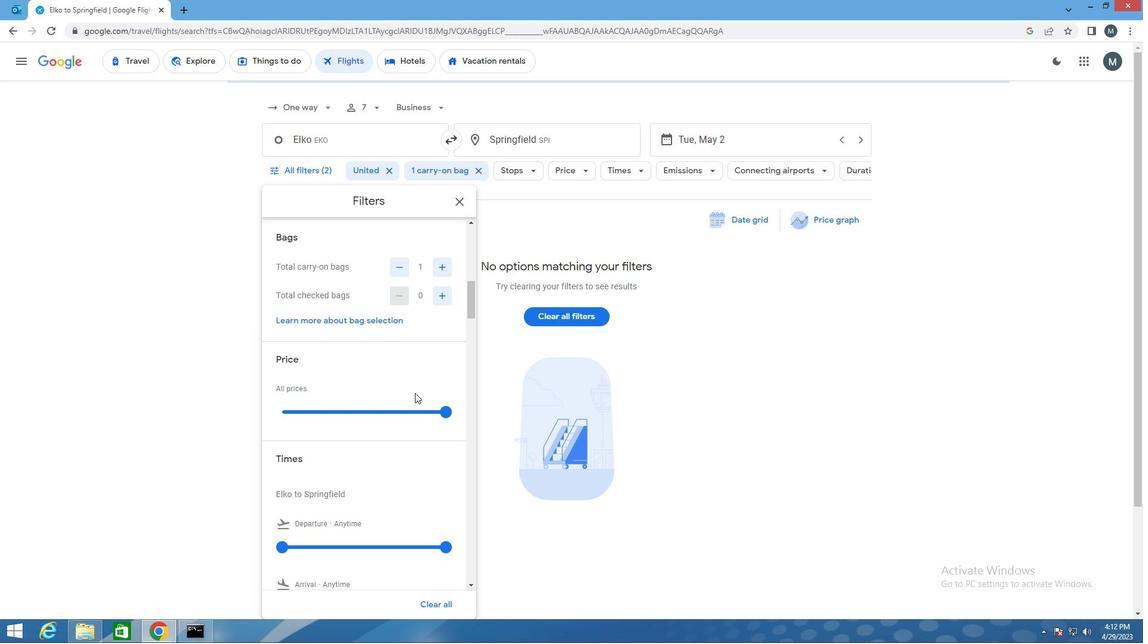 
Action: Mouse scrolled (415, 379) with delta (0, 0)
Screenshot: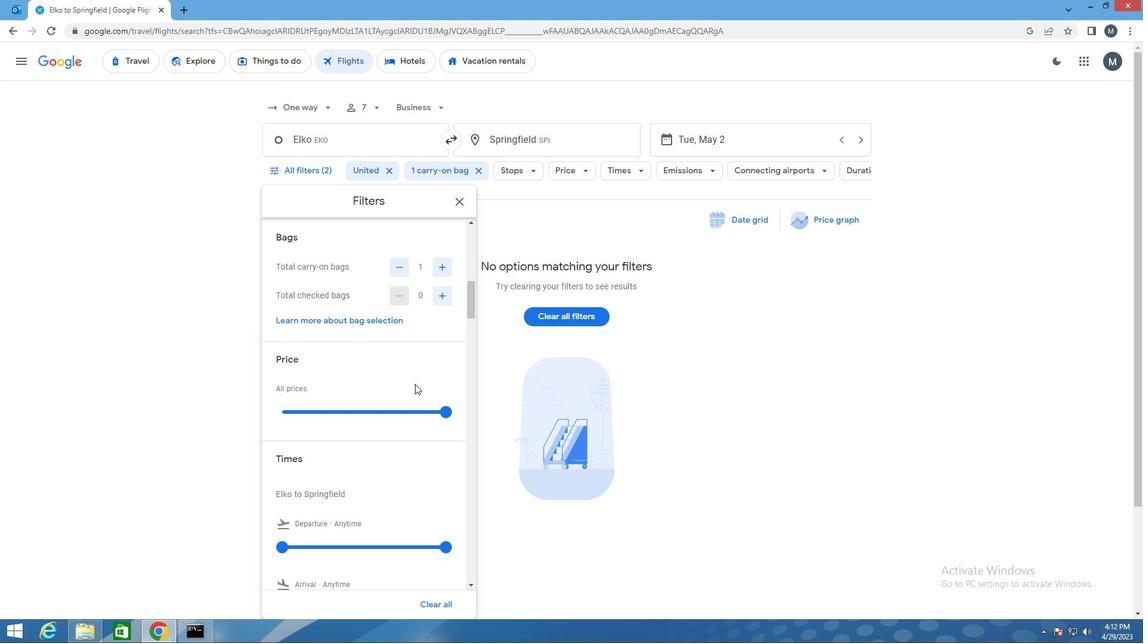 
Action: Mouse moved to (403, 388)
Screenshot: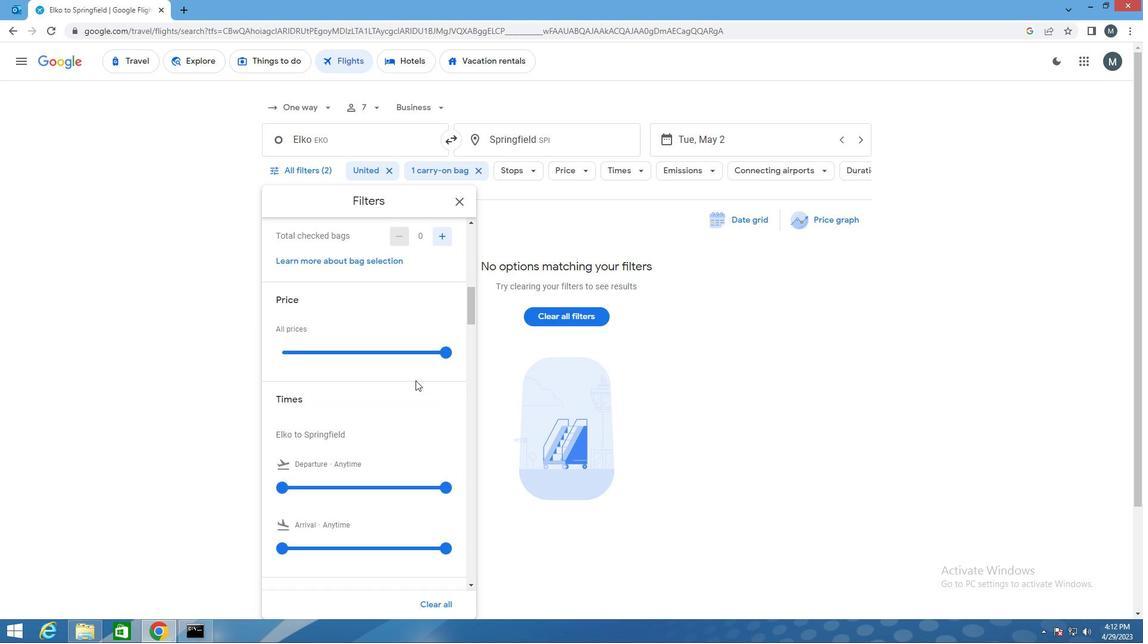 
Action: Mouse scrolled (403, 388) with delta (0, 0)
Screenshot: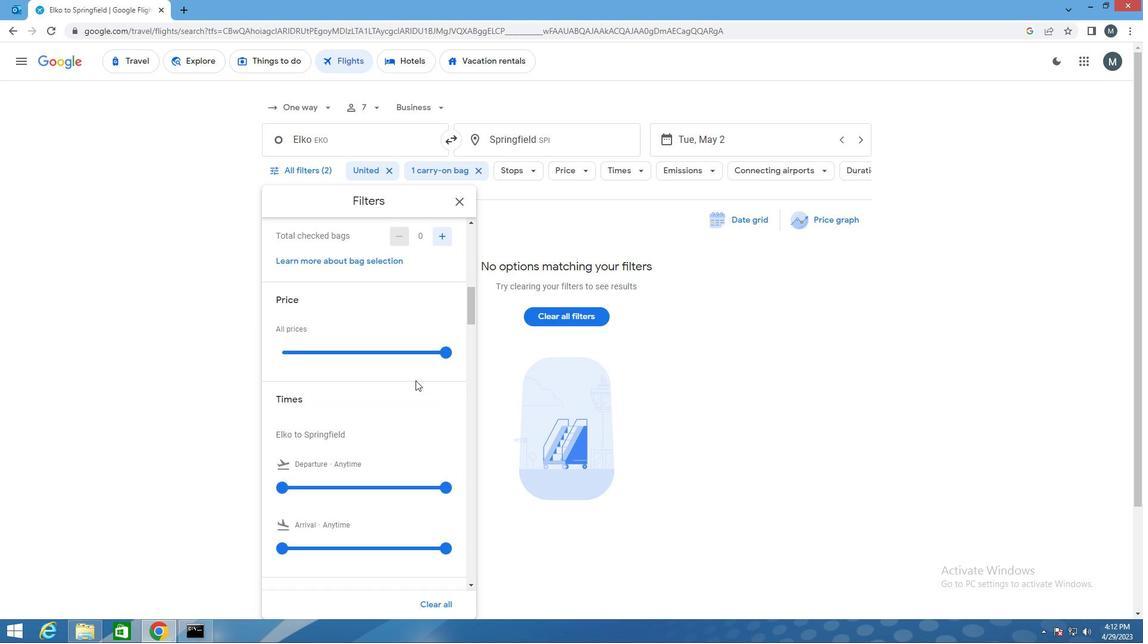 
Action: Mouse moved to (282, 426)
Screenshot: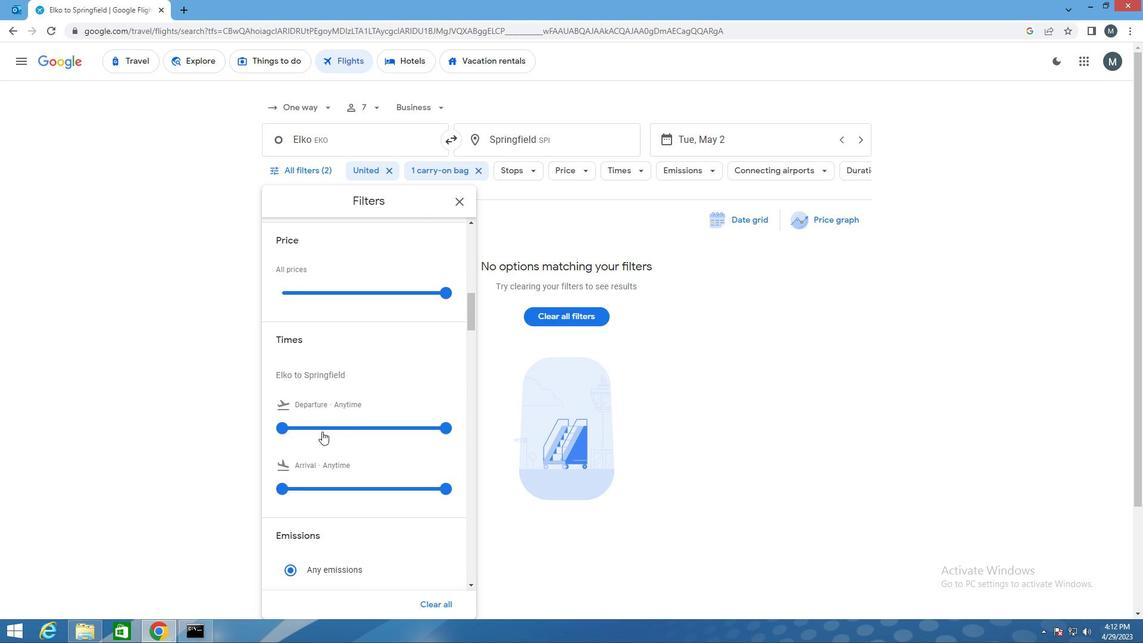 
Action: Mouse pressed left at (282, 426)
Screenshot: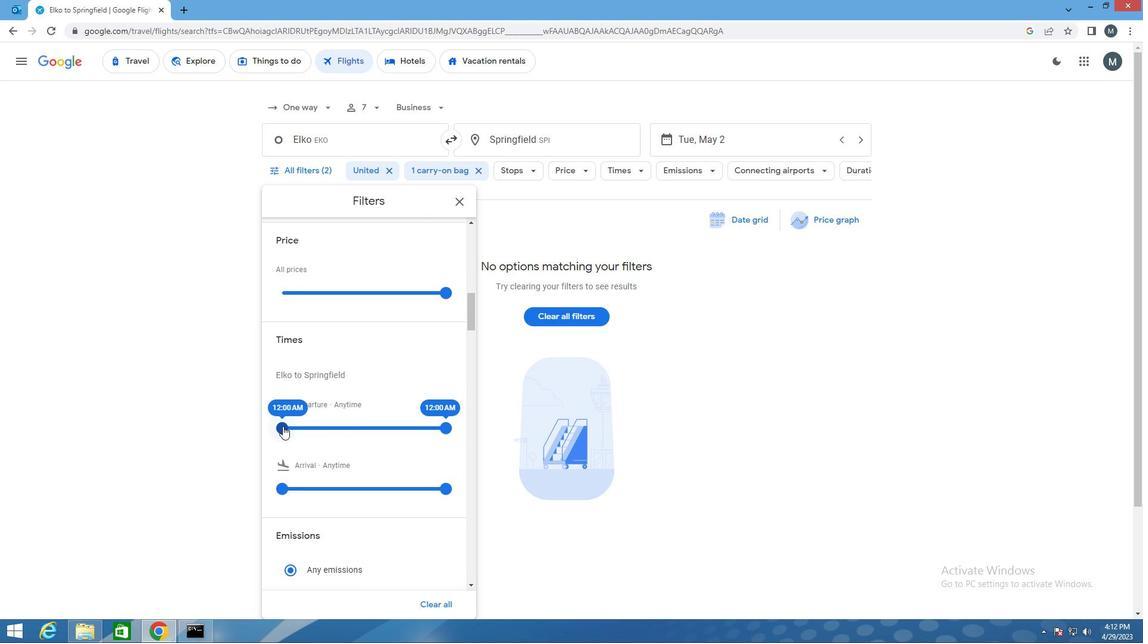 
Action: Mouse moved to (415, 426)
Screenshot: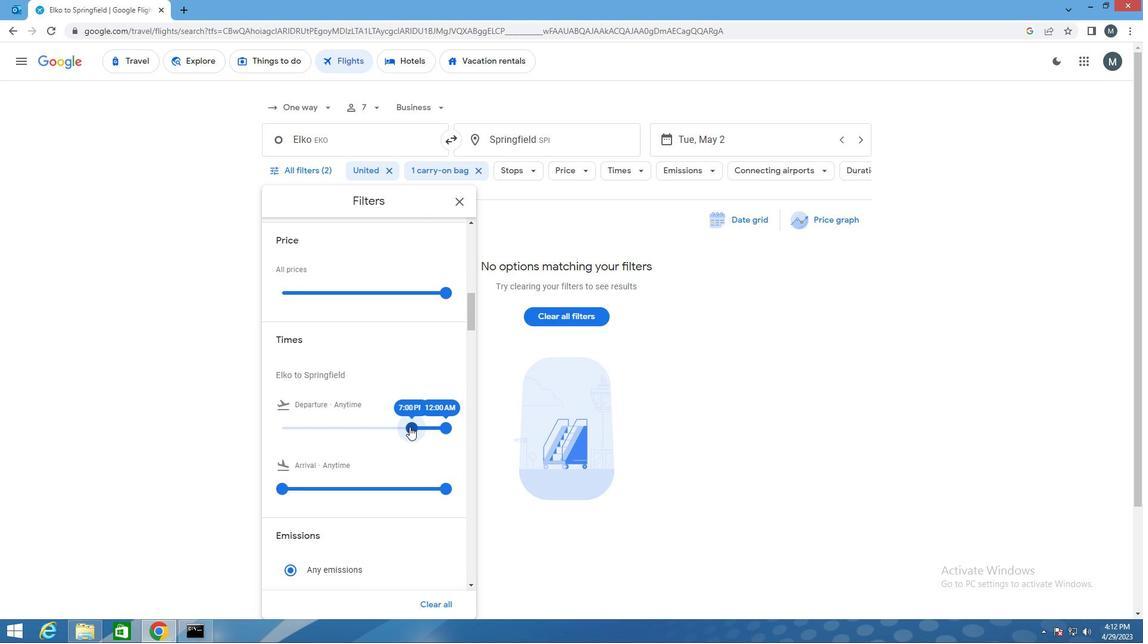
Action: Mouse pressed left at (415, 426)
Screenshot: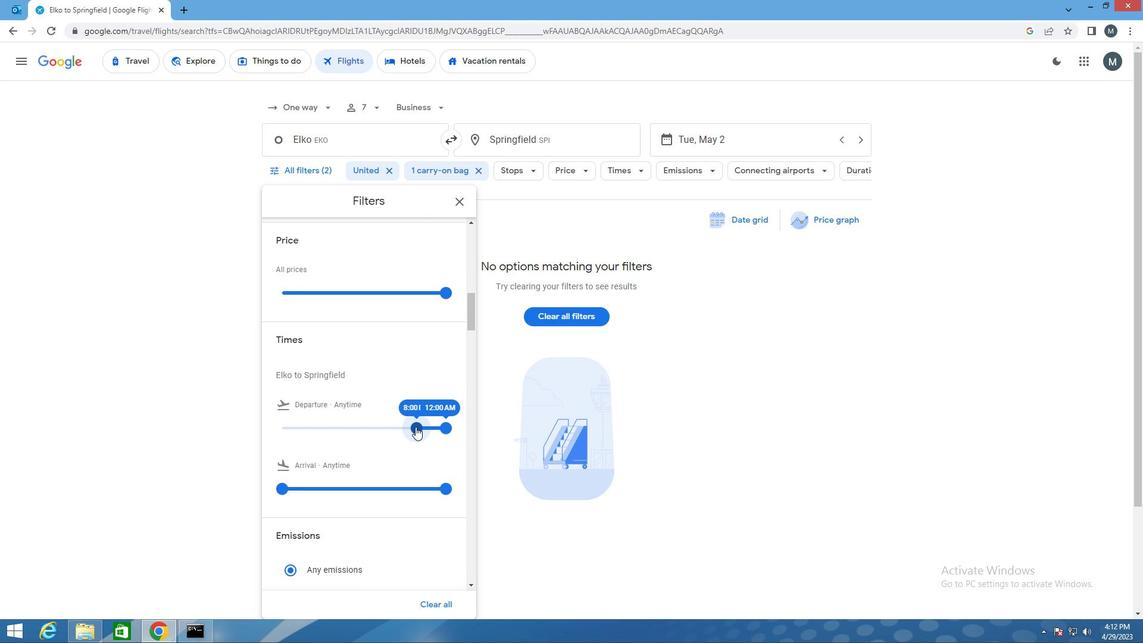 
Action: Mouse moved to (443, 422)
Screenshot: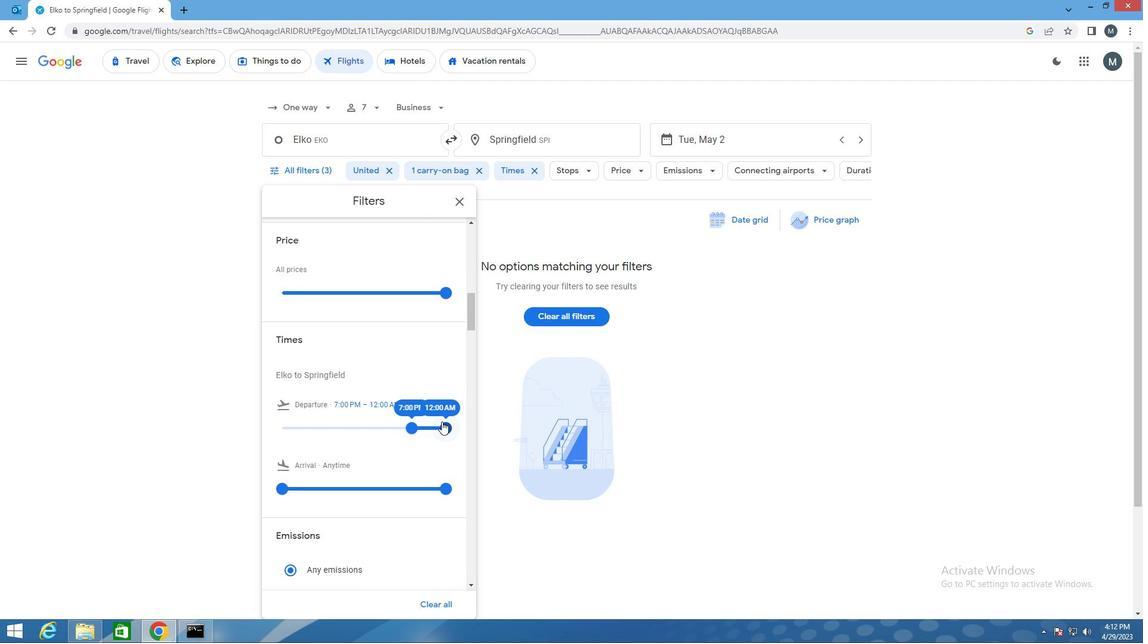 
Action: Mouse pressed left at (443, 422)
Screenshot: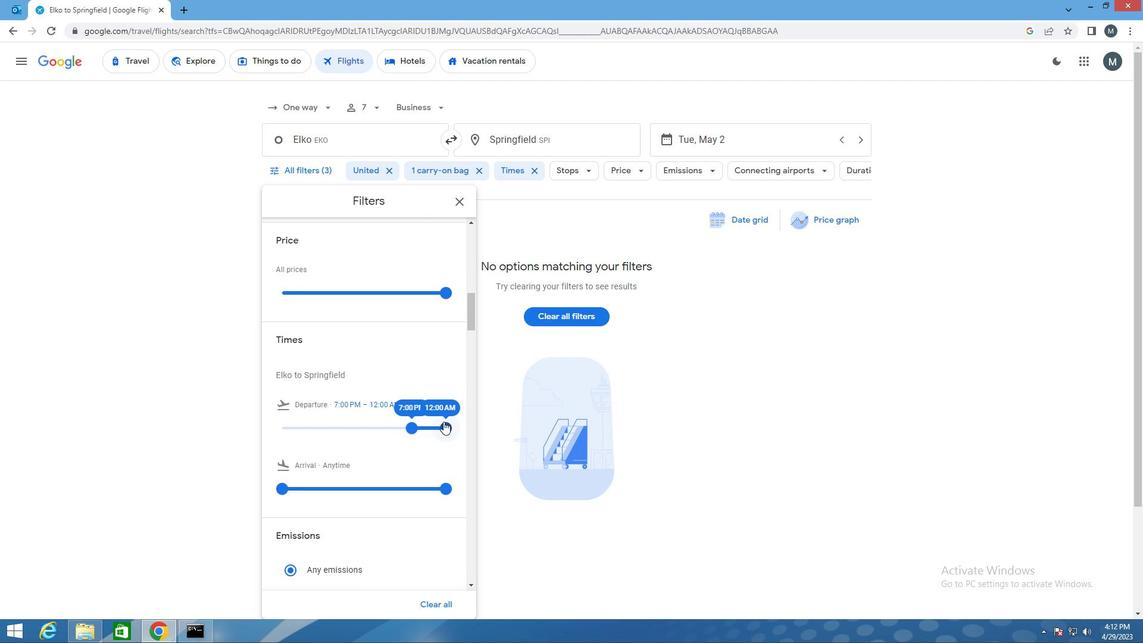 
Action: Mouse moved to (405, 416)
Screenshot: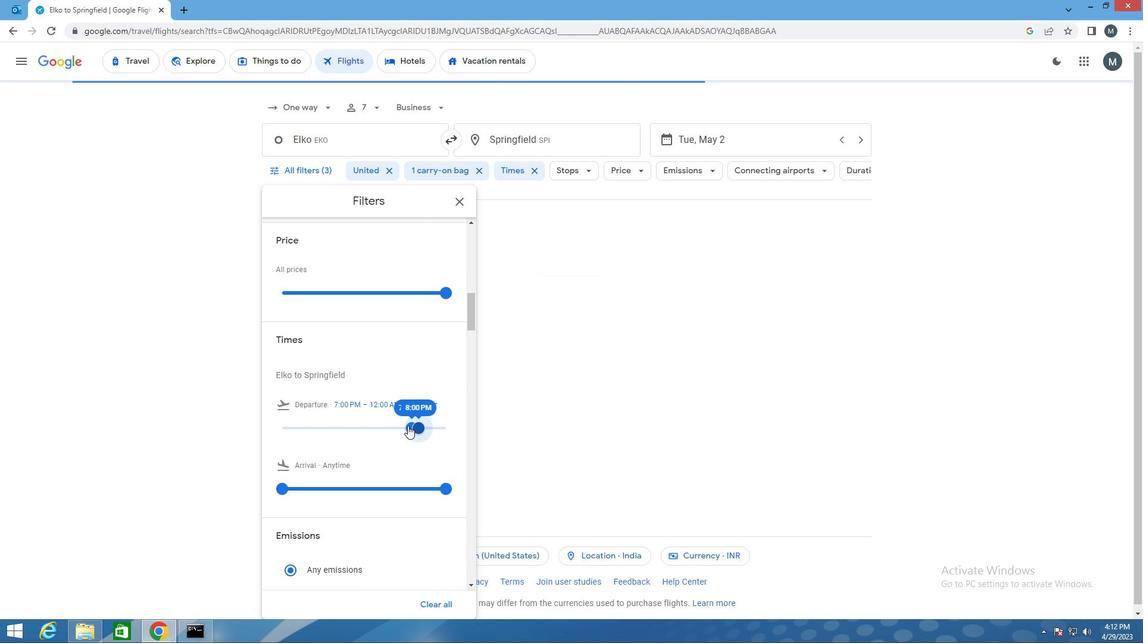 
Action: Mouse scrolled (405, 416) with delta (0, 0)
Screenshot: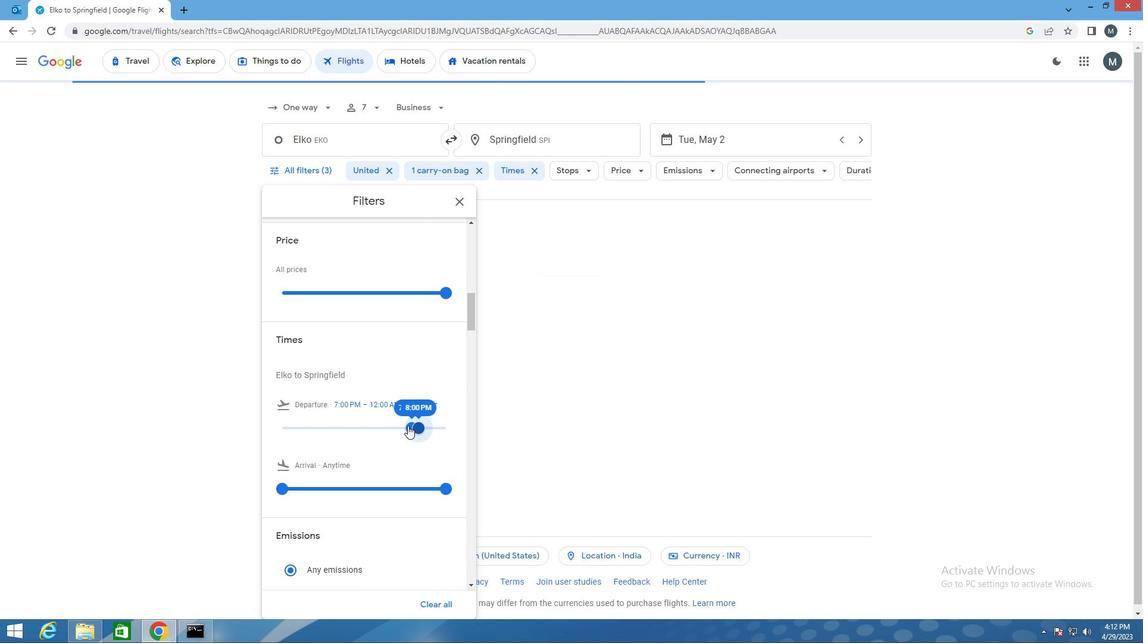 
Action: Mouse scrolled (405, 416) with delta (0, 0)
Screenshot: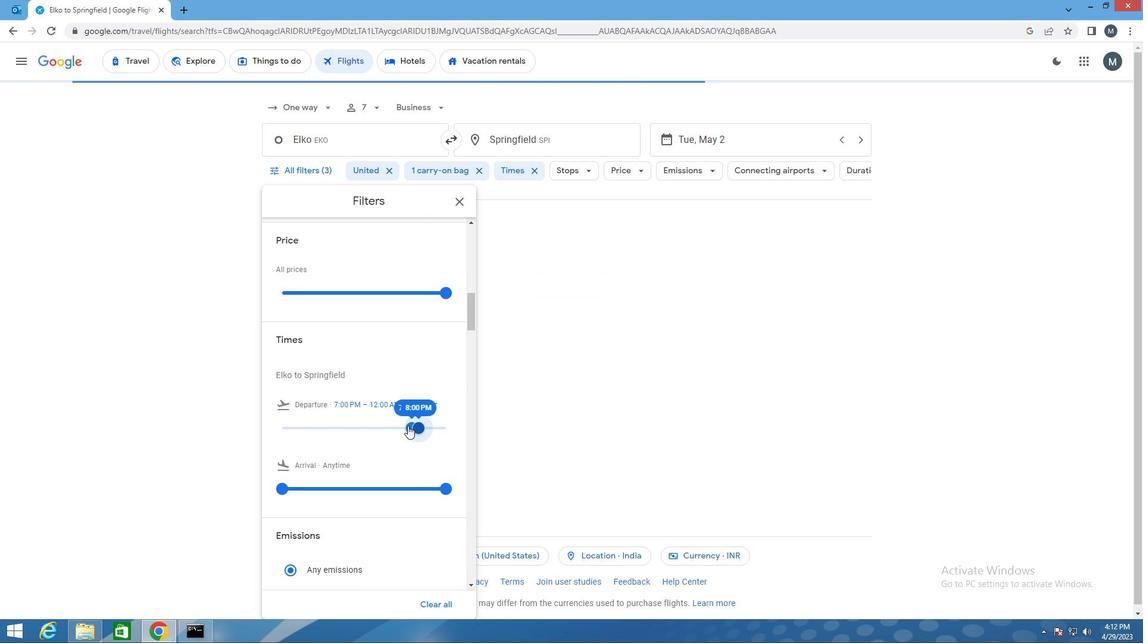 
Action: Mouse moved to (404, 414)
Screenshot: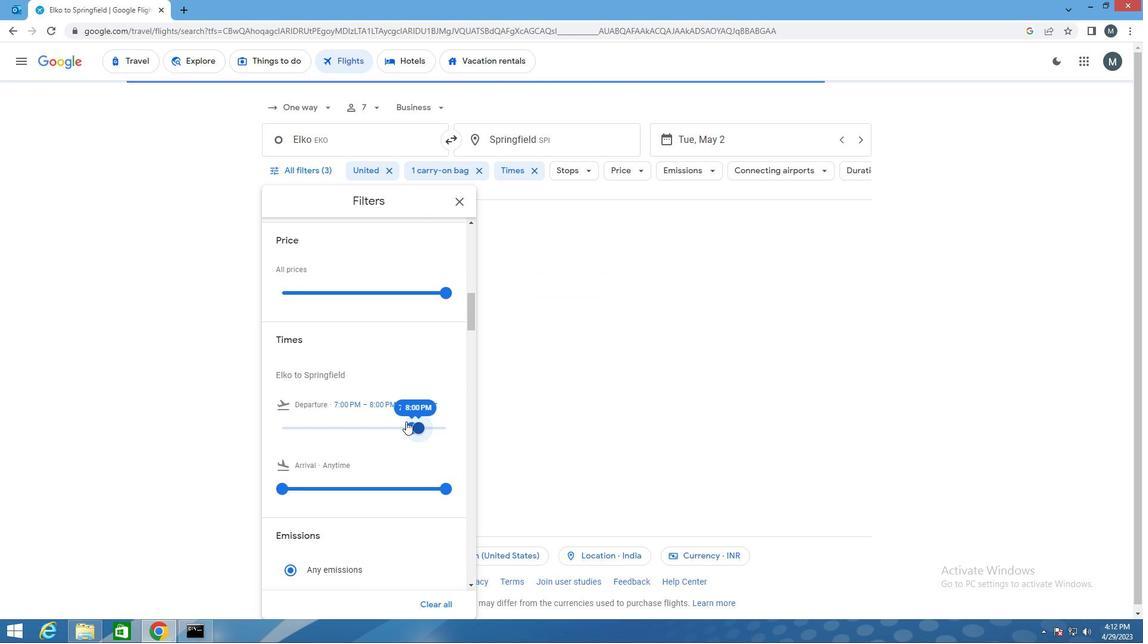 
Action: Mouse scrolled (404, 413) with delta (0, 0)
Screenshot: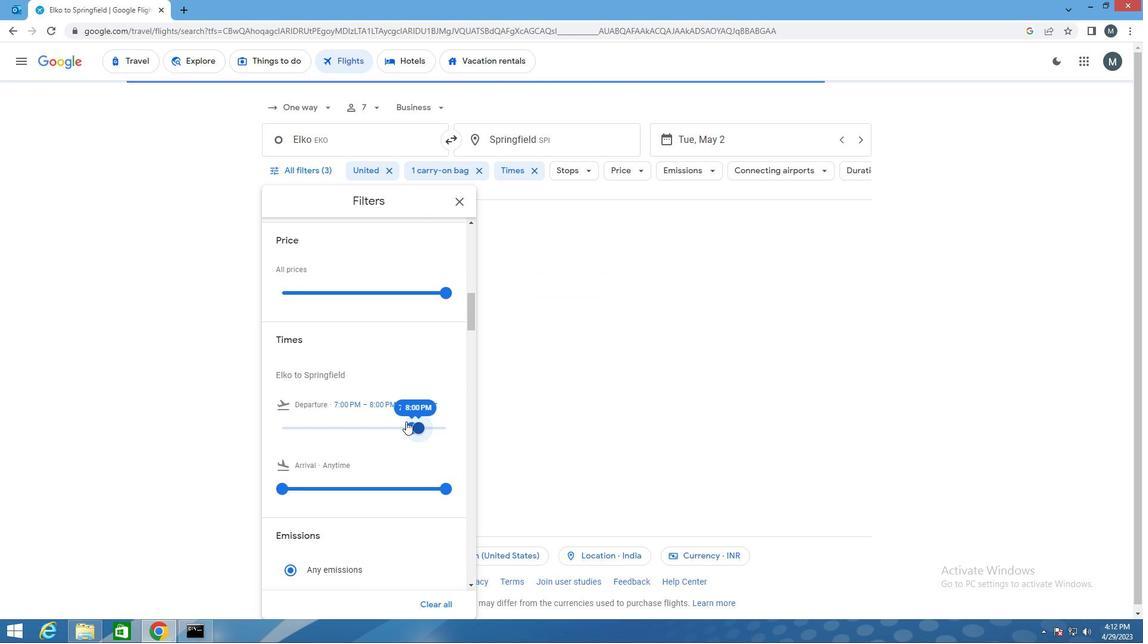 
Action: Mouse moved to (464, 206)
Screenshot: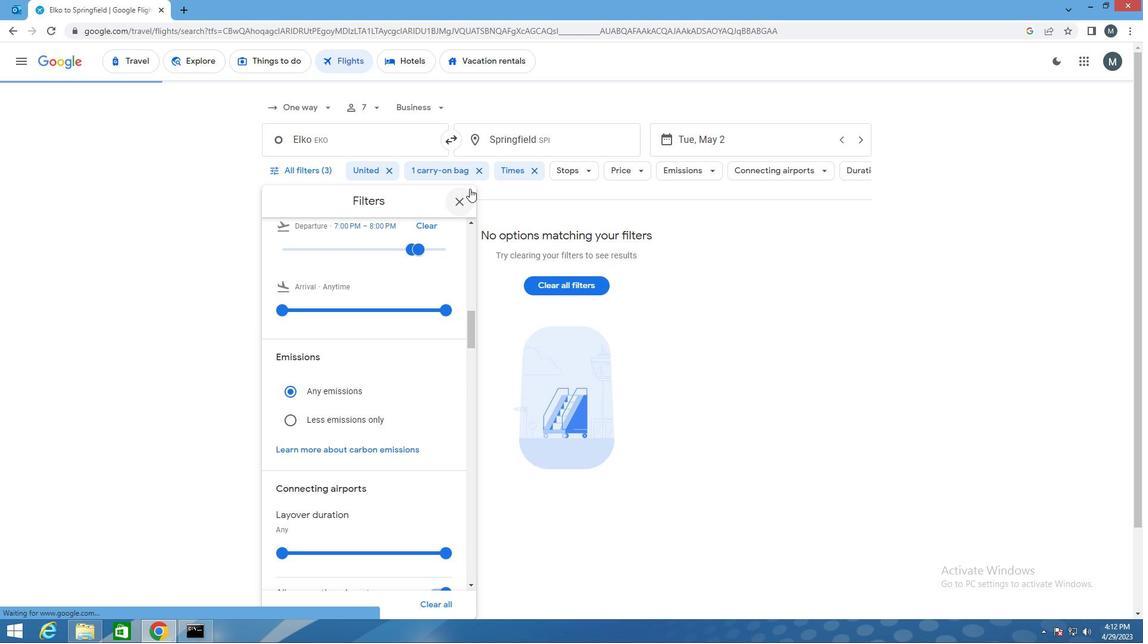 
Action: Mouse pressed left at (464, 206)
Screenshot: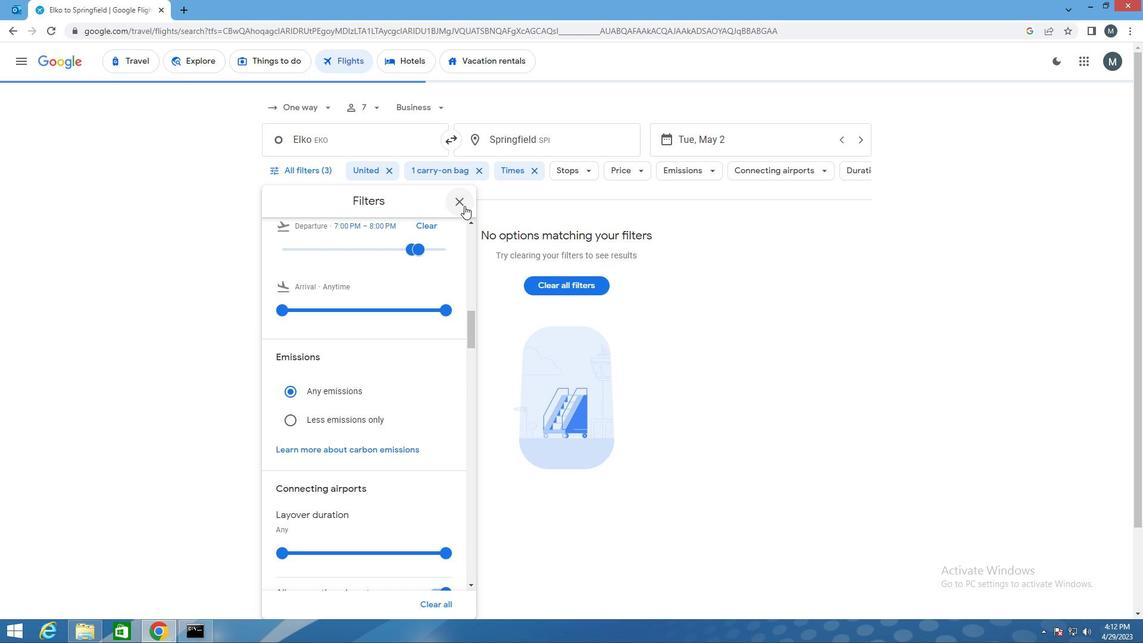 
